 Task: Search one way flight ticket for 4 adults, 2 children, 2 infants in seat and 1 infant on lap in premium economy from Christiansted,st. Croix: Henry E. Rohlsen Airport to Jacksonville: Albert J. Ellis Airport on 5-3-2023. Choice of flights is Delta. Number of bags: 1 carry on bag. Price is upto 89000. Outbound departure time preference is 14:30.
Action: Mouse moved to (412, 344)
Screenshot: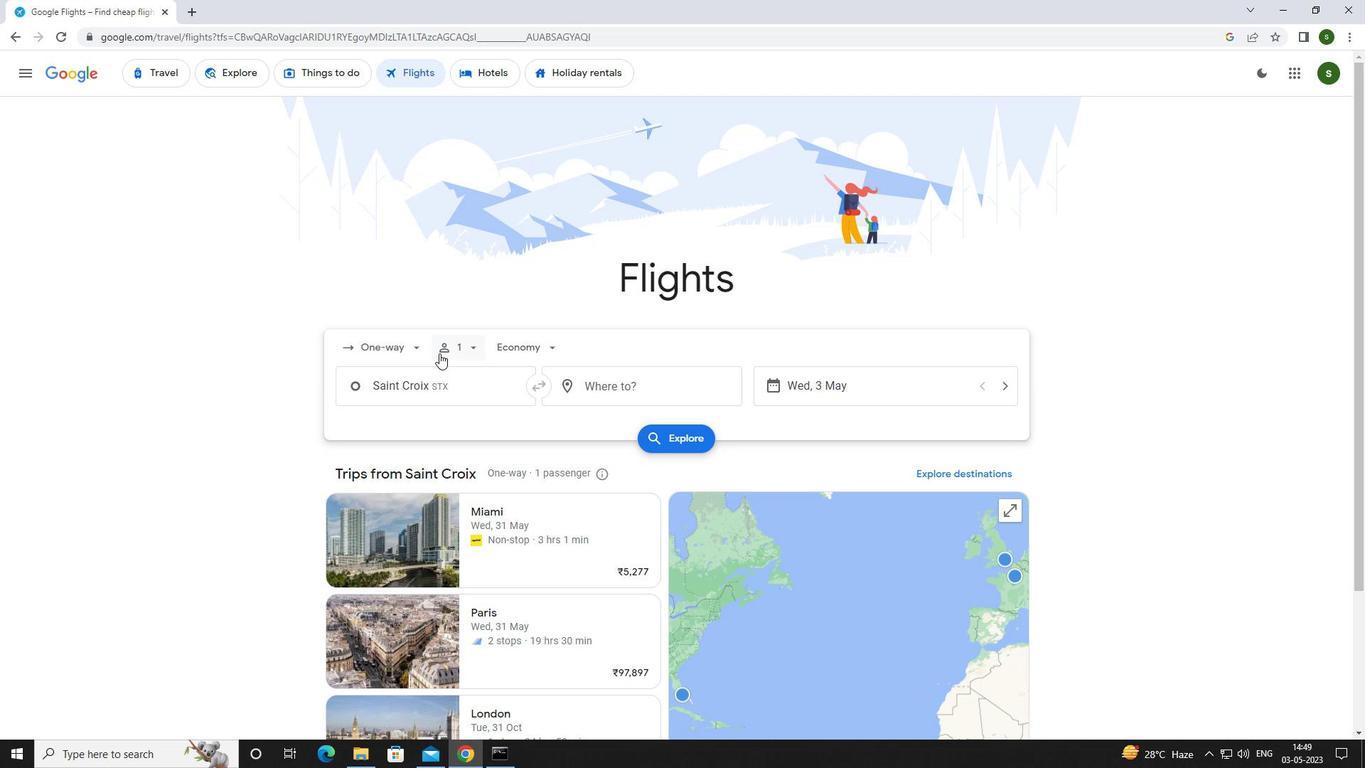 
Action: Mouse pressed left at (412, 344)
Screenshot: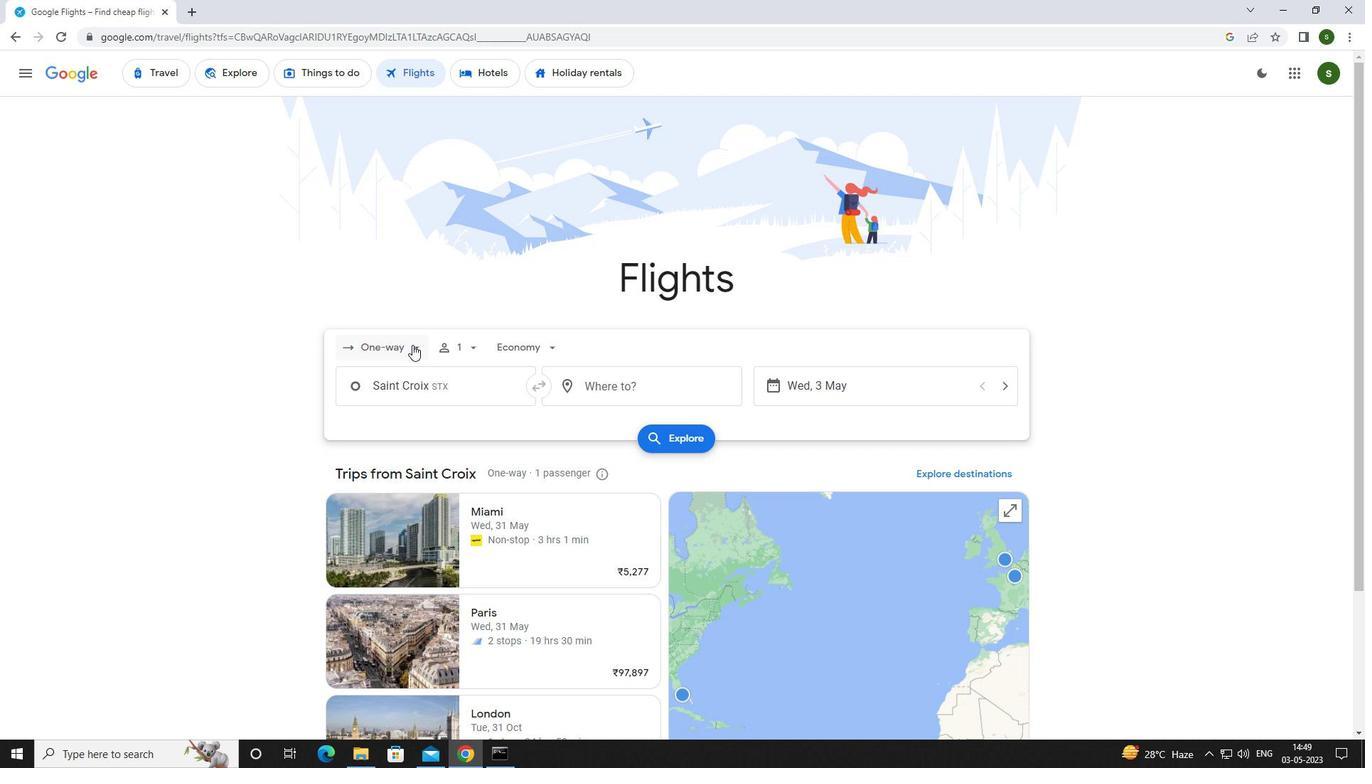 
Action: Mouse moved to (423, 408)
Screenshot: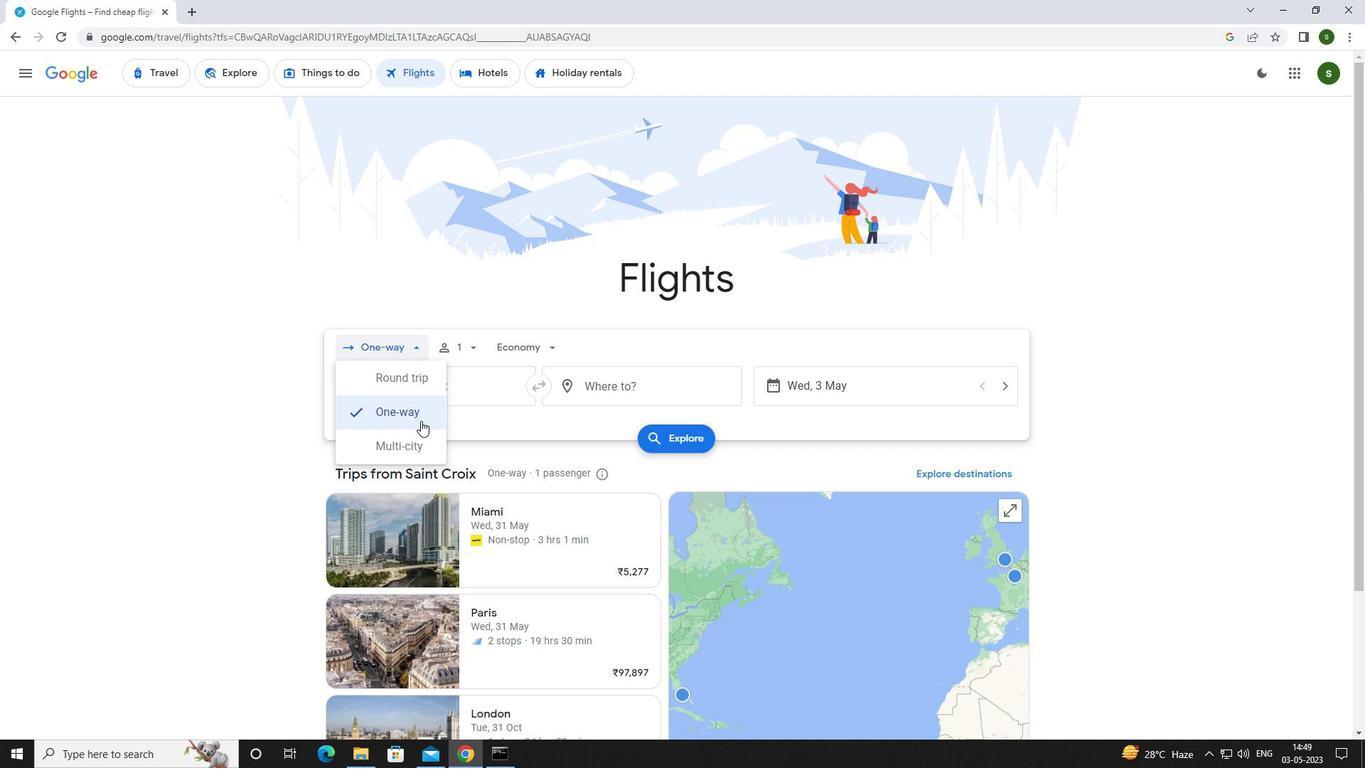 
Action: Mouse pressed left at (423, 408)
Screenshot: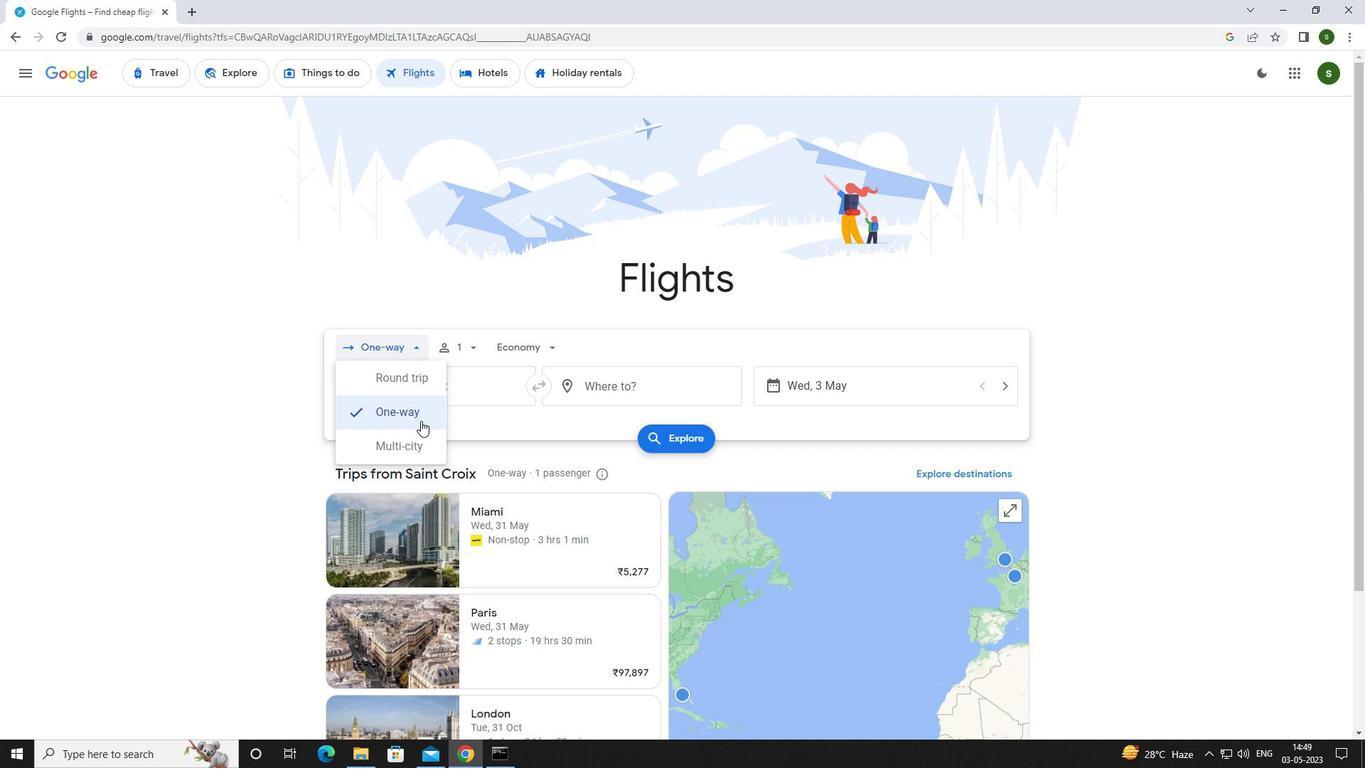 
Action: Mouse moved to (474, 353)
Screenshot: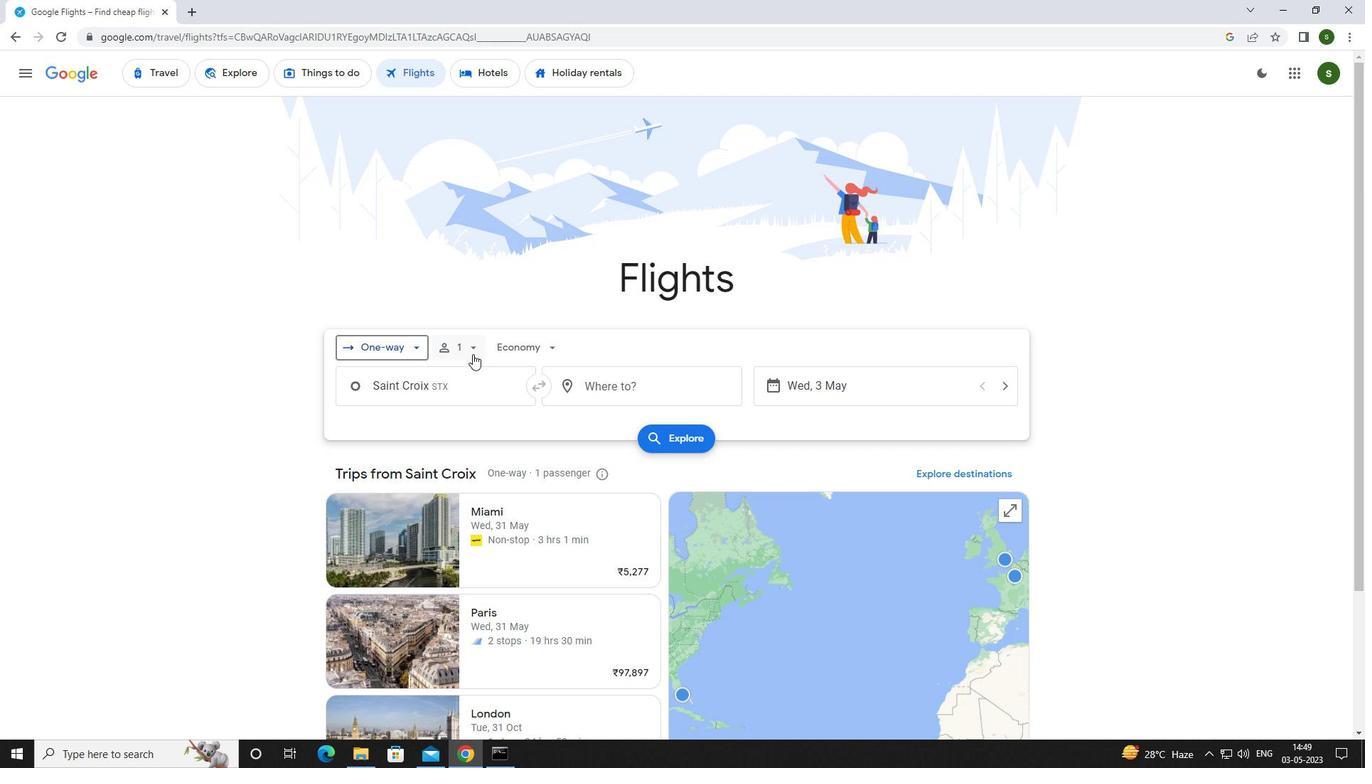 
Action: Mouse pressed left at (474, 353)
Screenshot: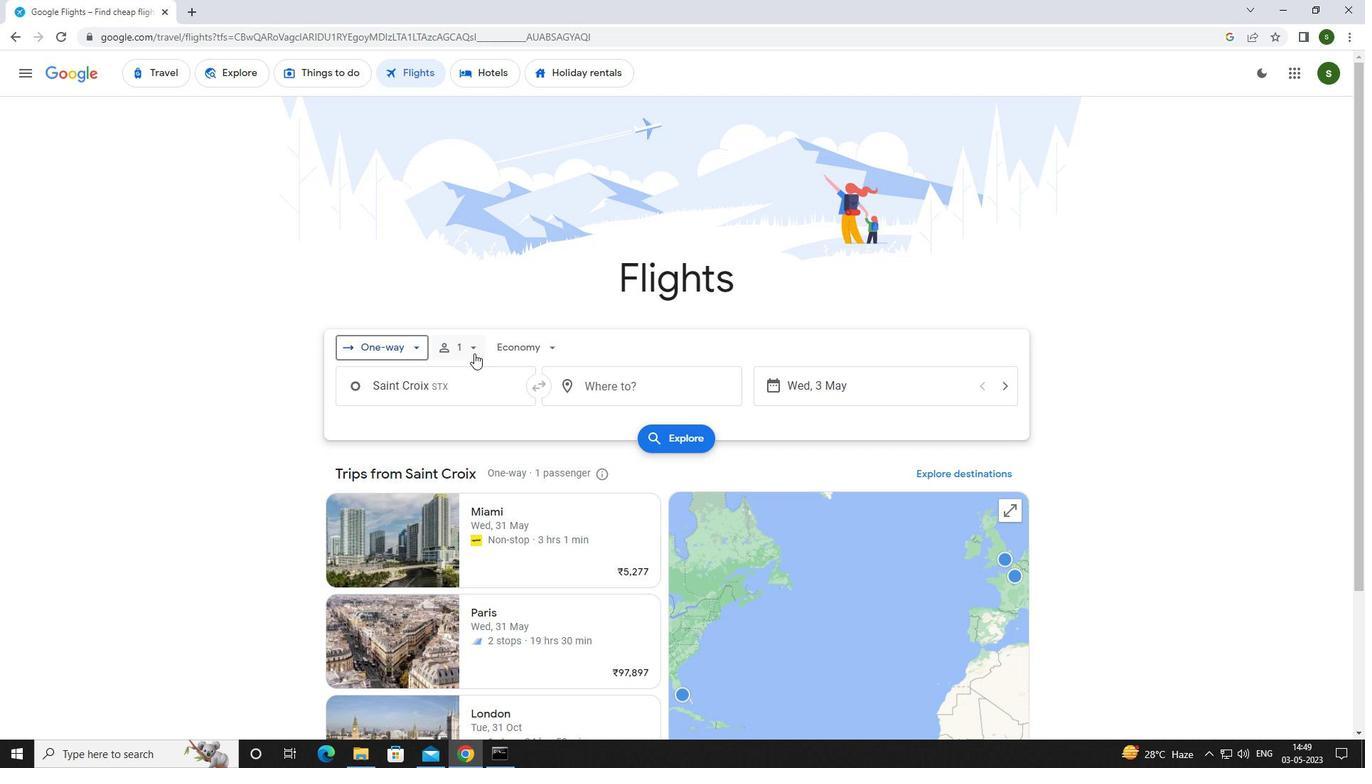 
Action: Mouse moved to (586, 384)
Screenshot: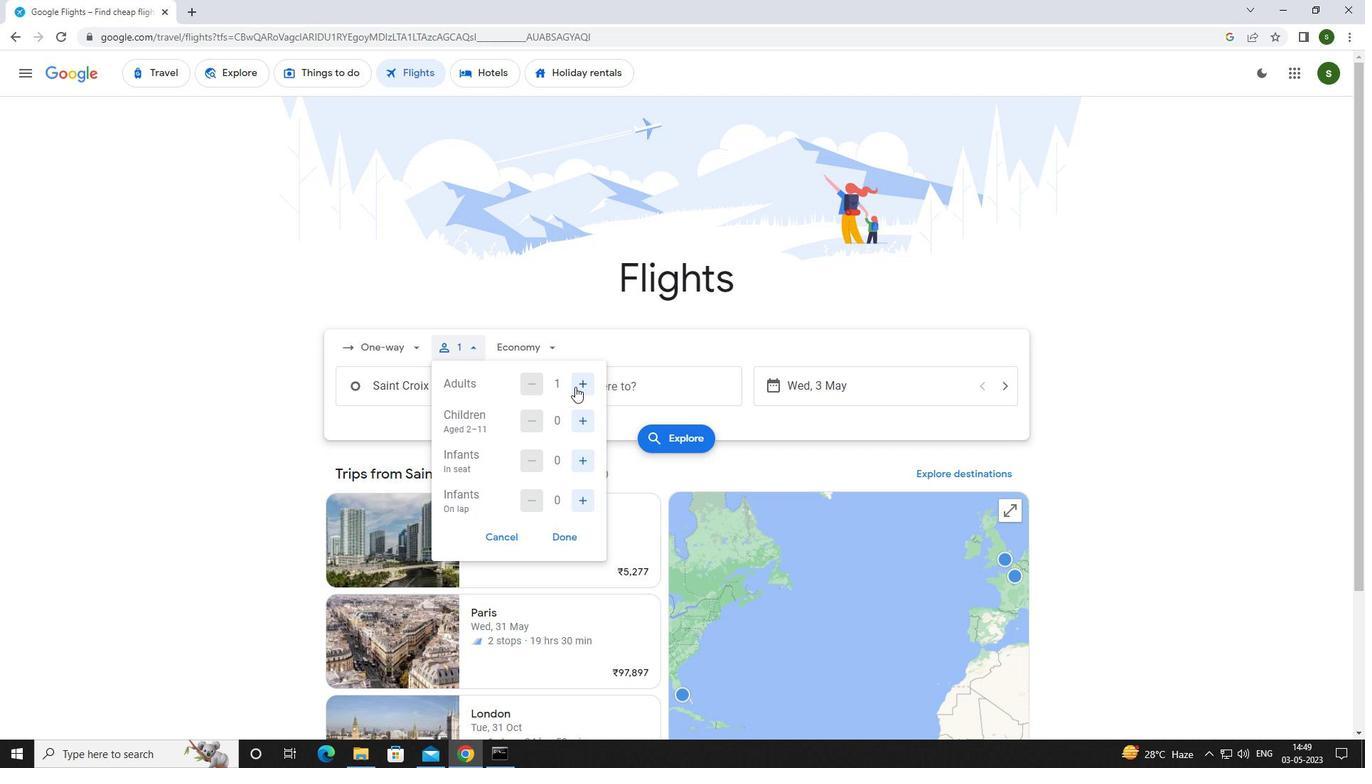 
Action: Mouse pressed left at (586, 384)
Screenshot: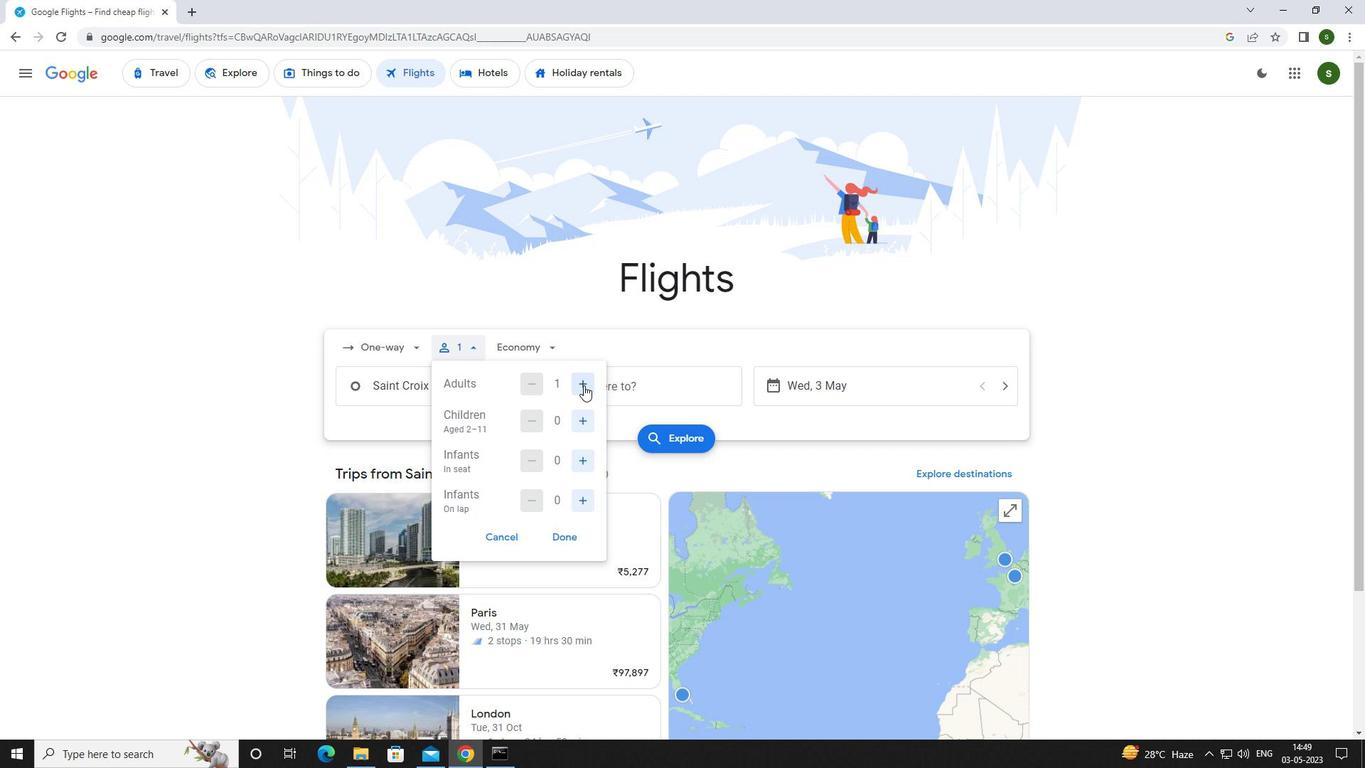 
Action: Mouse pressed left at (586, 384)
Screenshot: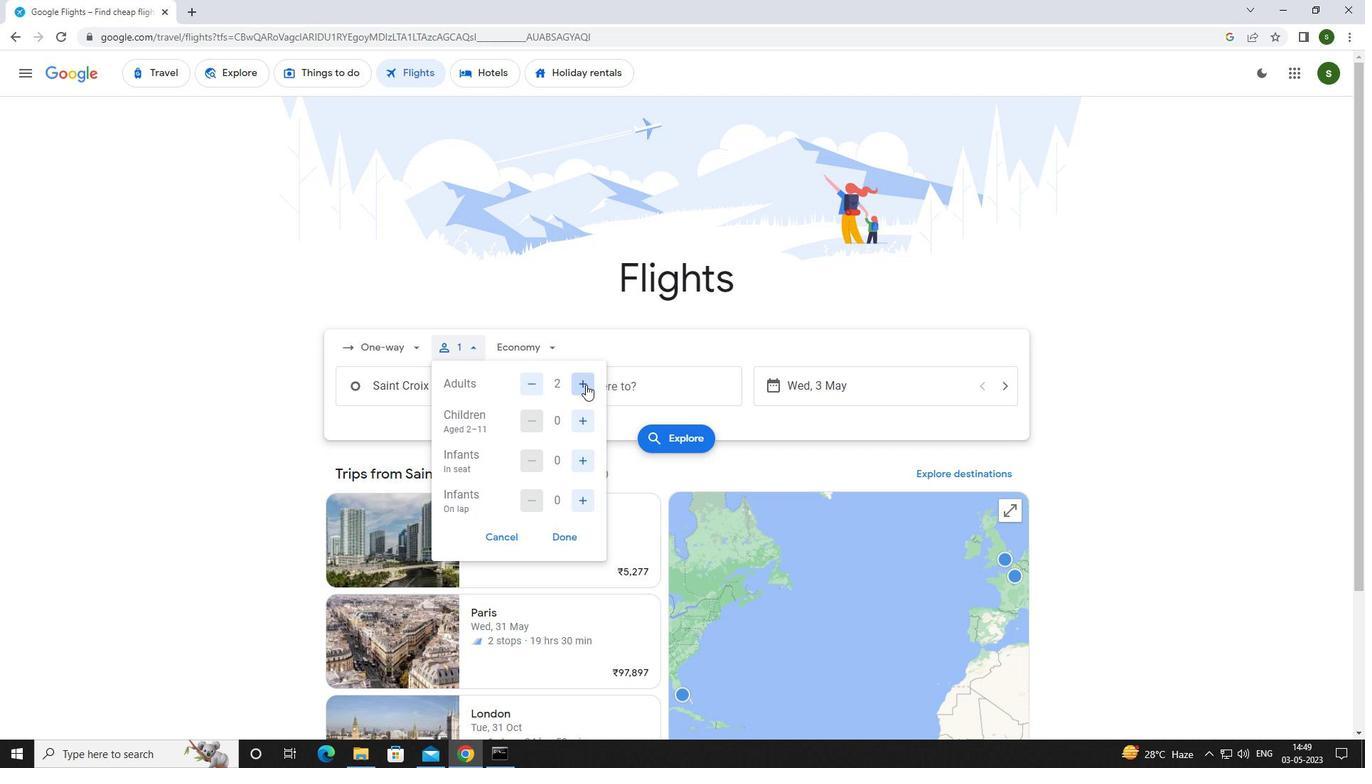 
Action: Mouse pressed left at (586, 384)
Screenshot: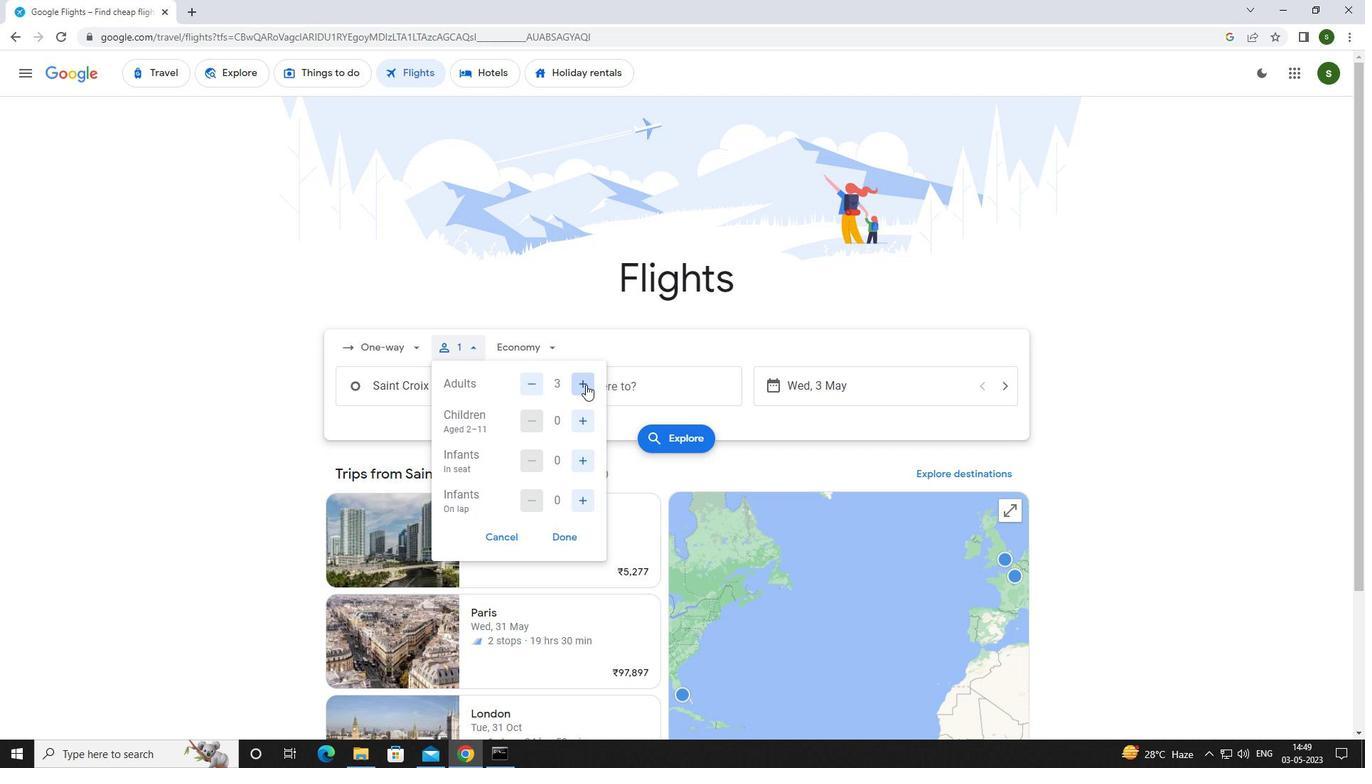 
Action: Mouse moved to (589, 416)
Screenshot: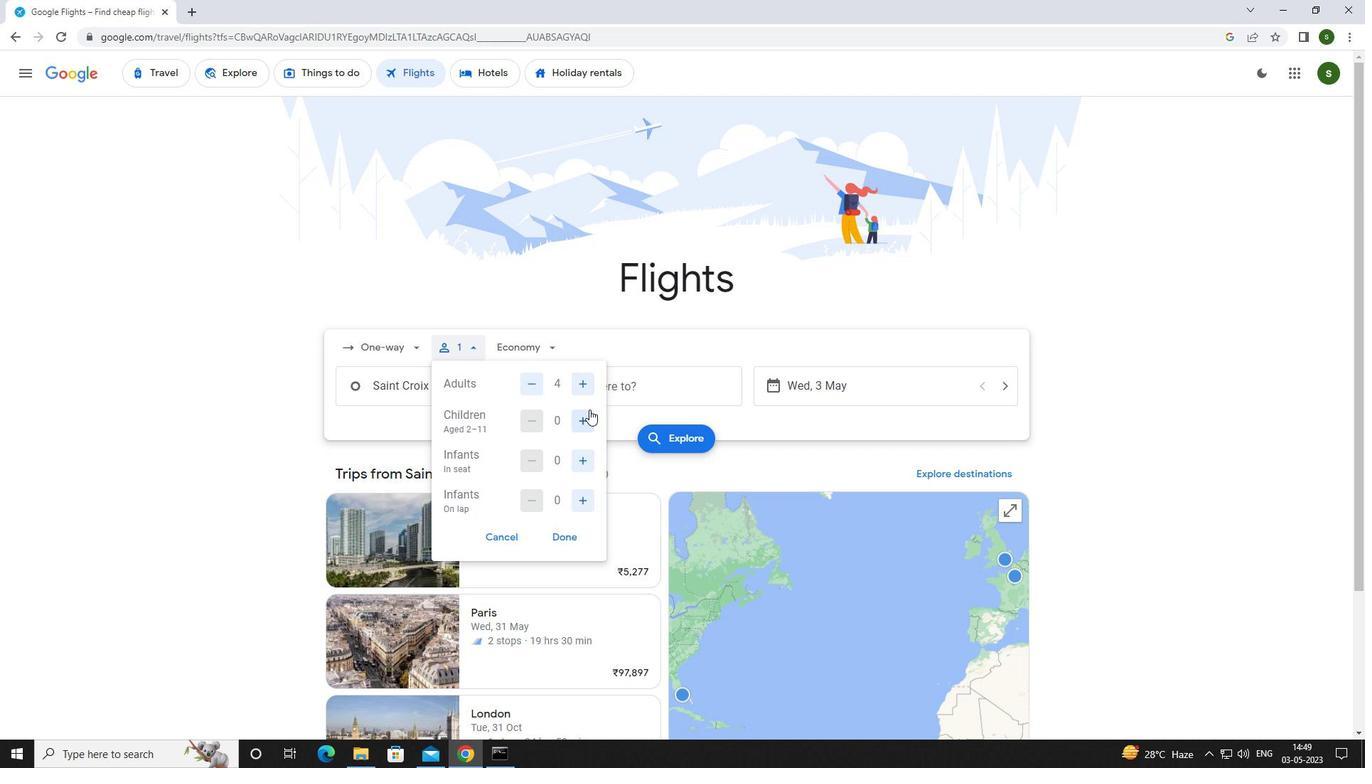 
Action: Mouse pressed left at (589, 416)
Screenshot: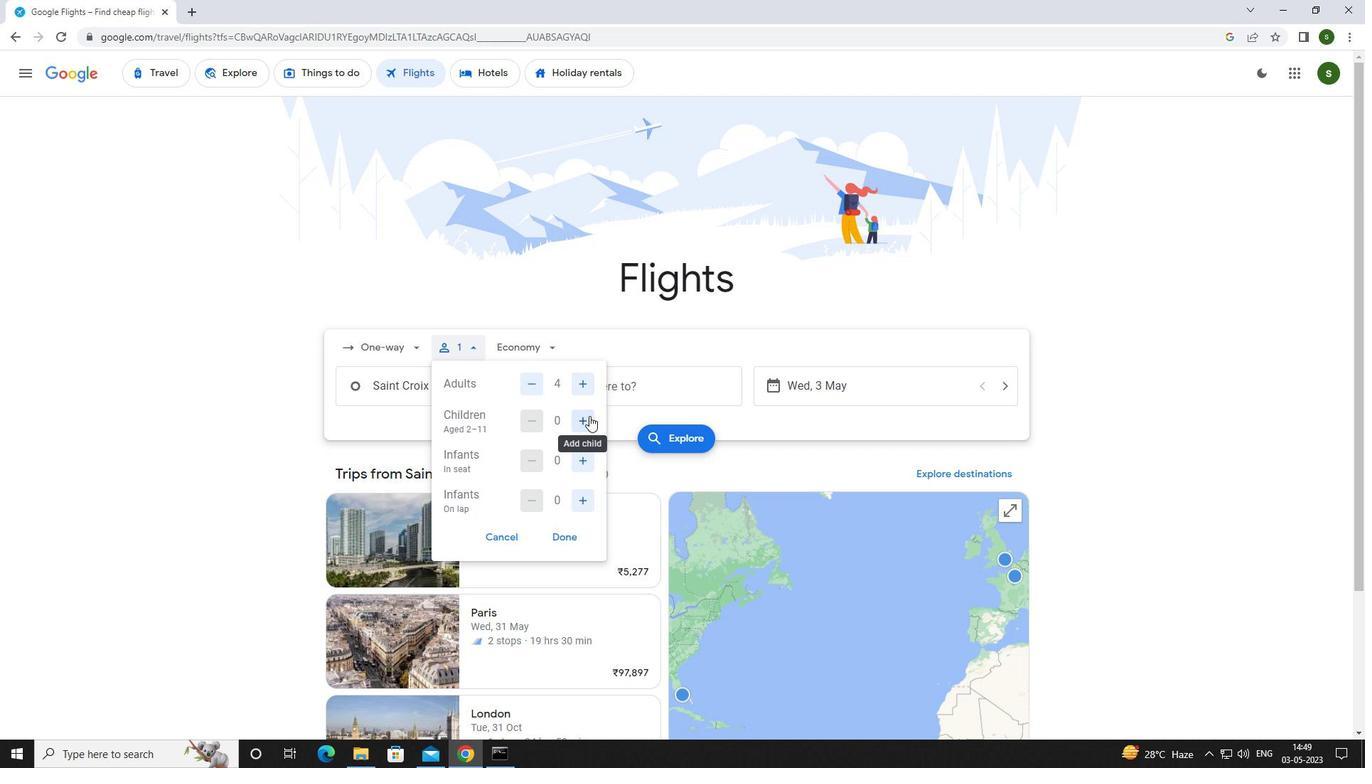 
Action: Mouse pressed left at (589, 416)
Screenshot: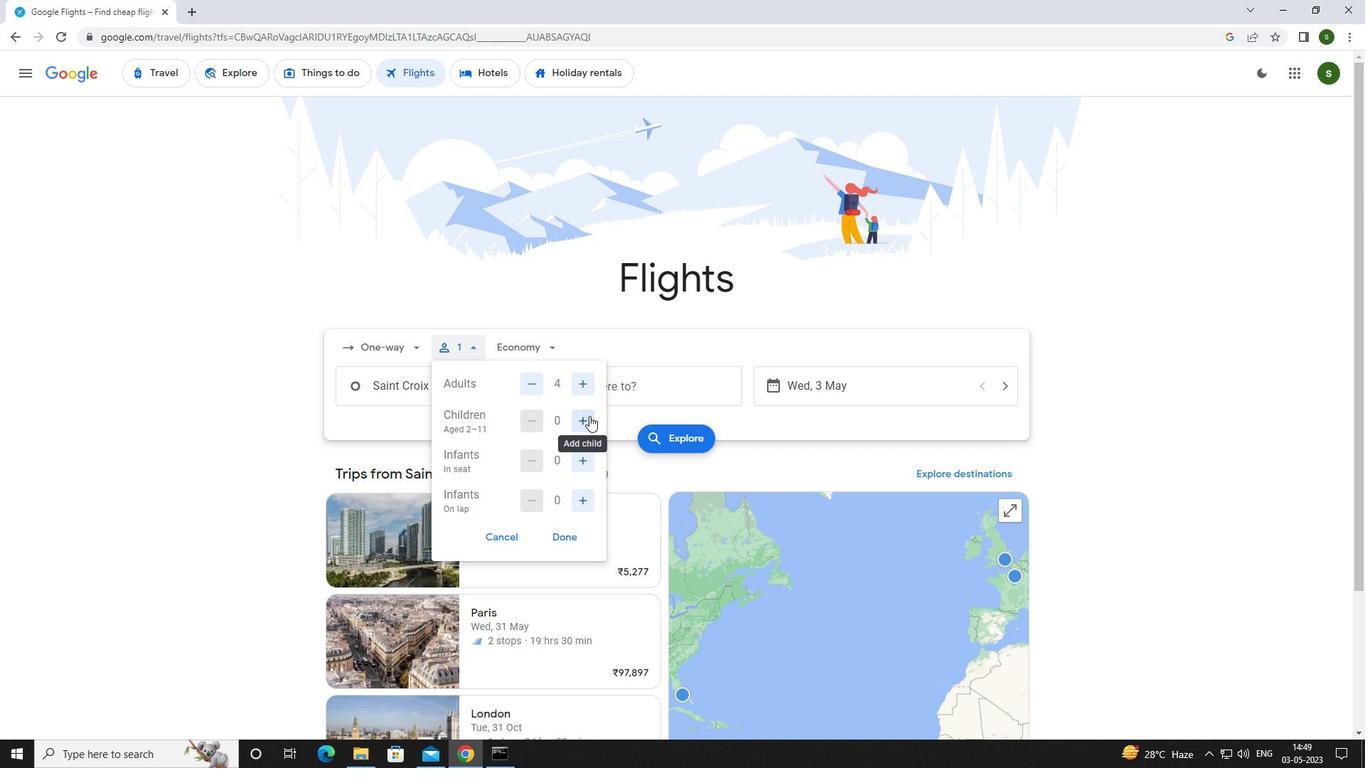
Action: Mouse moved to (587, 456)
Screenshot: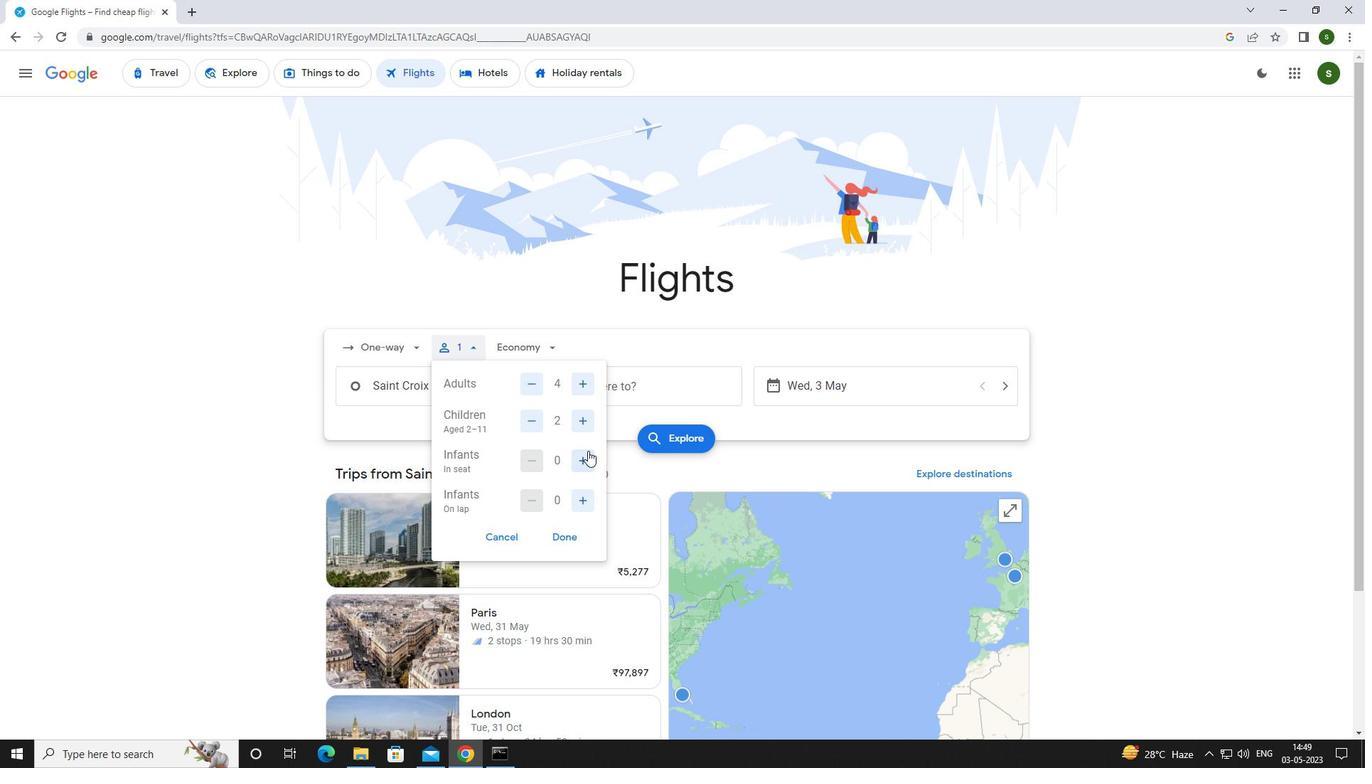 
Action: Mouse pressed left at (587, 456)
Screenshot: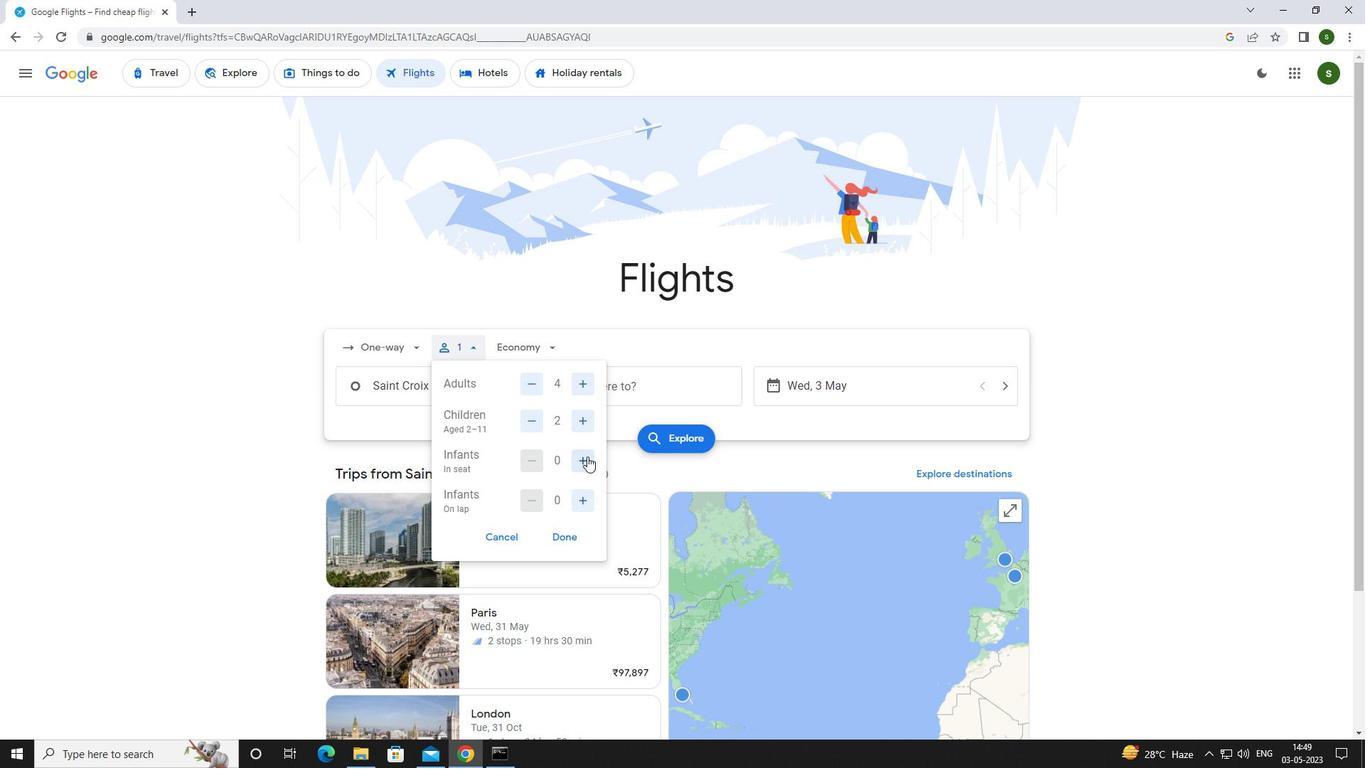 
Action: Mouse pressed left at (587, 456)
Screenshot: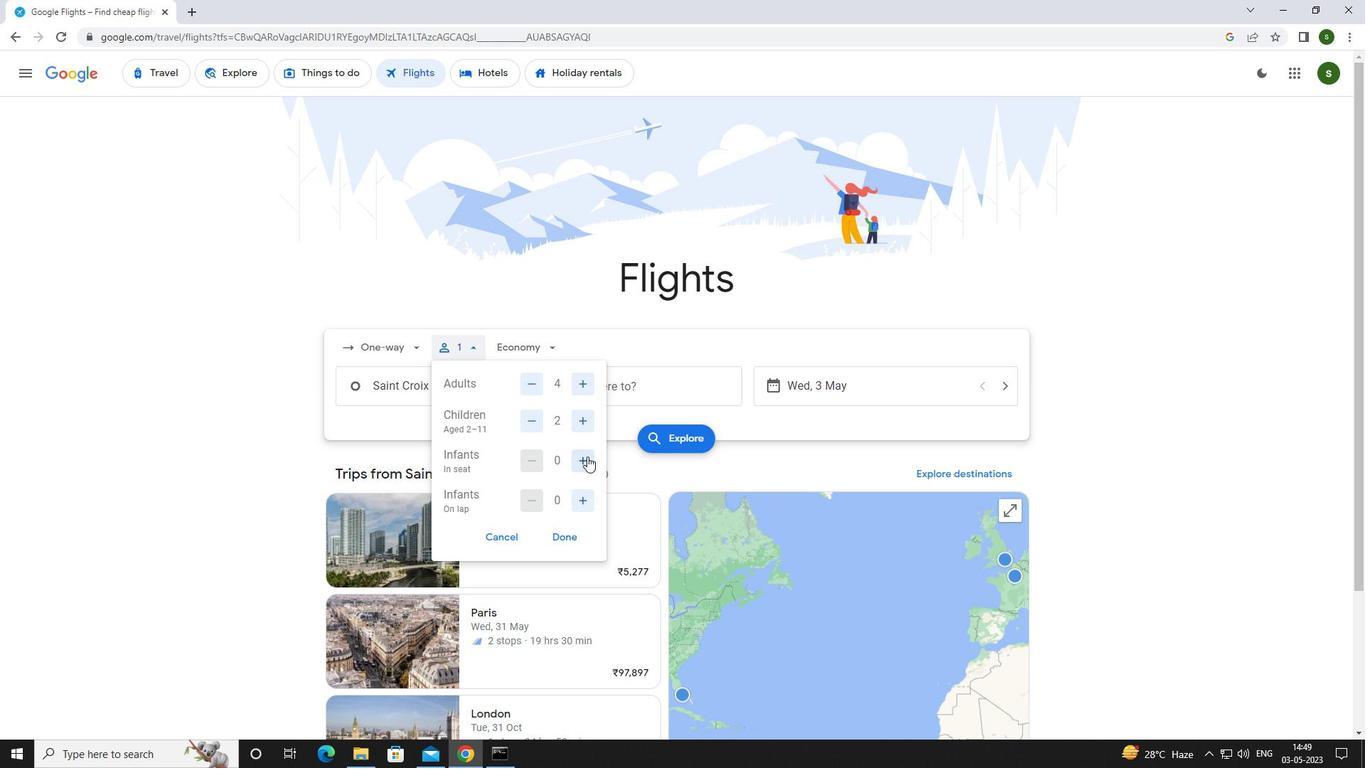 
Action: Mouse moved to (583, 497)
Screenshot: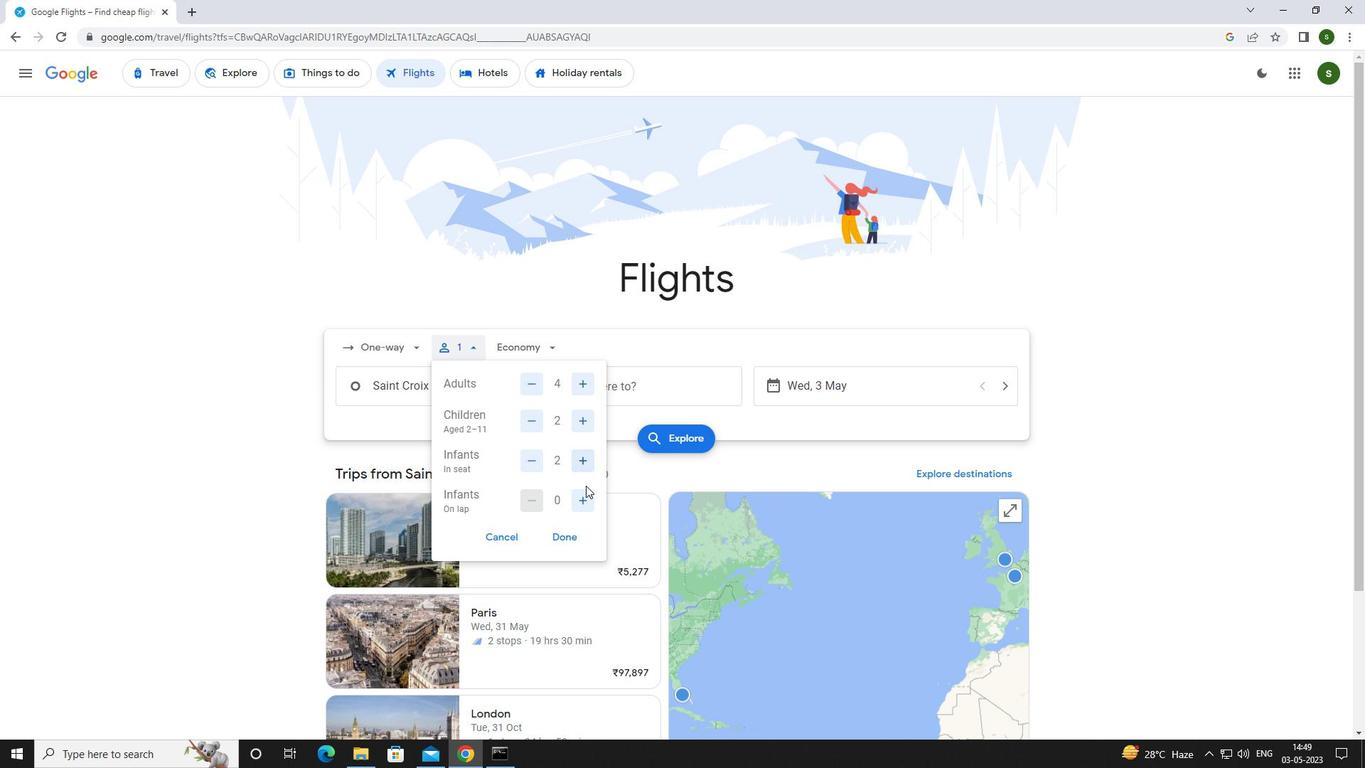 
Action: Mouse pressed left at (583, 497)
Screenshot: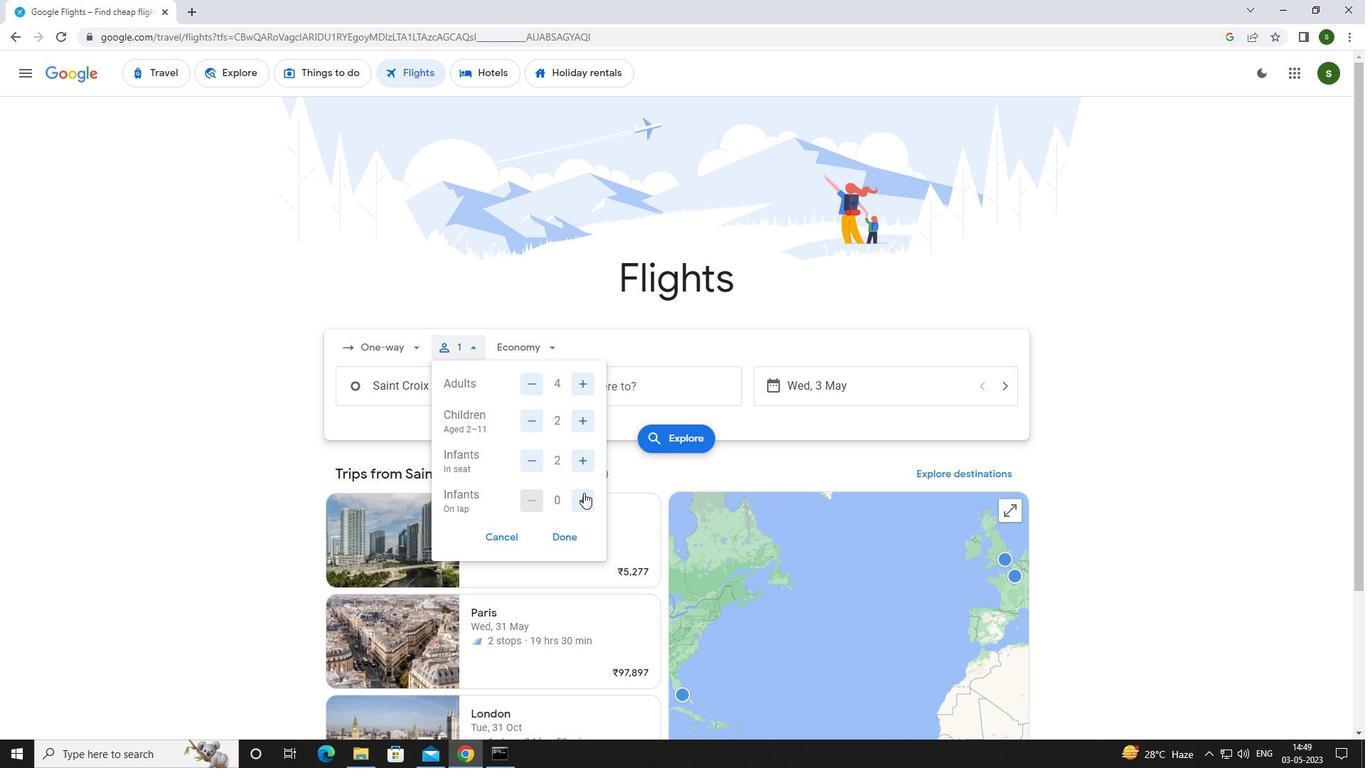 
Action: Mouse moved to (535, 344)
Screenshot: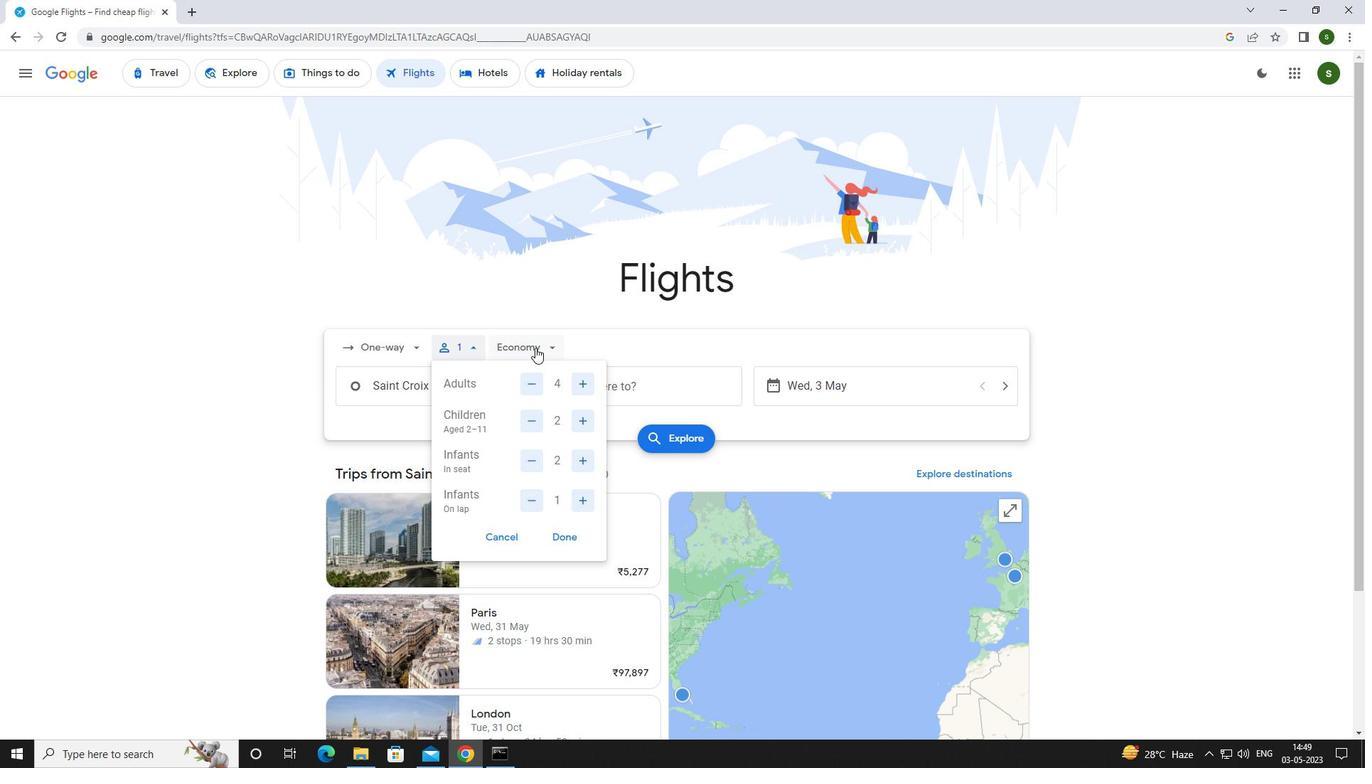 
Action: Mouse pressed left at (535, 344)
Screenshot: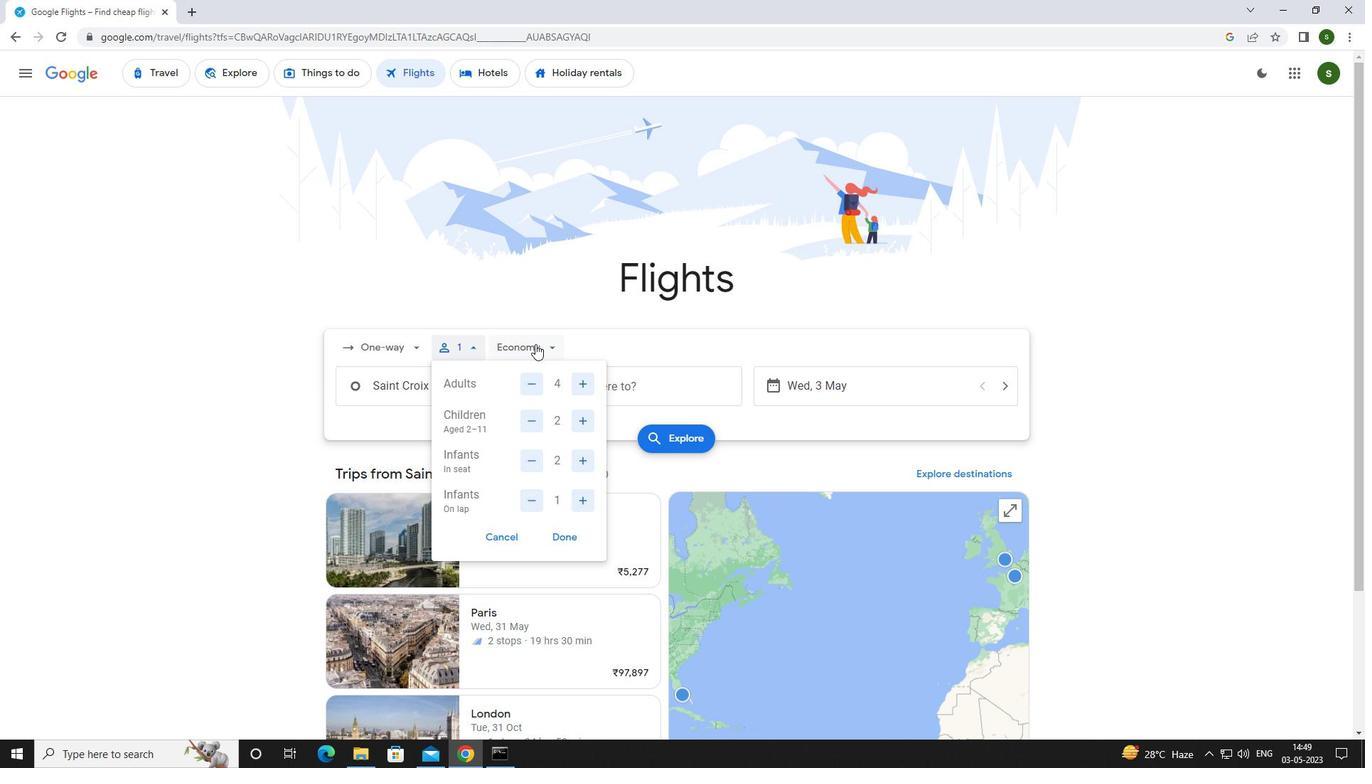 
Action: Mouse moved to (558, 400)
Screenshot: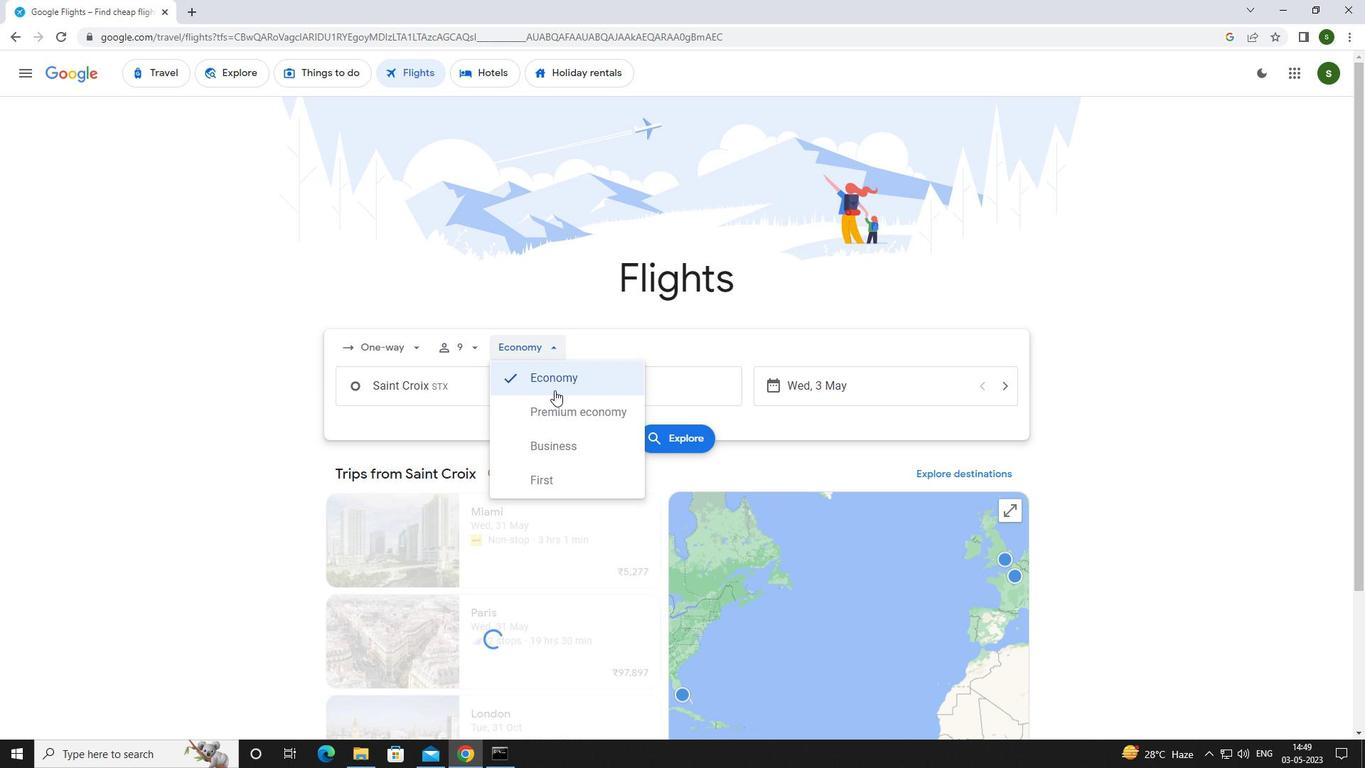 
Action: Mouse pressed left at (558, 400)
Screenshot: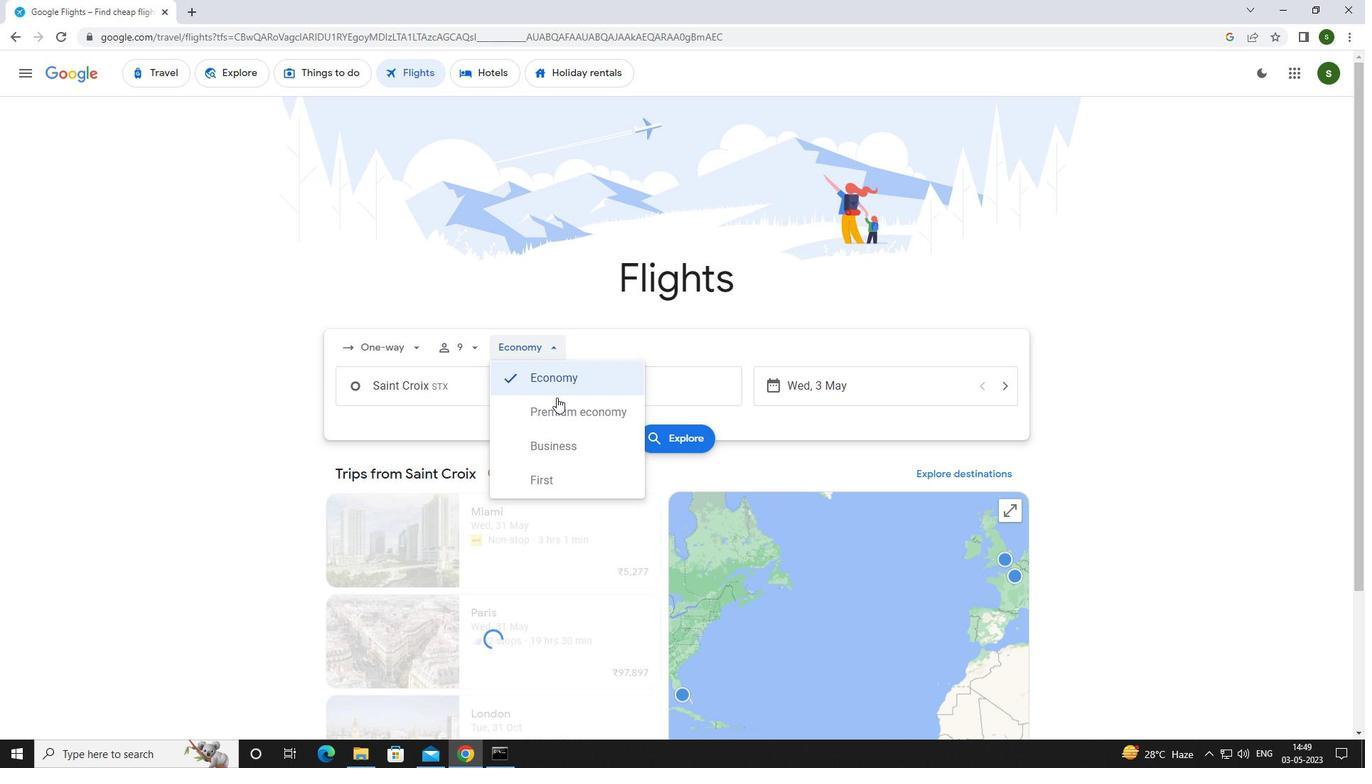 
Action: Mouse moved to (485, 390)
Screenshot: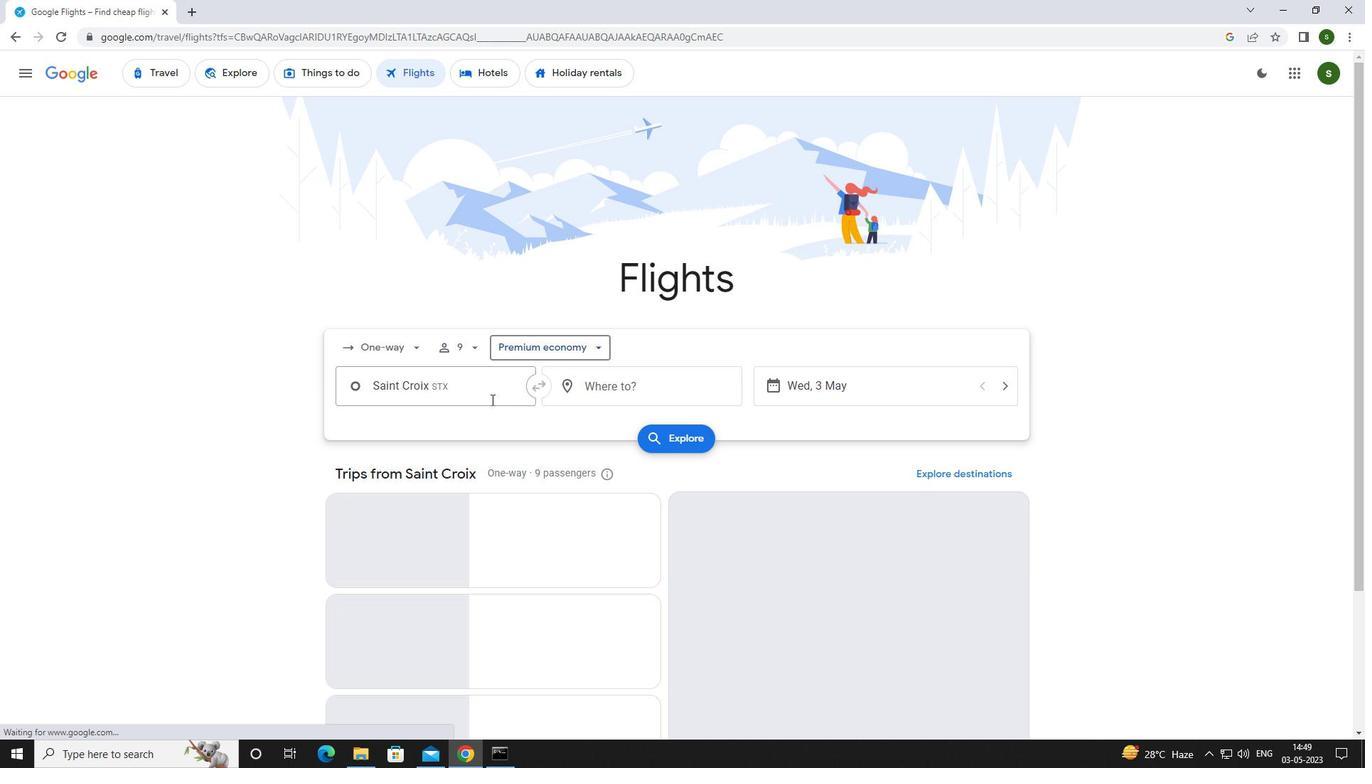 
Action: Mouse pressed left at (485, 390)
Screenshot: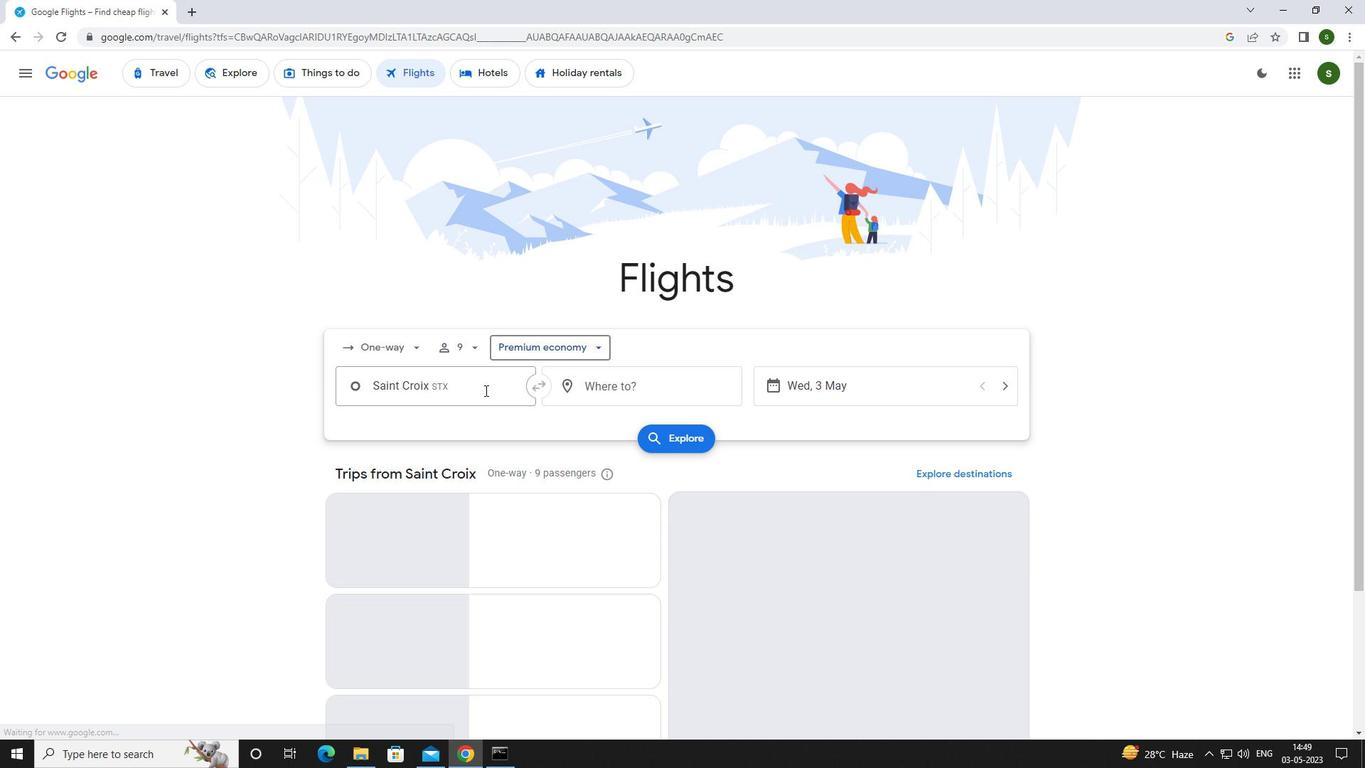 
Action: Mouse moved to (485, 391)
Screenshot: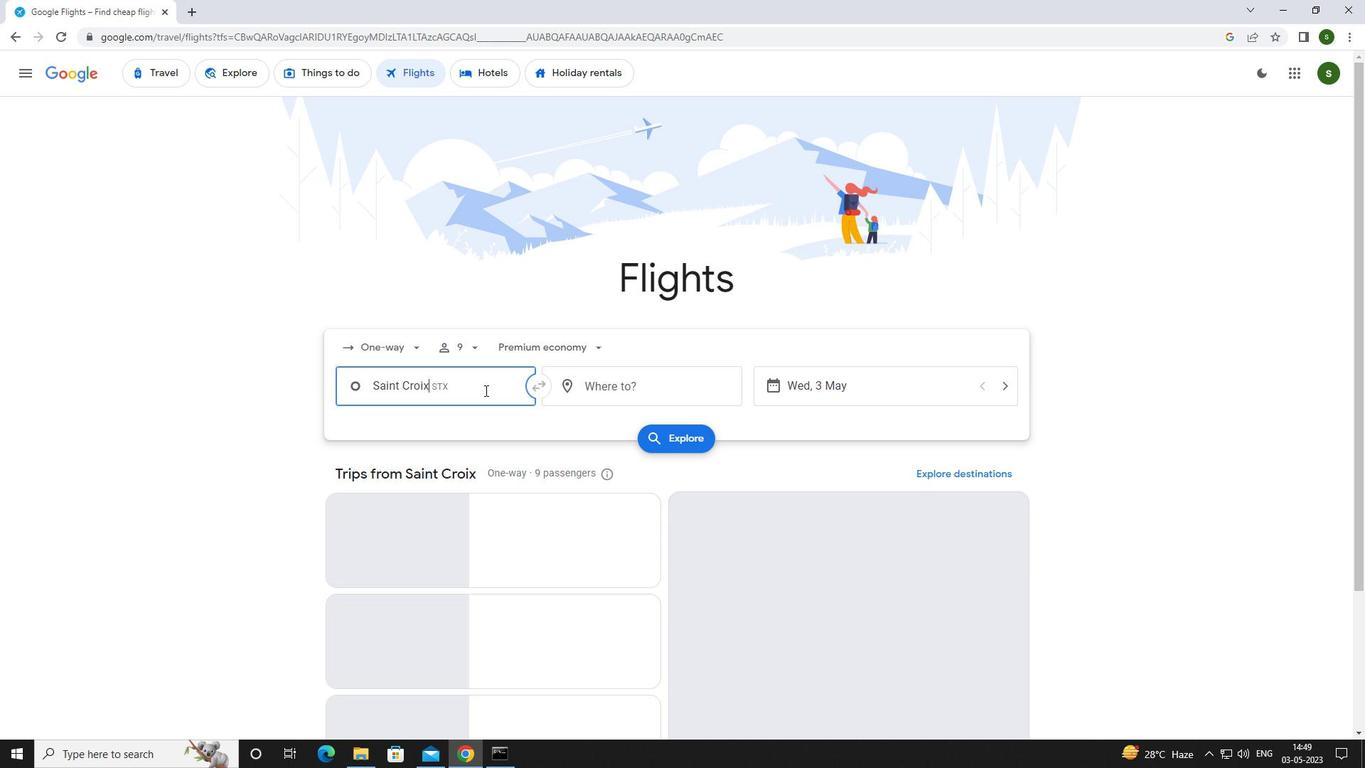 
Action: Key pressed <Key.caps_lock><Key.caps_lock>h<Key.caps_lock>enry<Key.space><Key.caps_lock>e
Screenshot: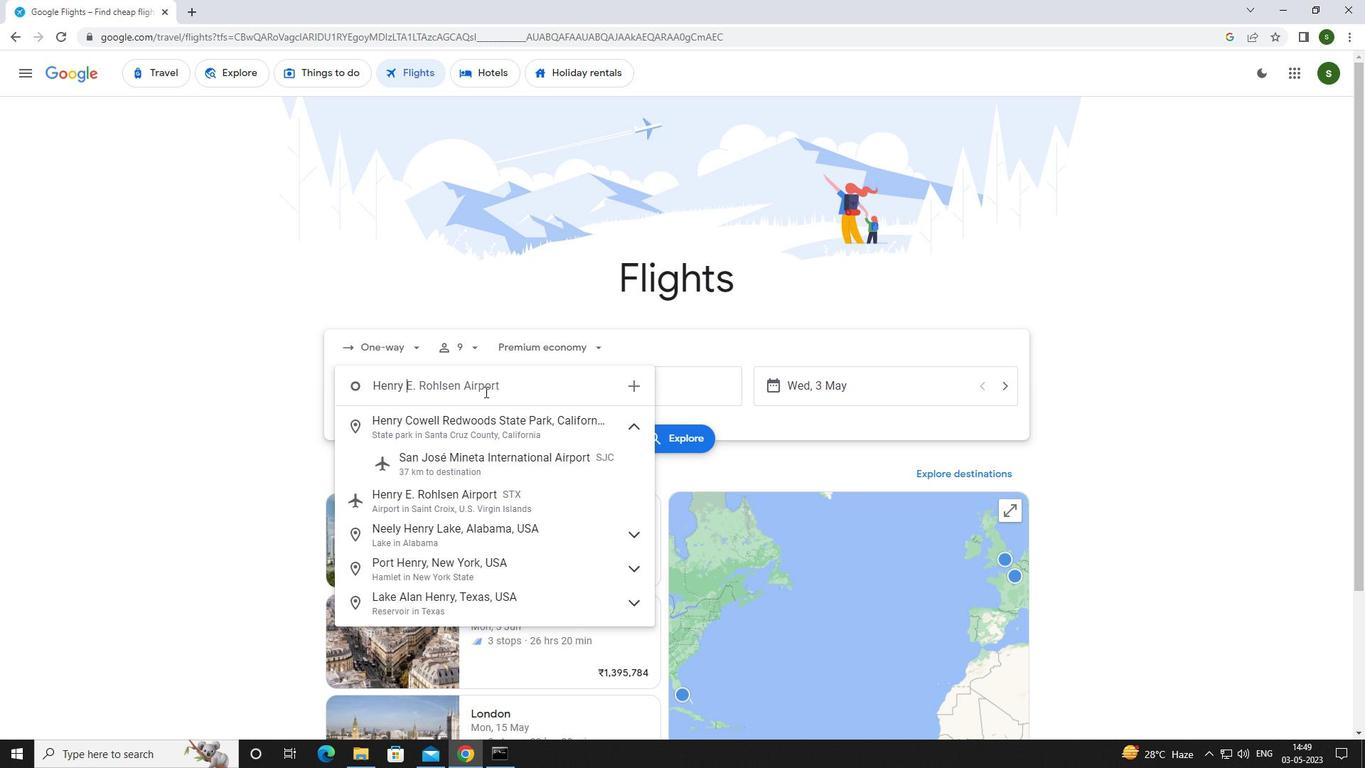 
Action: Mouse moved to (485, 424)
Screenshot: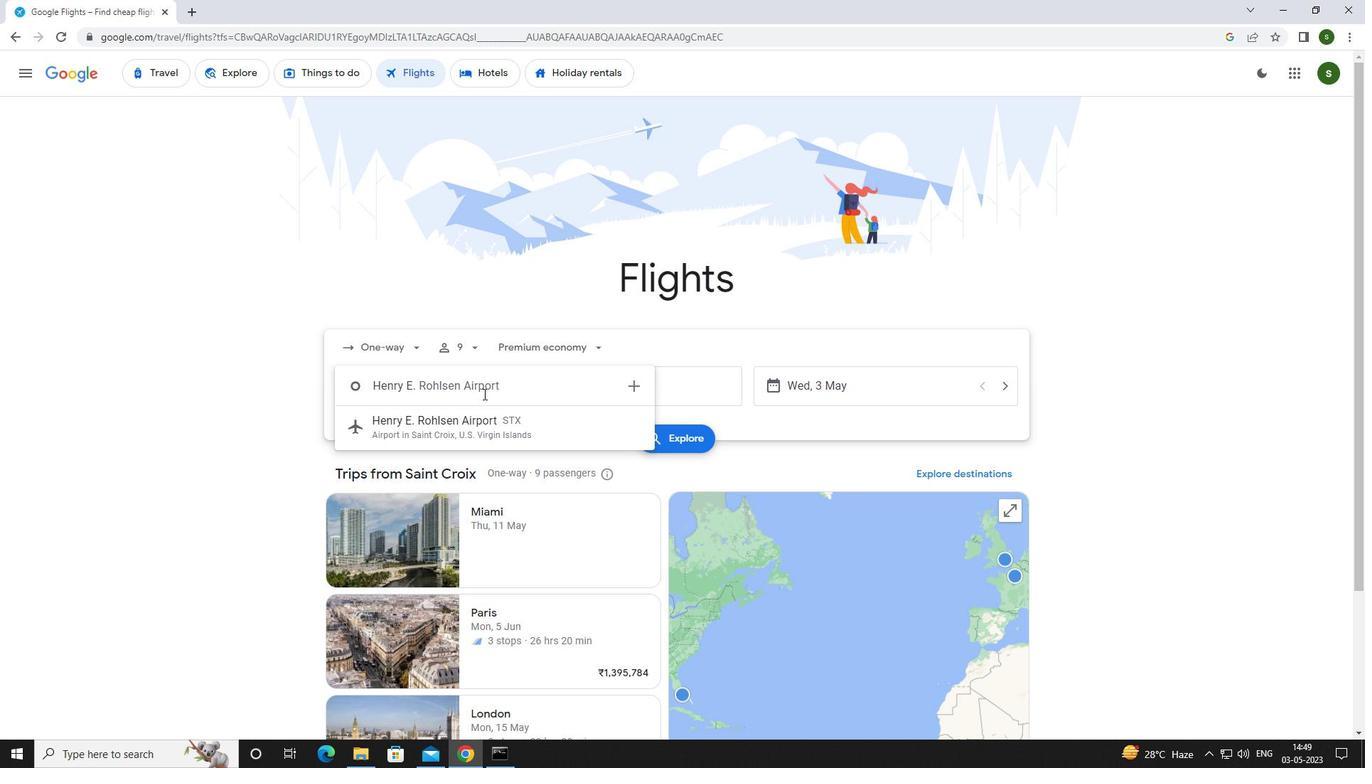 
Action: Mouse pressed left at (485, 424)
Screenshot: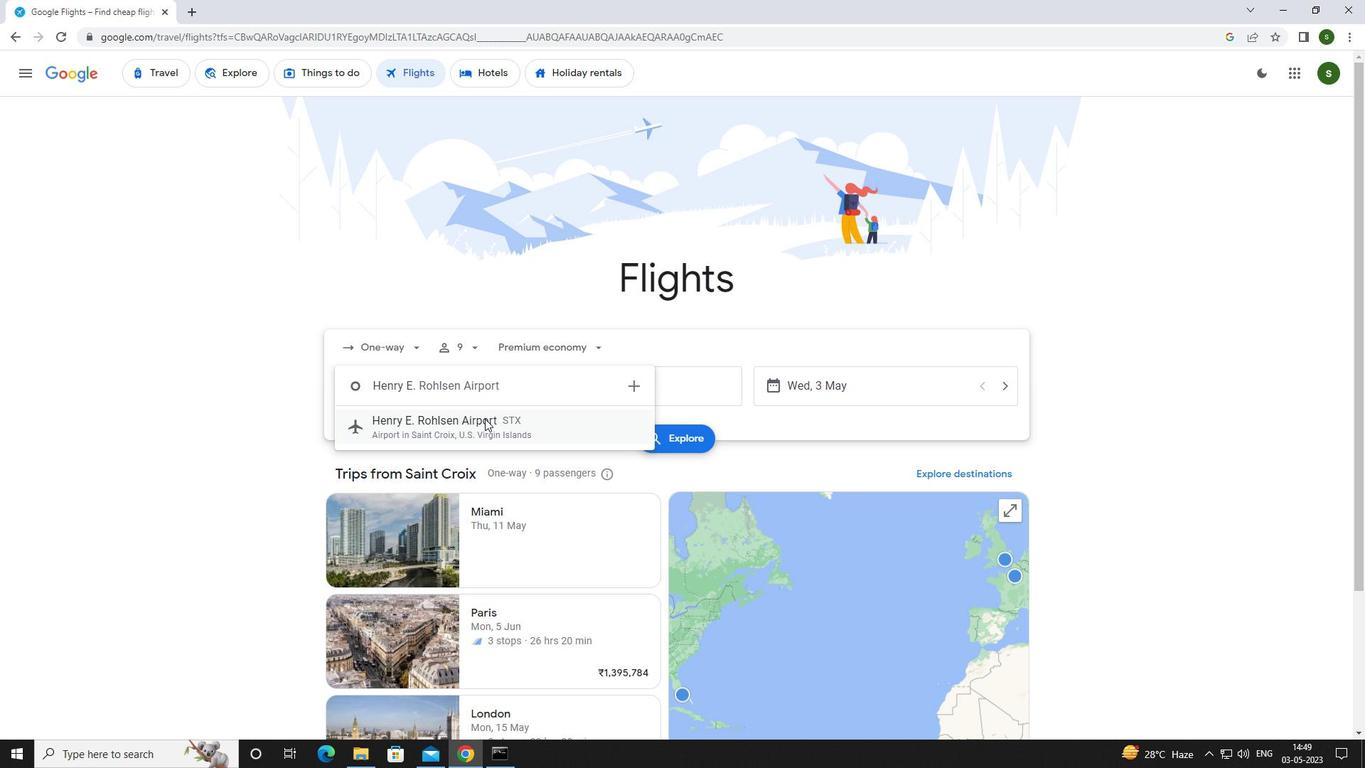 
Action: Mouse moved to (651, 390)
Screenshot: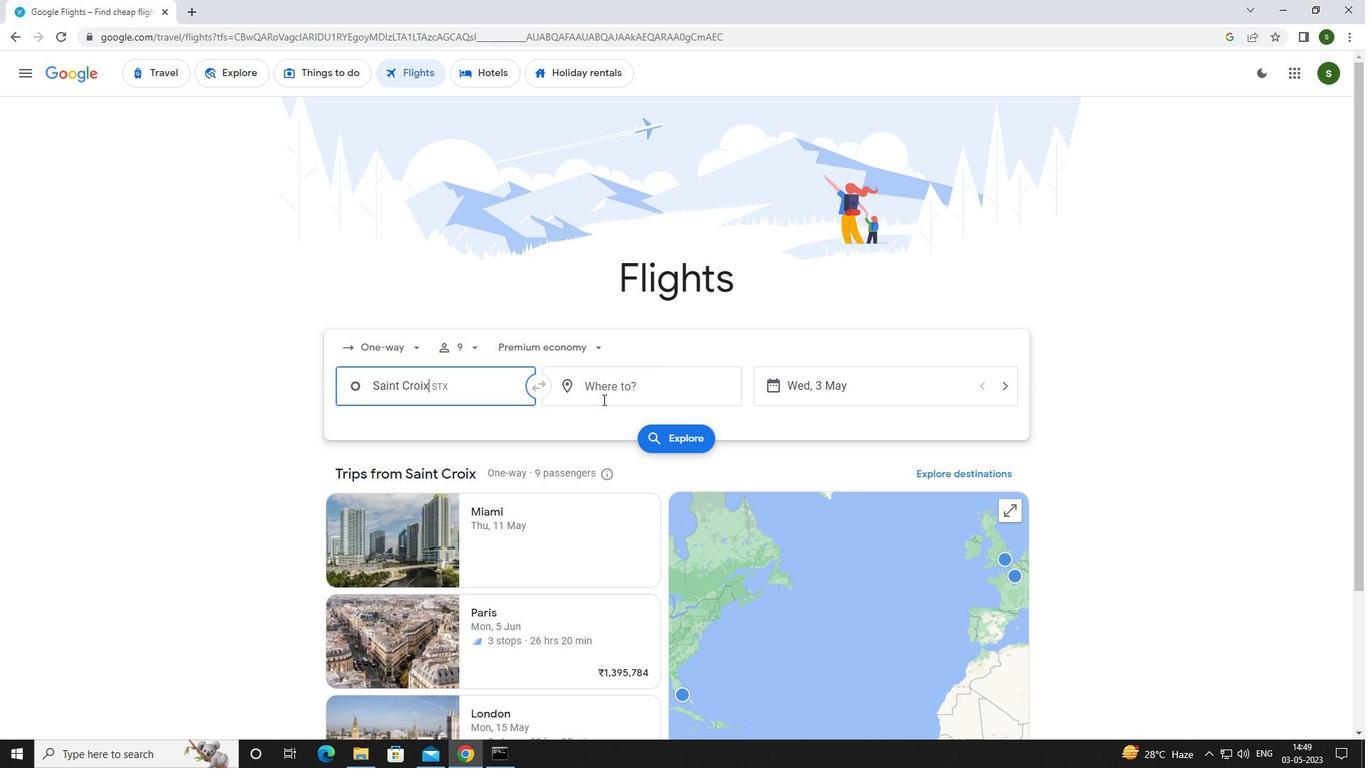 
Action: Mouse pressed left at (651, 390)
Screenshot: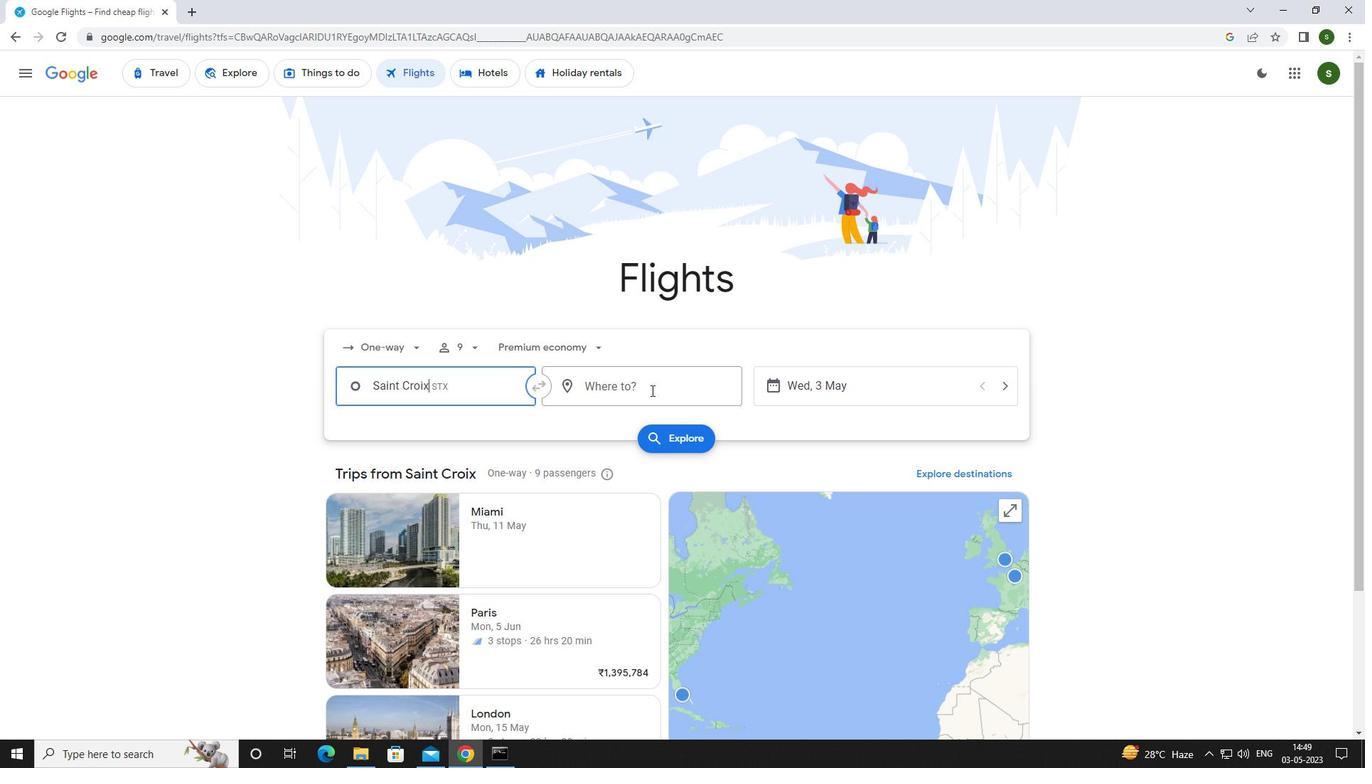
Action: Key pressed <Key.caps_lock>a<Key.caps_lock>lbert<Key.space>
Screenshot: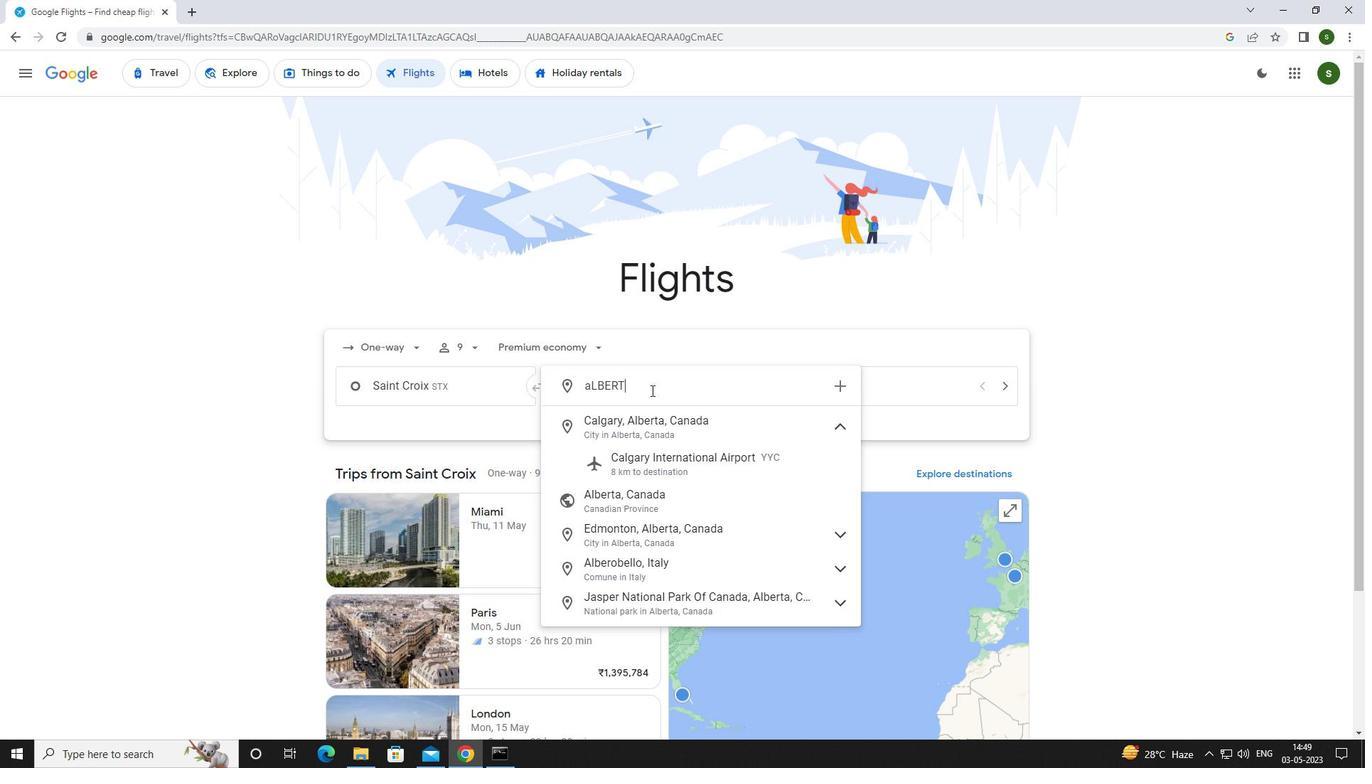 
Action: Mouse moved to (652, 428)
Screenshot: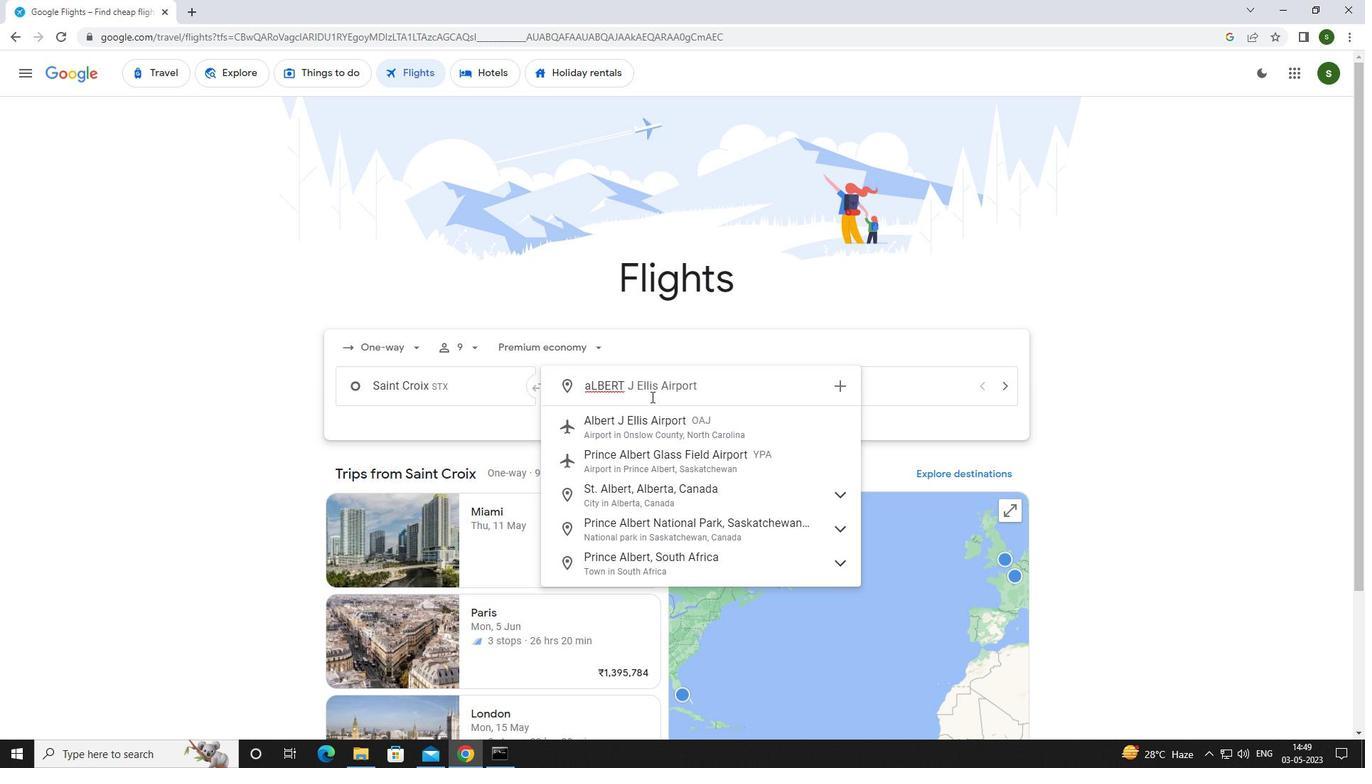 
Action: Mouse pressed left at (652, 428)
Screenshot: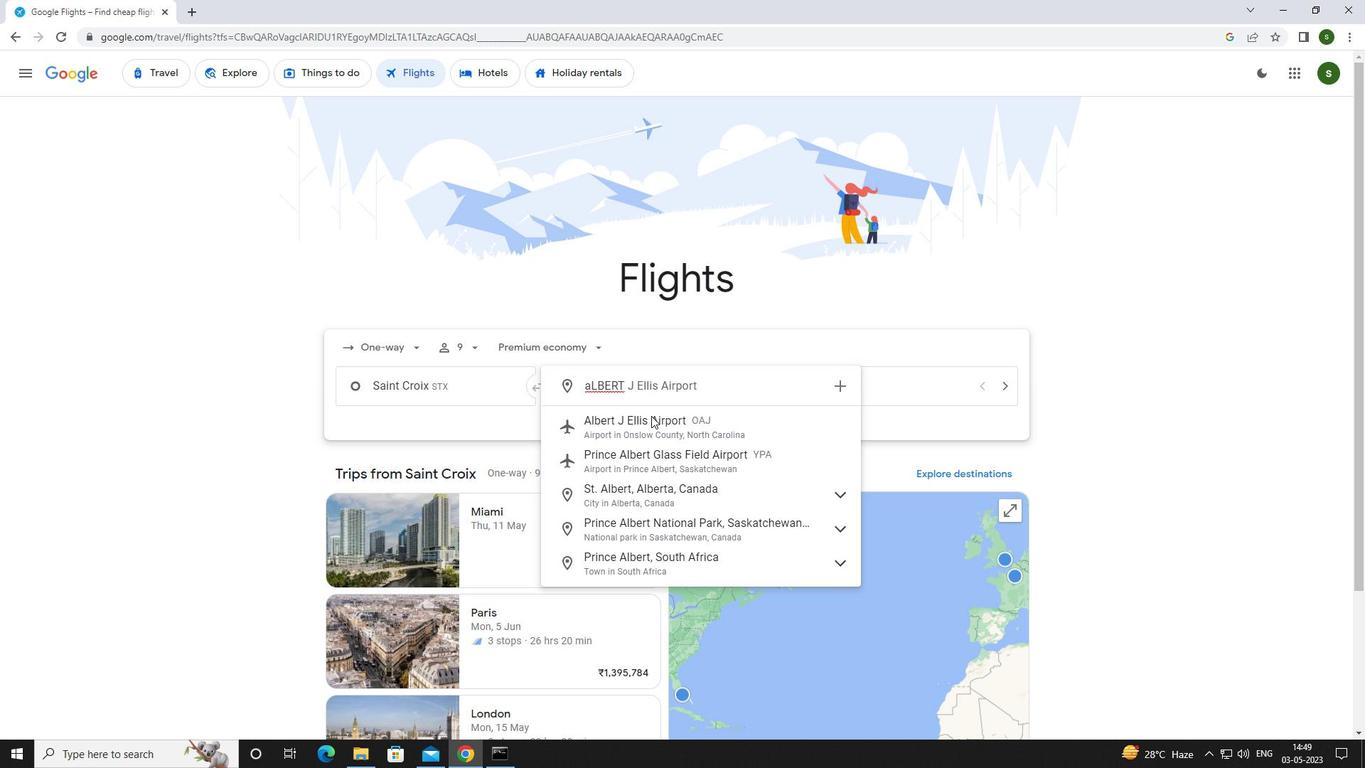 
Action: Mouse moved to (844, 386)
Screenshot: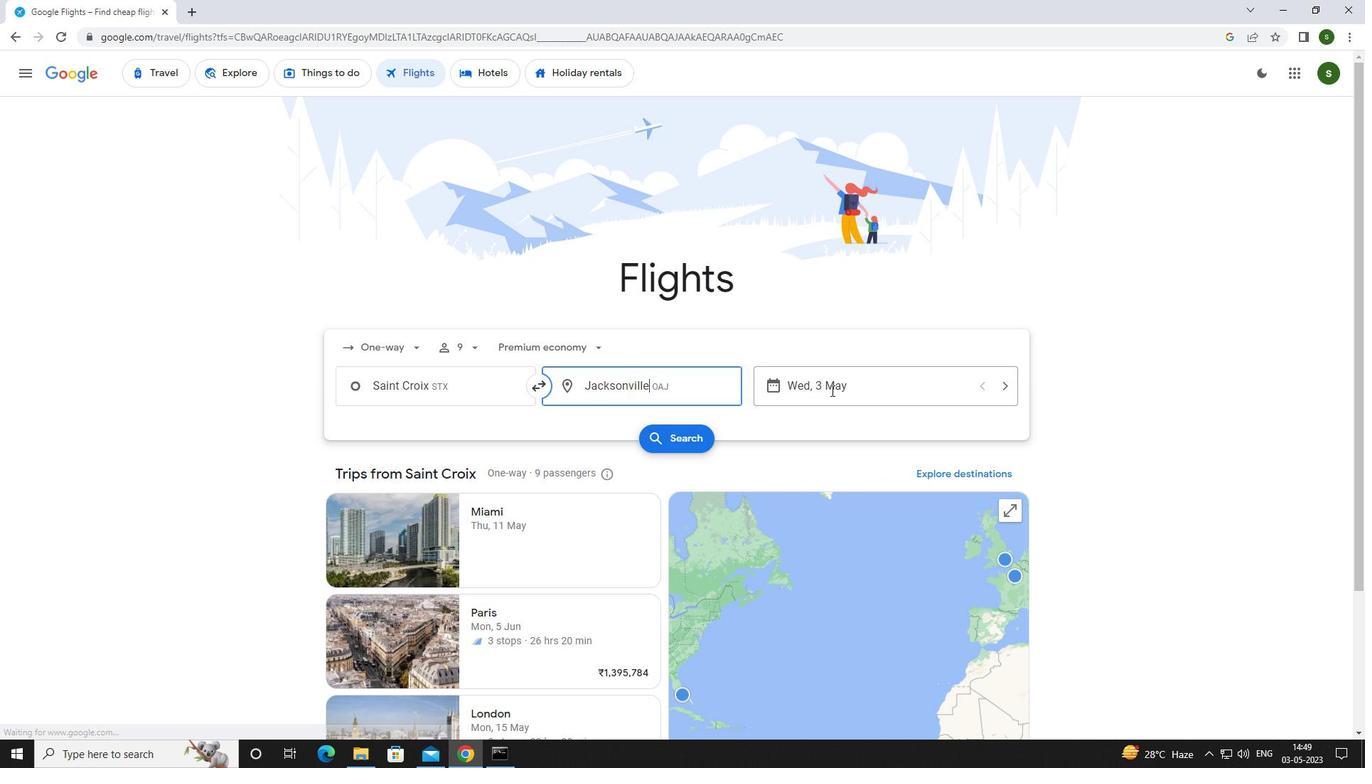 
Action: Mouse pressed left at (844, 386)
Screenshot: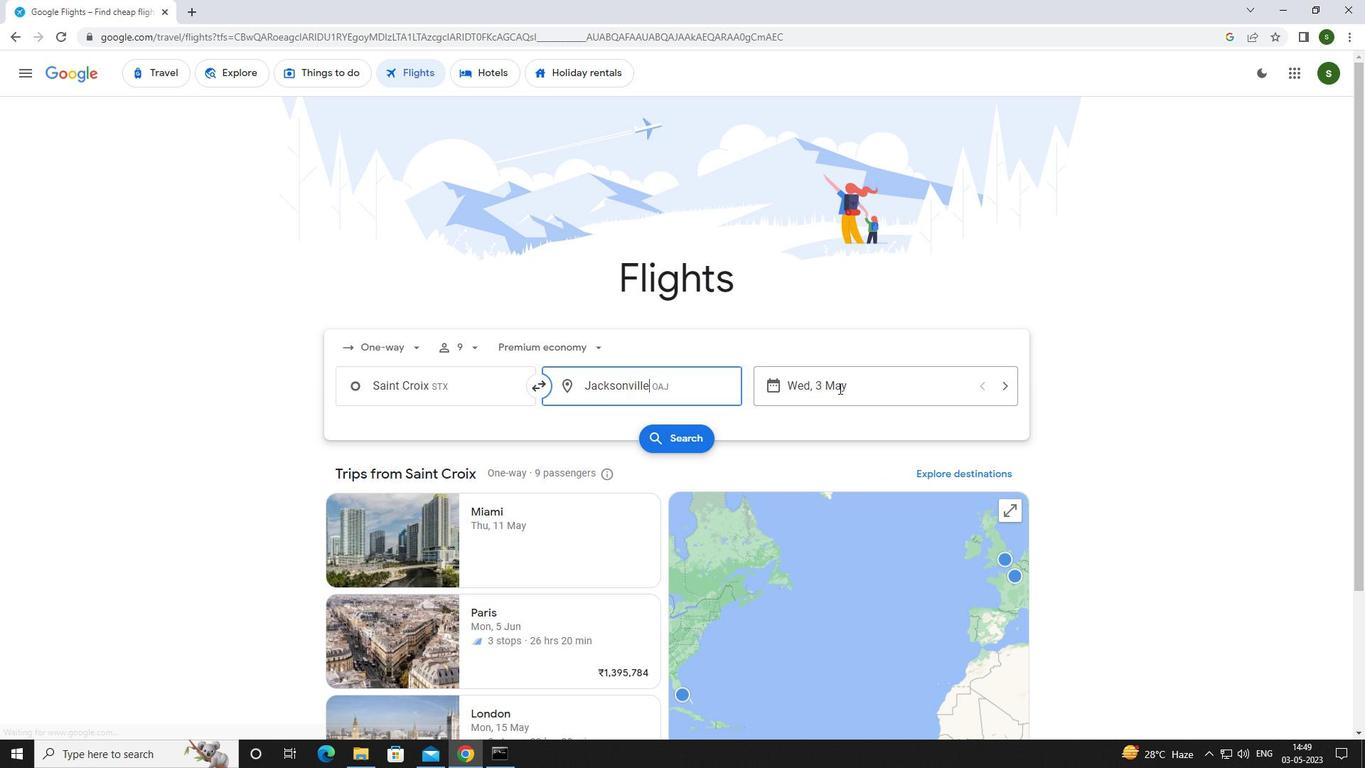 
Action: Mouse moved to (613, 483)
Screenshot: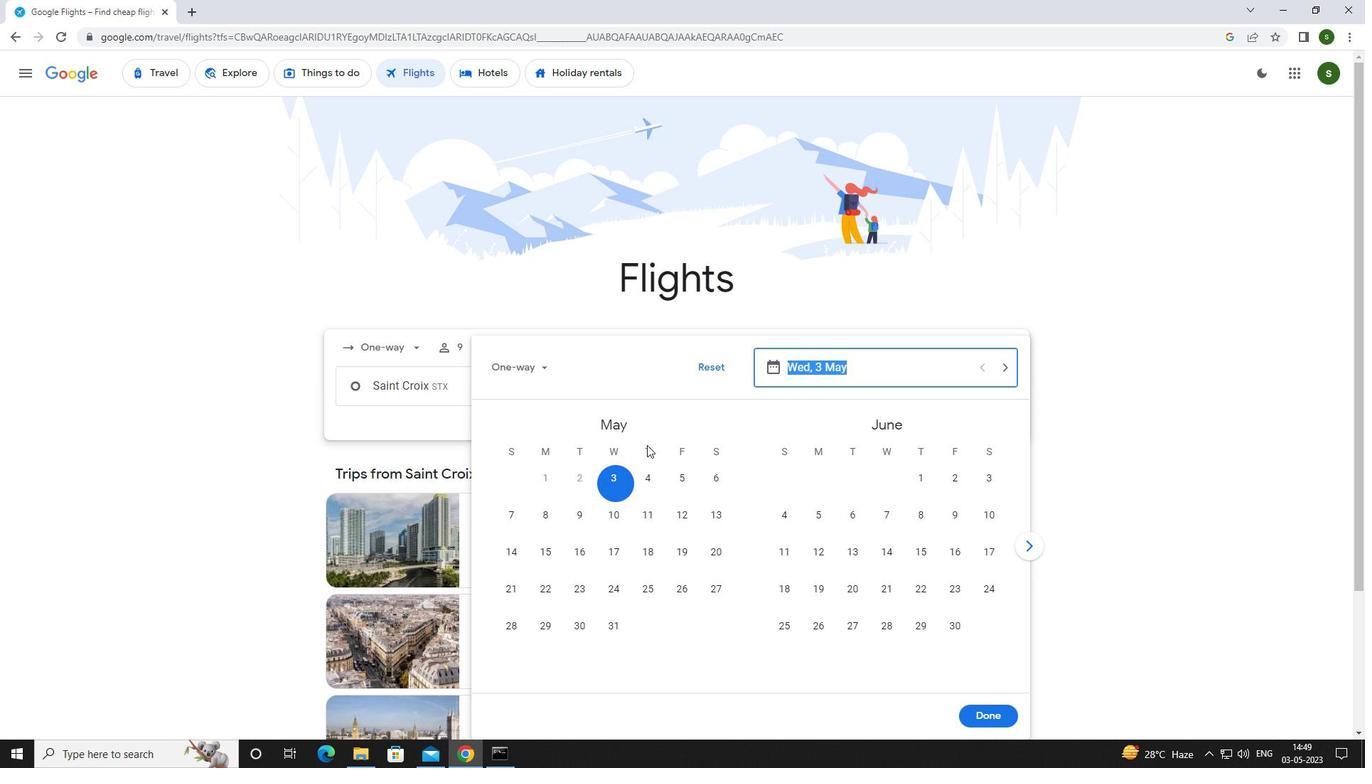 
Action: Mouse pressed left at (613, 483)
Screenshot: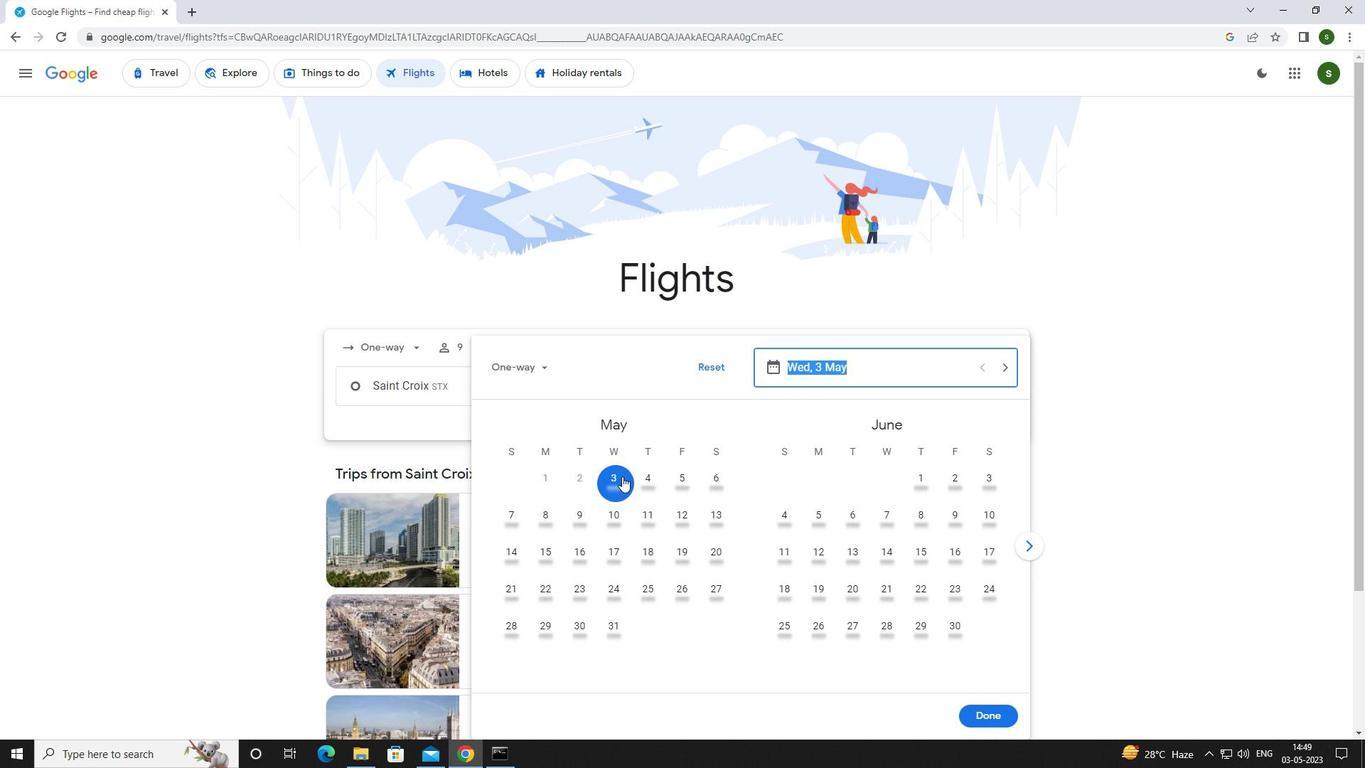 
Action: Mouse moved to (985, 721)
Screenshot: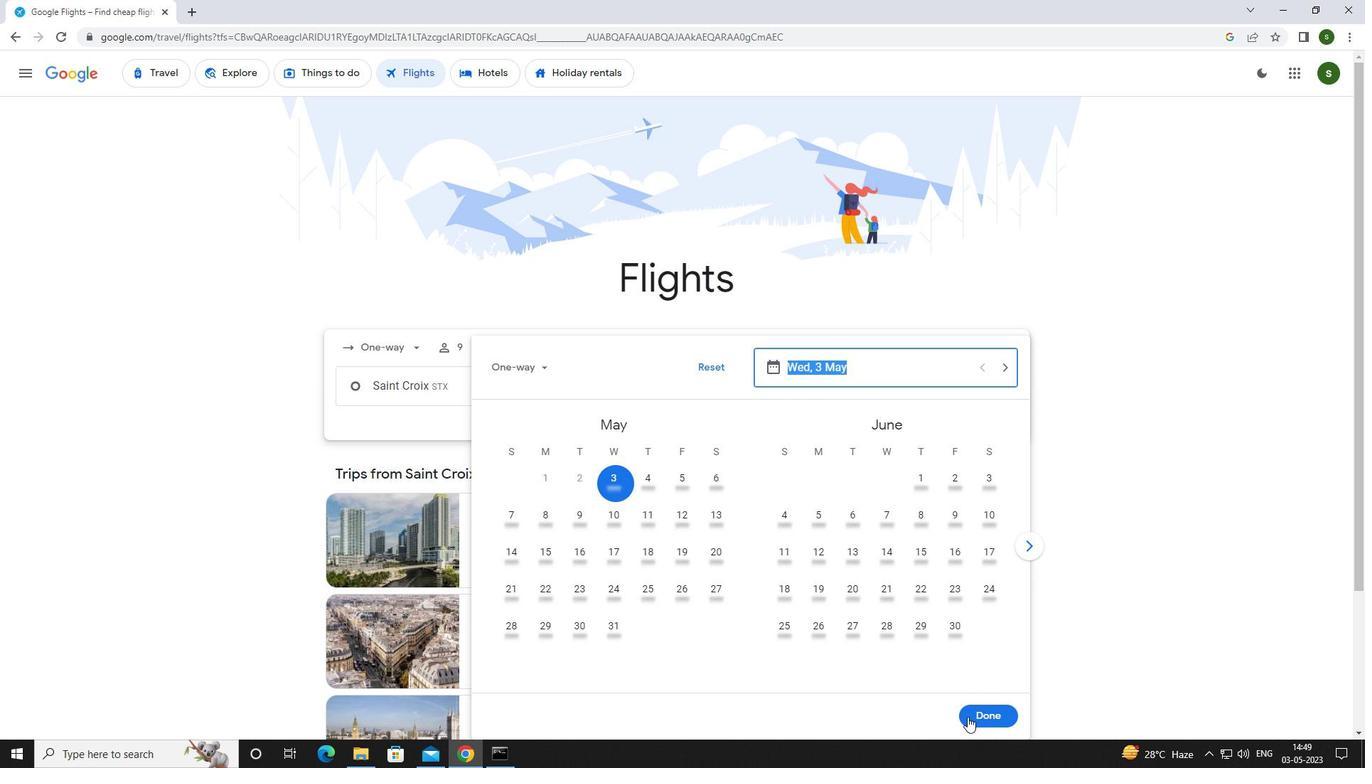 
Action: Mouse pressed left at (985, 721)
Screenshot: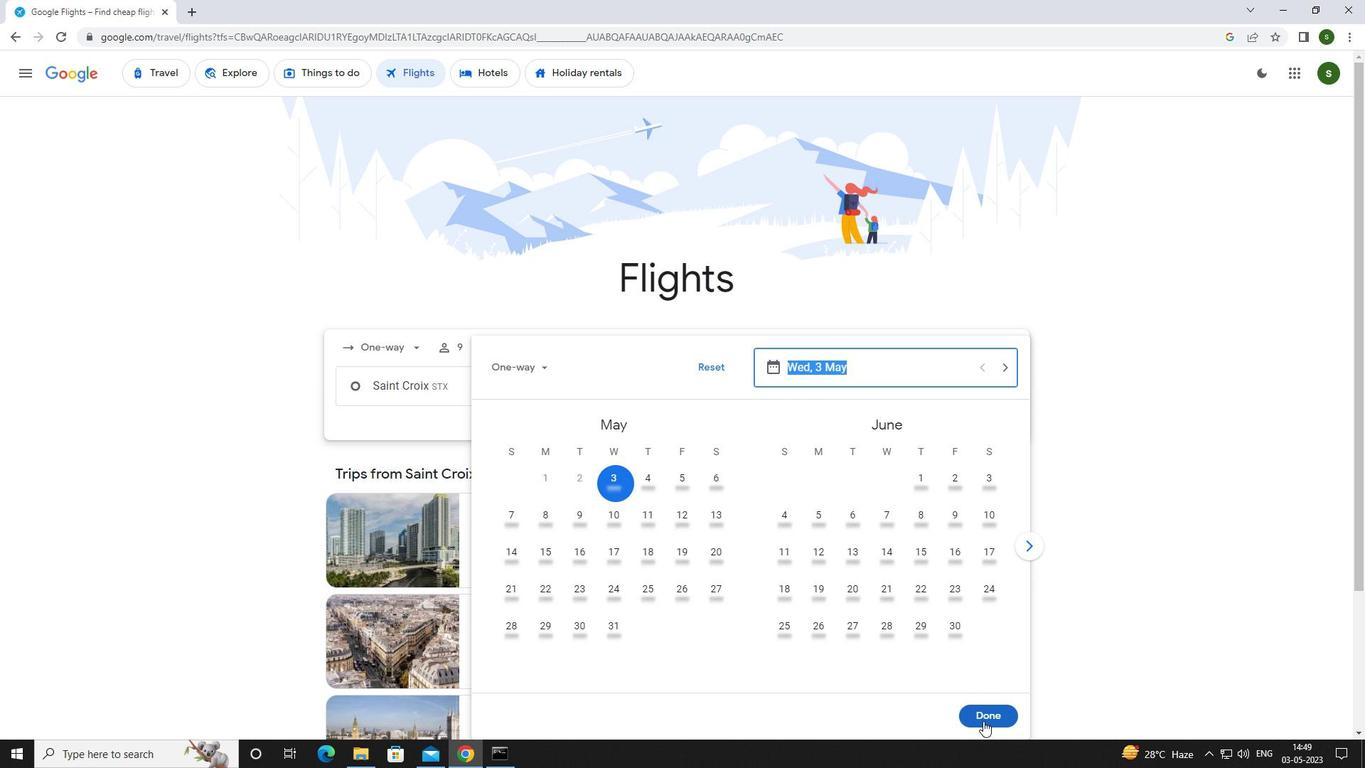 
Action: Mouse moved to (659, 430)
Screenshot: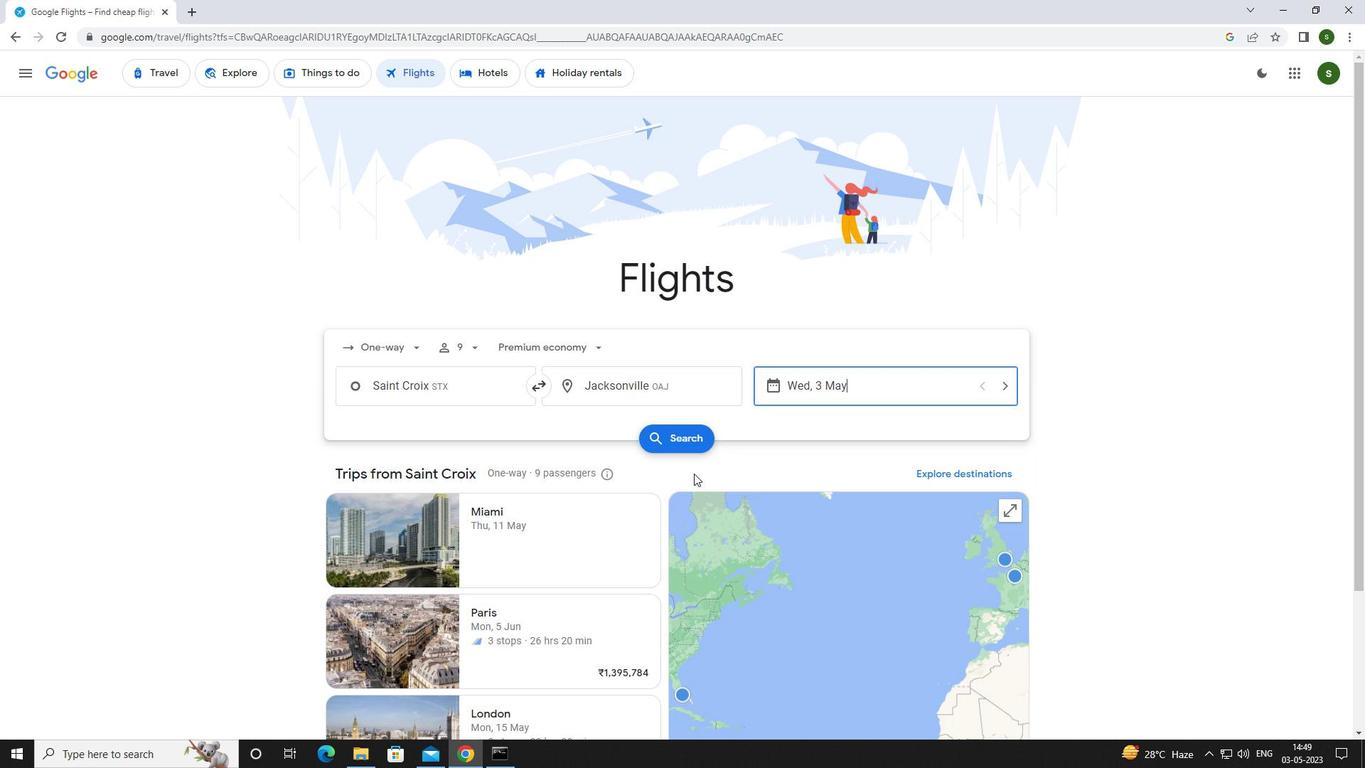 
Action: Mouse pressed left at (659, 430)
Screenshot: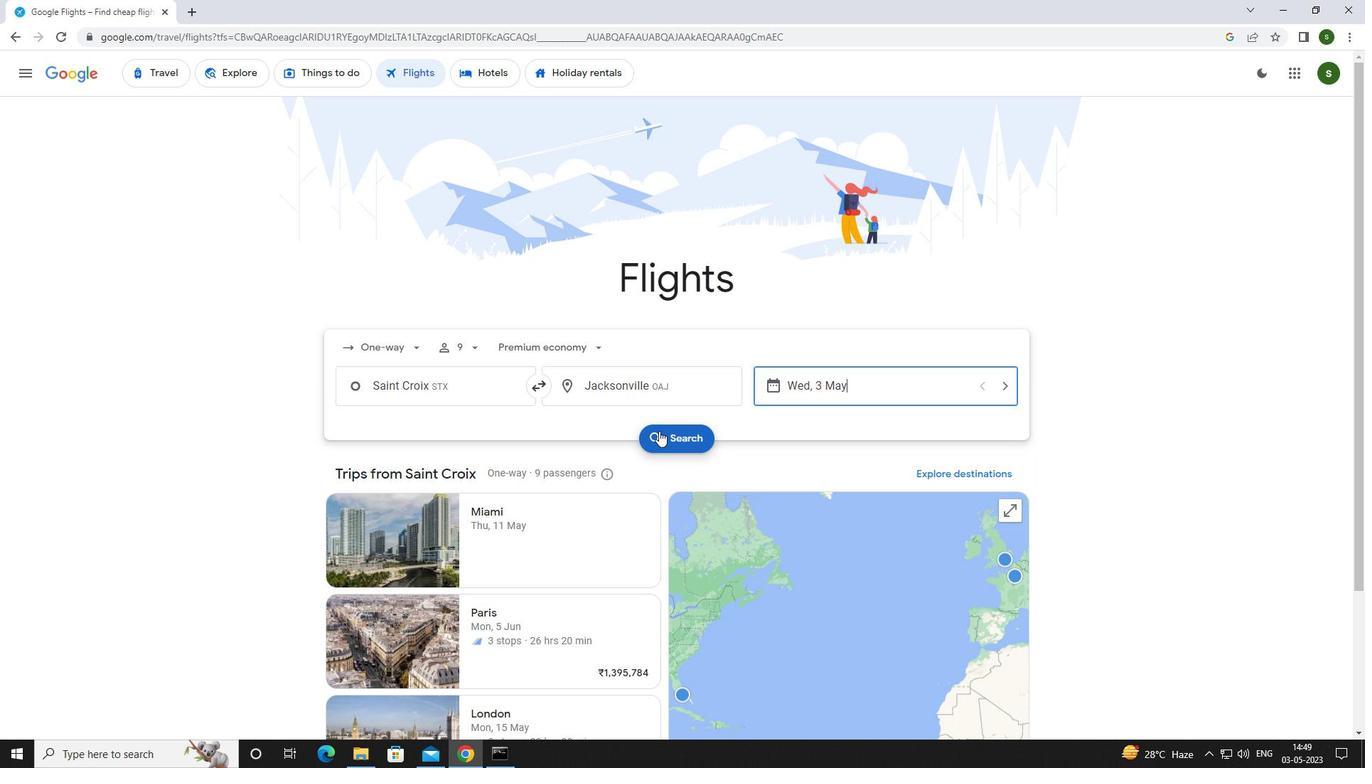 
Action: Mouse moved to (373, 205)
Screenshot: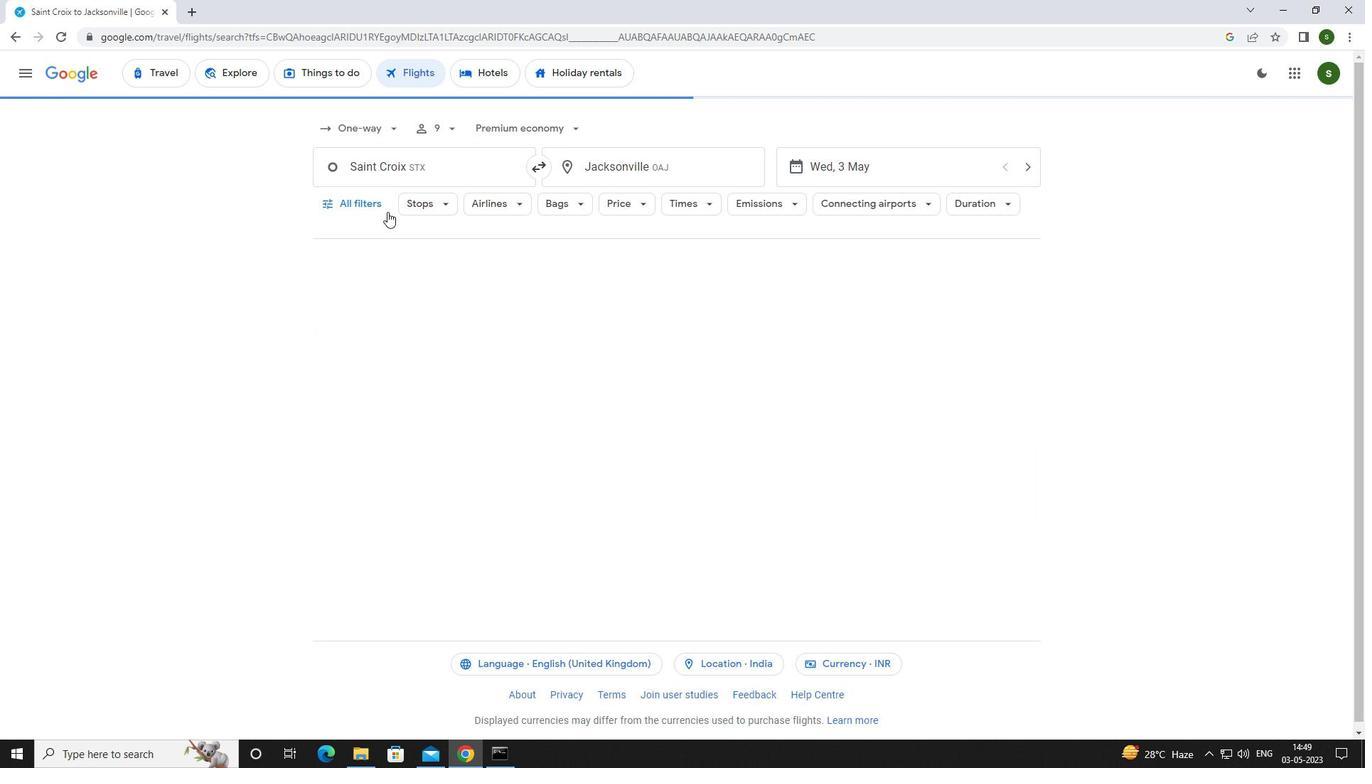 
Action: Mouse pressed left at (373, 205)
Screenshot: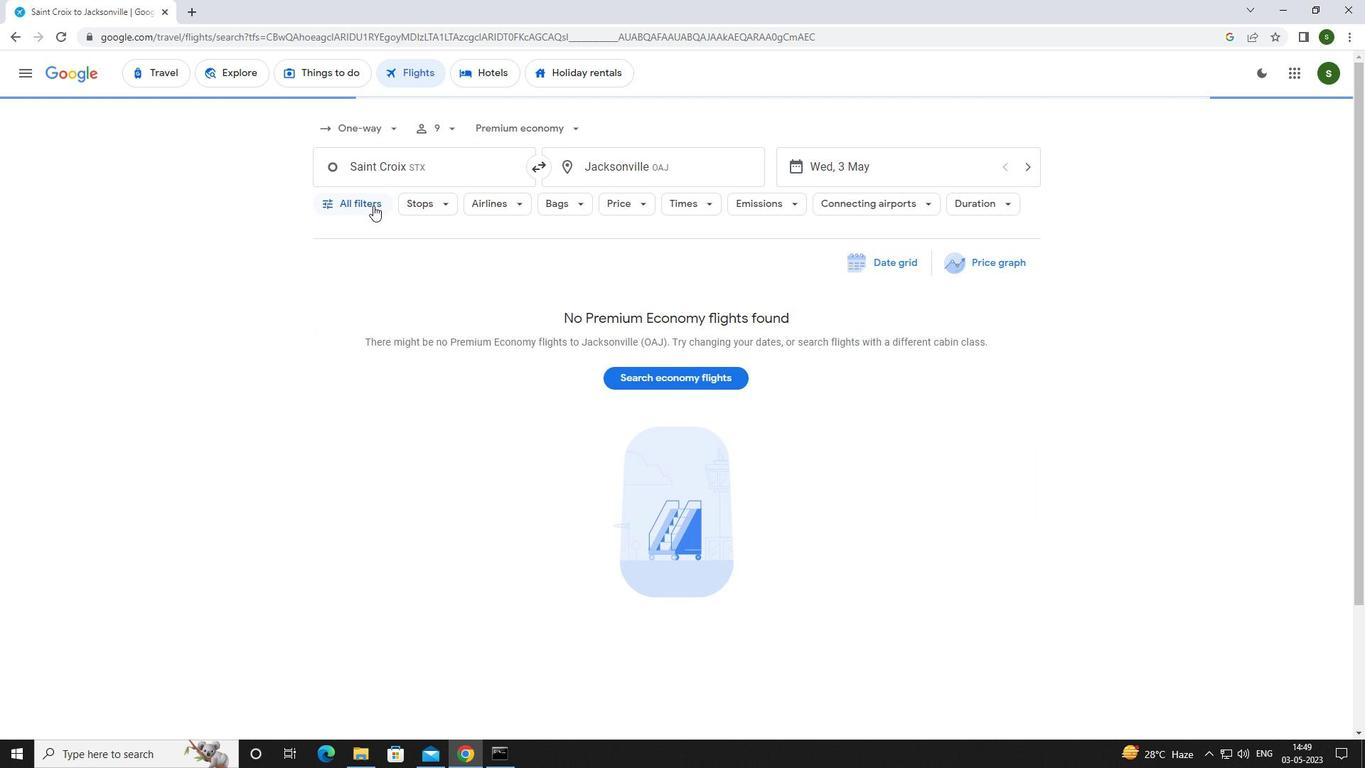 
Action: Mouse moved to (527, 506)
Screenshot: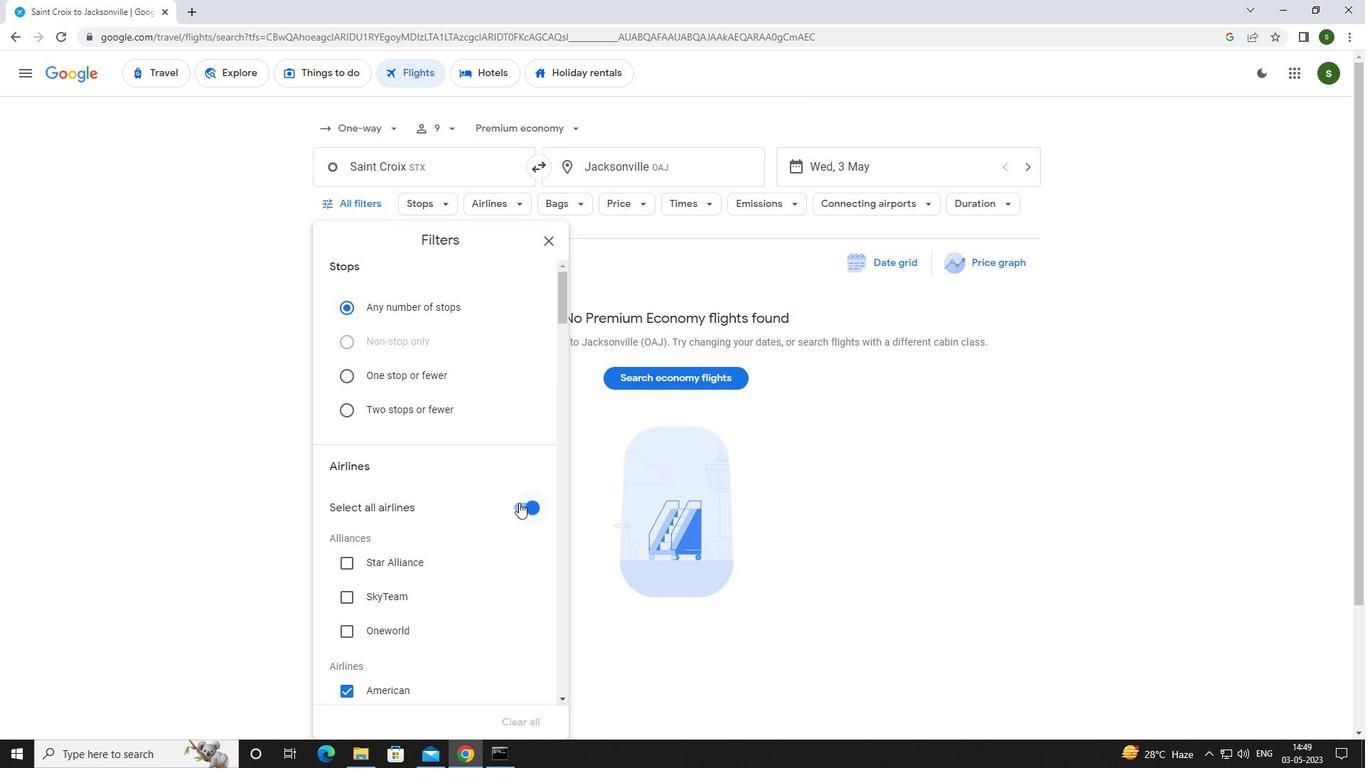 
Action: Mouse pressed left at (527, 506)
Screenshot: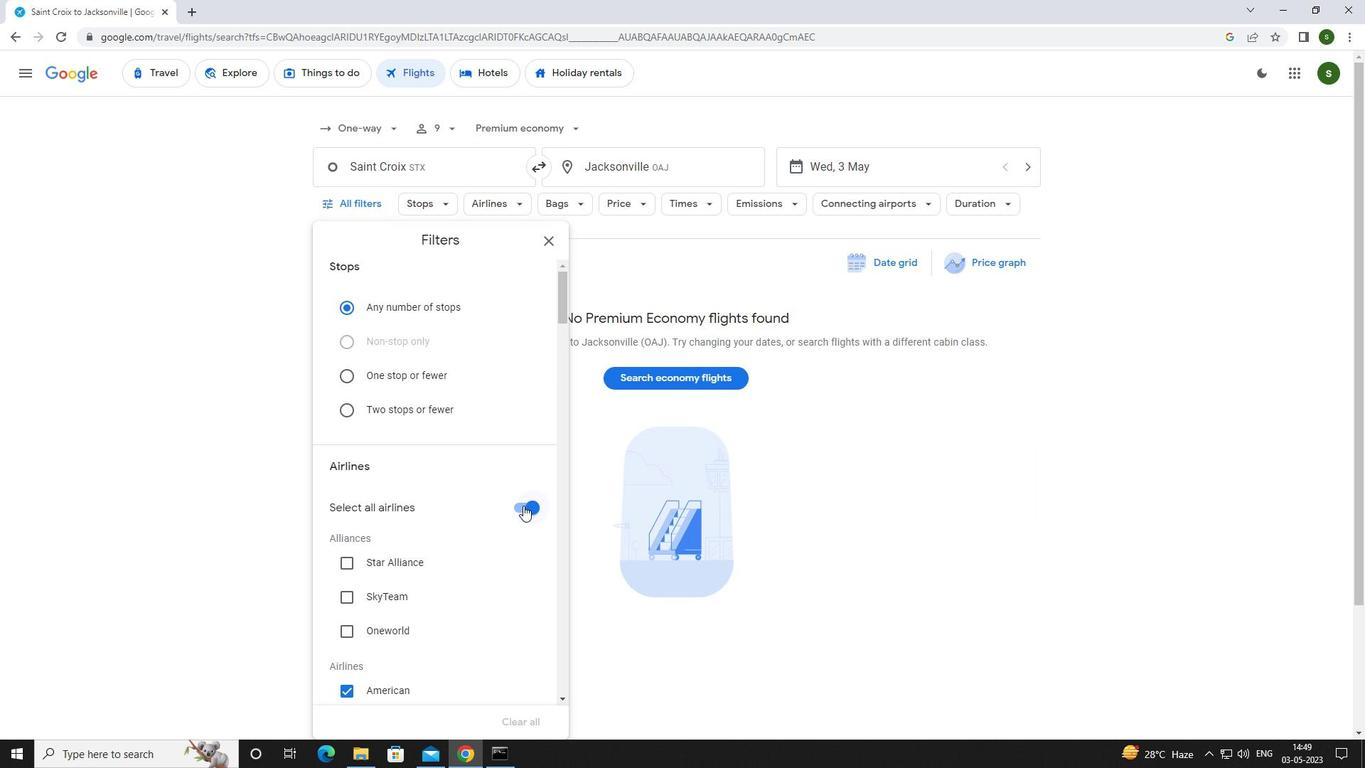 
Action: Mouse moved to (482, 434)
Screenshot: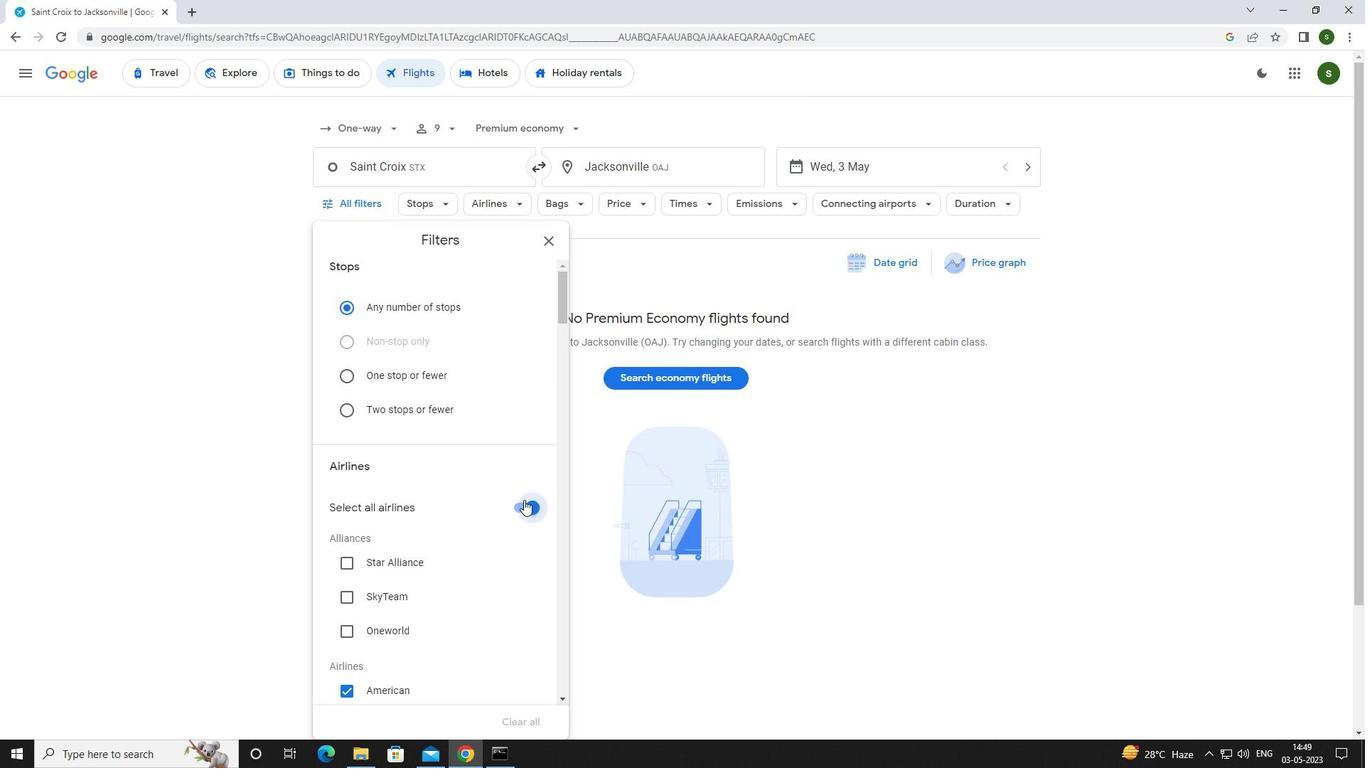 
Action: Mouse scrolled (482, 433) with delta (0, 0)
Screenshot: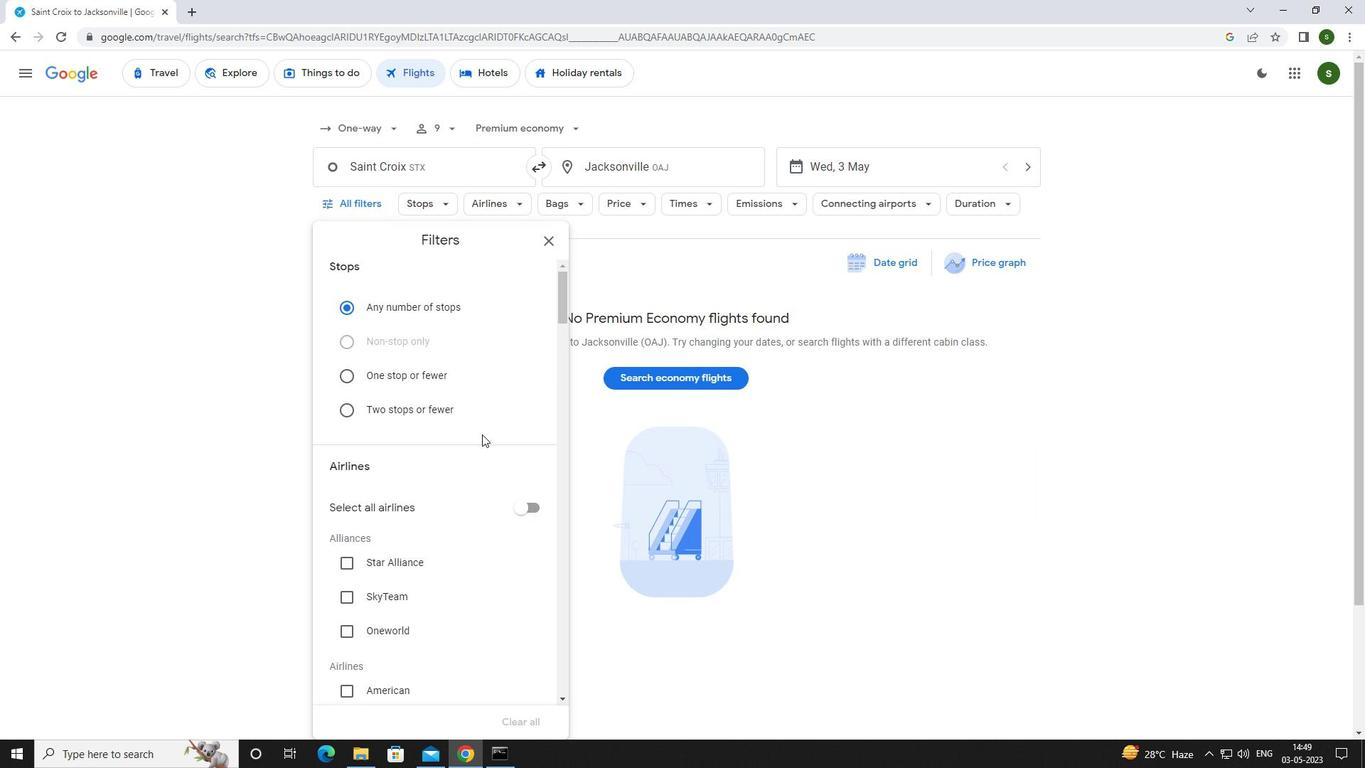 
Action: Mouse scrolled (482, 433) with delta (0, 0)
Screenshot: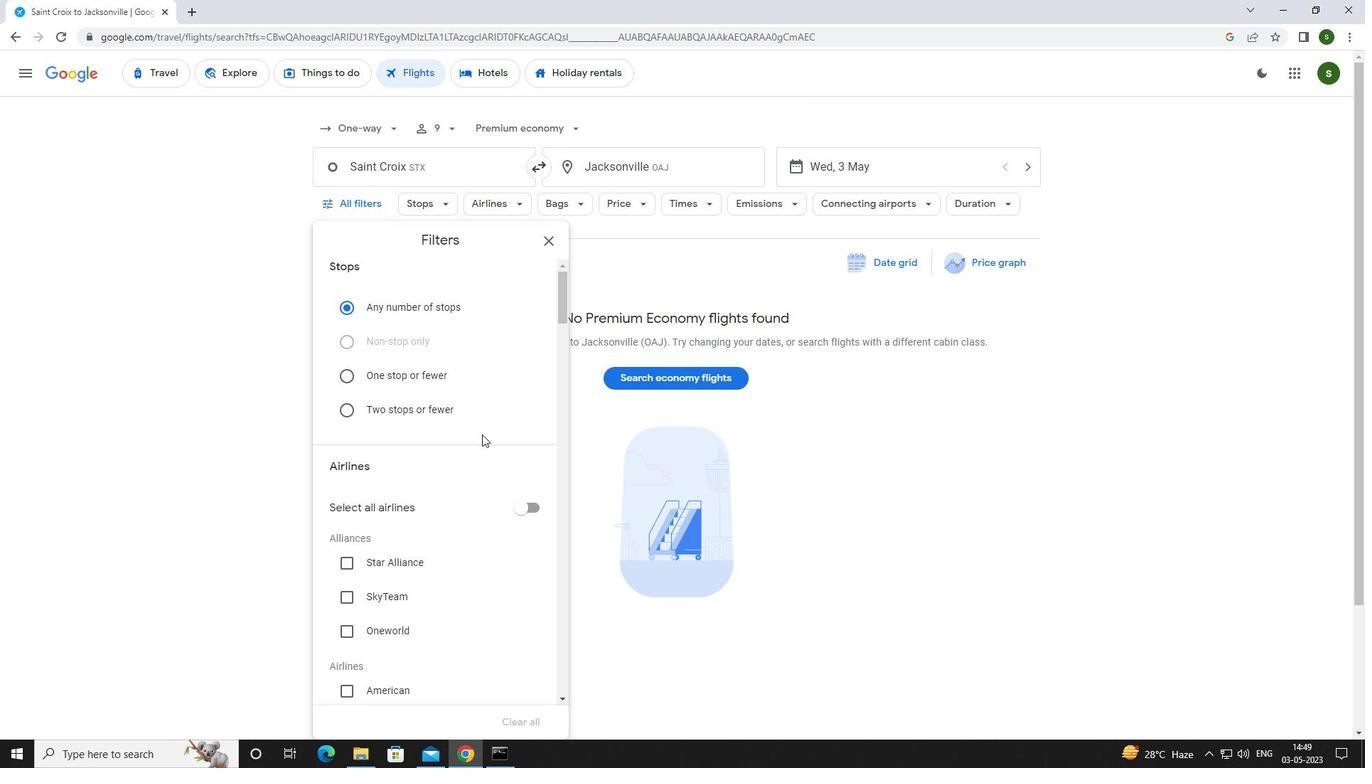 
Action: Mouse scrolled (482, 433) with delta (0, 0)
Screenshot: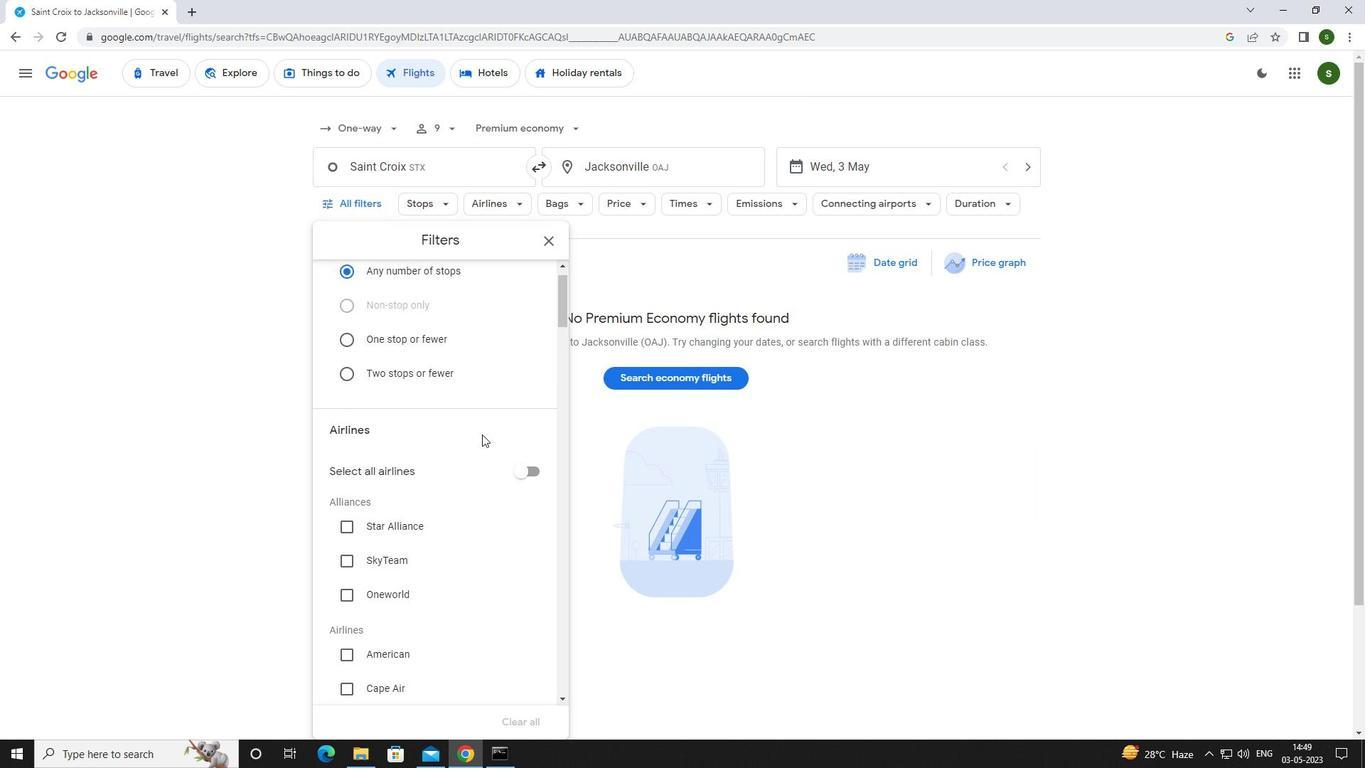 
Action: Mouse scrolled (482, 433) with delta (0, 0)
Screenshot: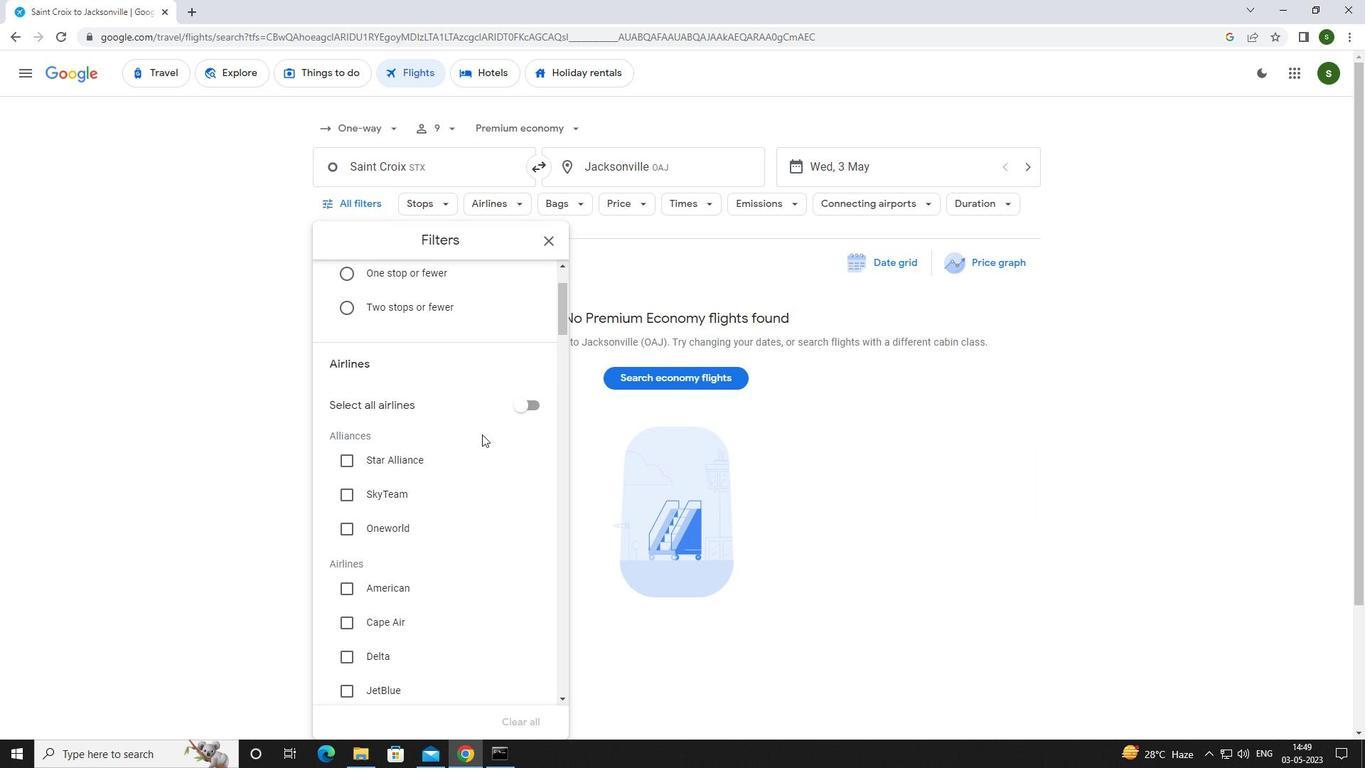 
Action: Mouse moved to (371, 470)
Screenshot: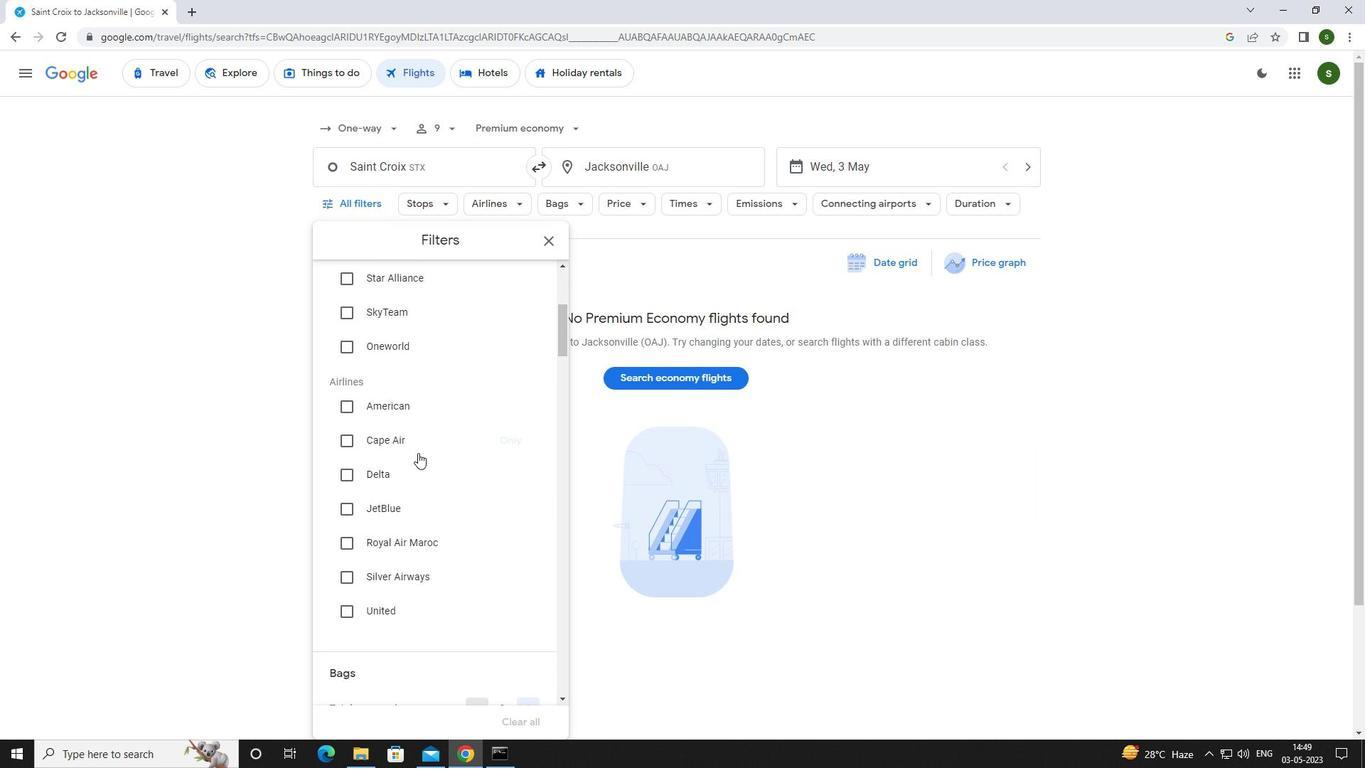 
Action: Mouse pressed left at (371, 470)
Screenshot: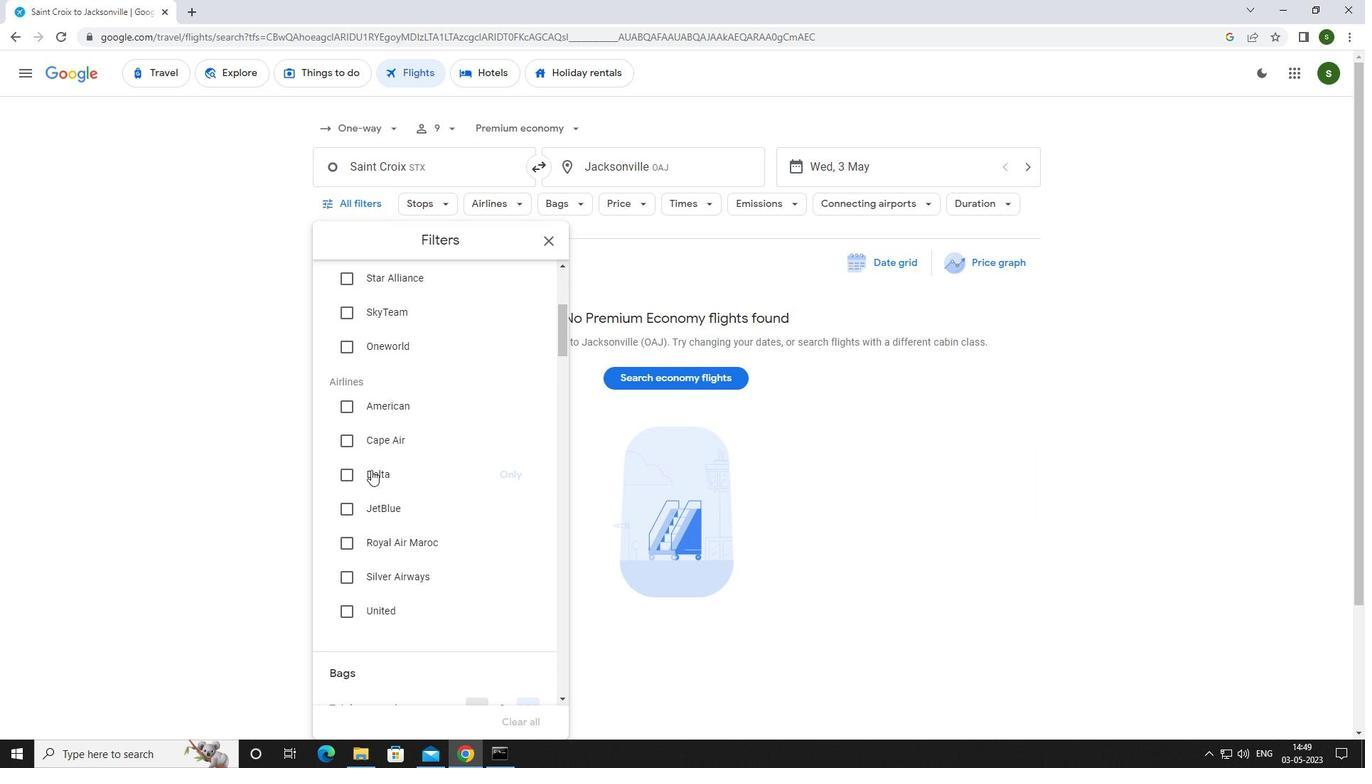 
Action: Mouse scrolled (371, 469) with delta (0, 0)
Screenshot: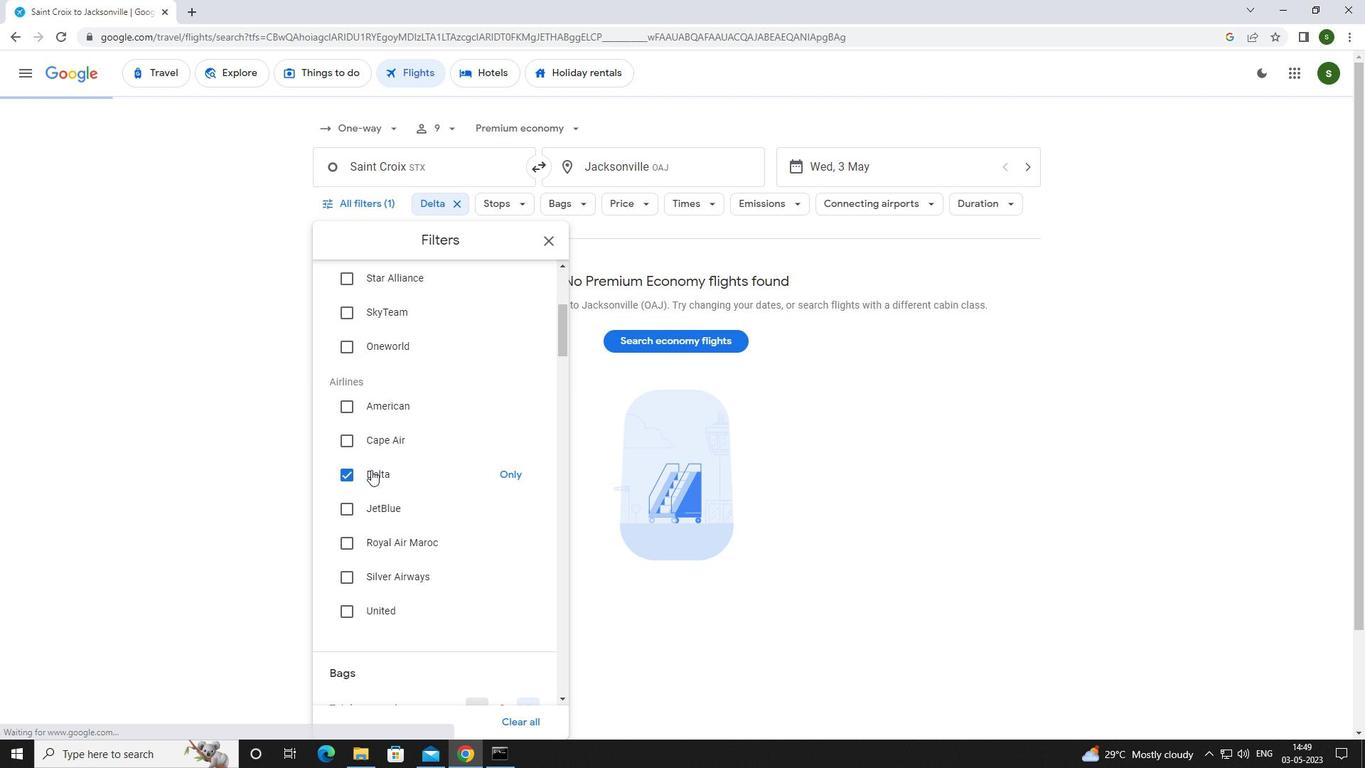 
Action: Mouse scrolled (371, 469) with delta (0, 0)
Screenshot: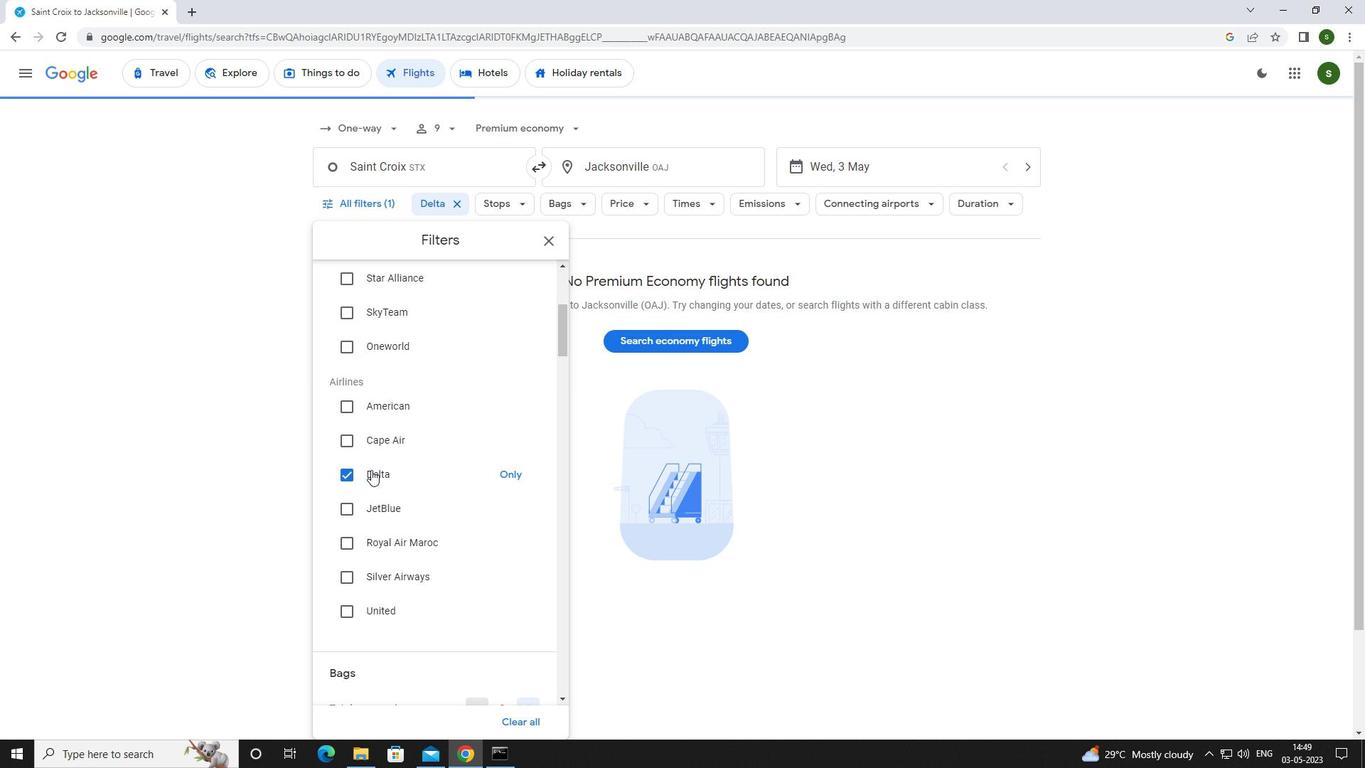 
Action: Mouse scrolled (371, 469) with delta (0, 0)
Screenshot: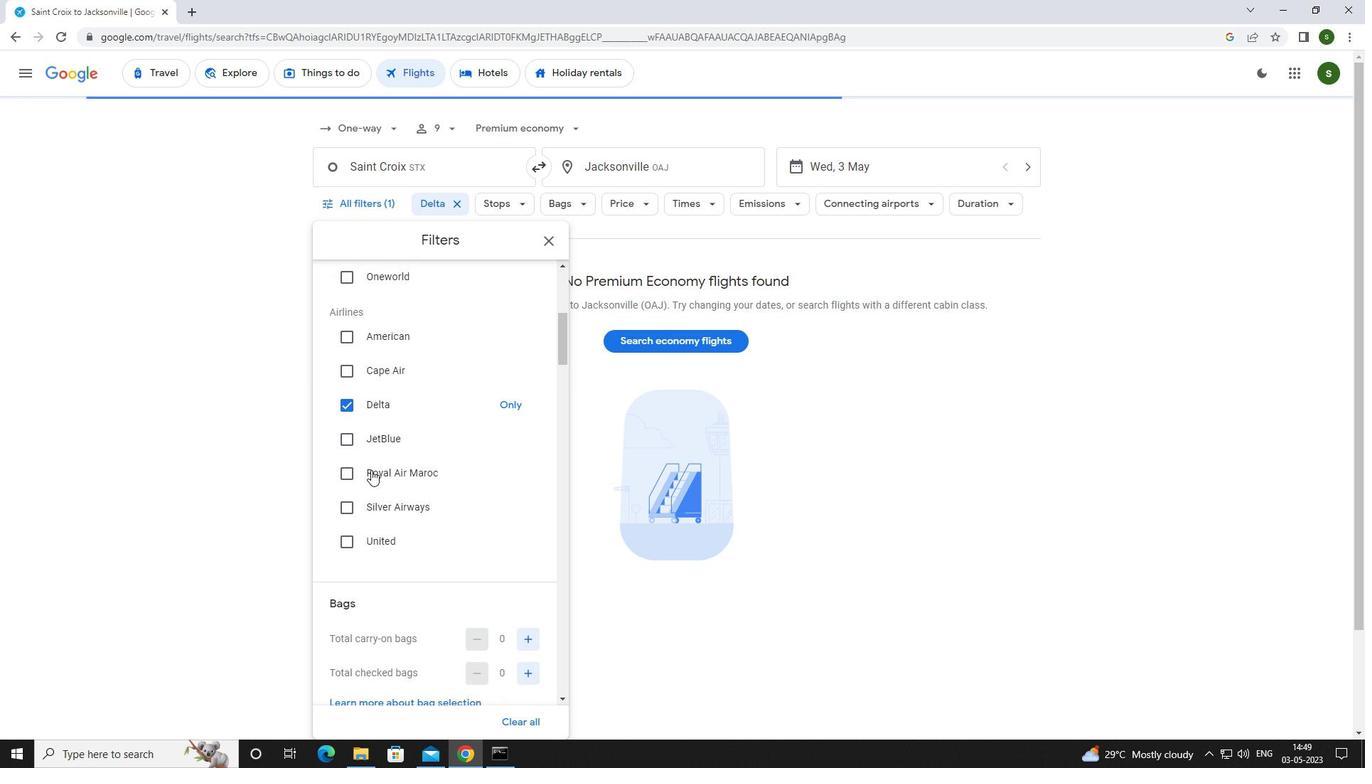 
Action: Mouse scrolled (371, 469) with delta (0, 0)
Screenshot: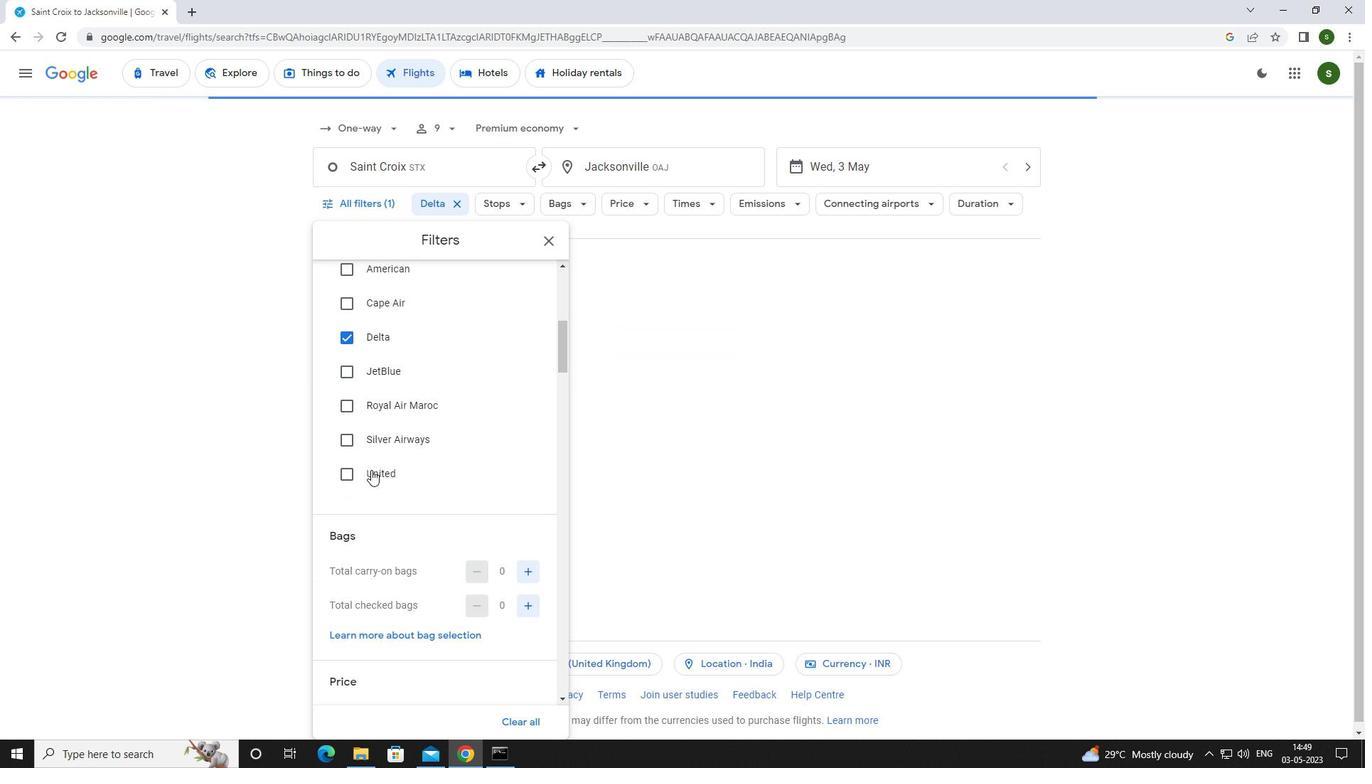 
Action: Mouse moved to (528, 423)
Screenshot: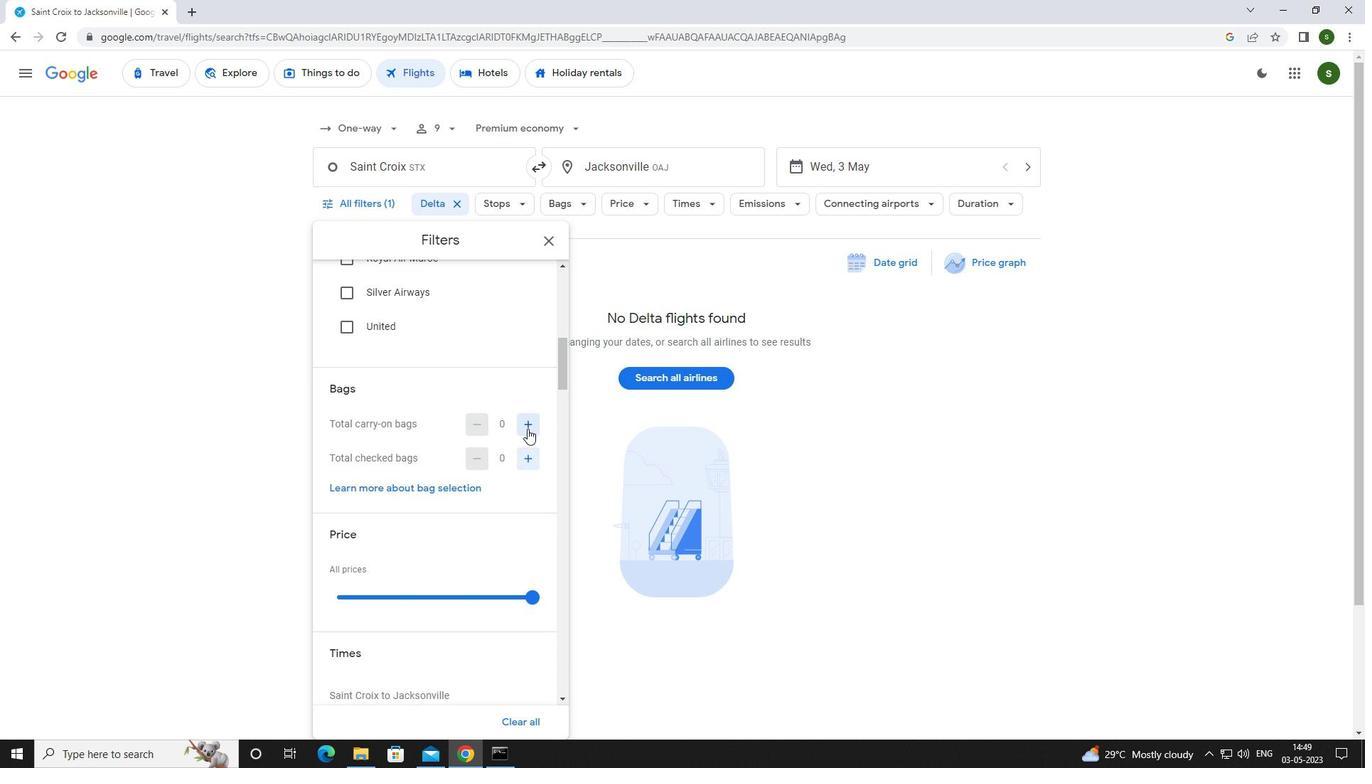 
Action: Mouse pressed left at (528, 423)
Screenshot: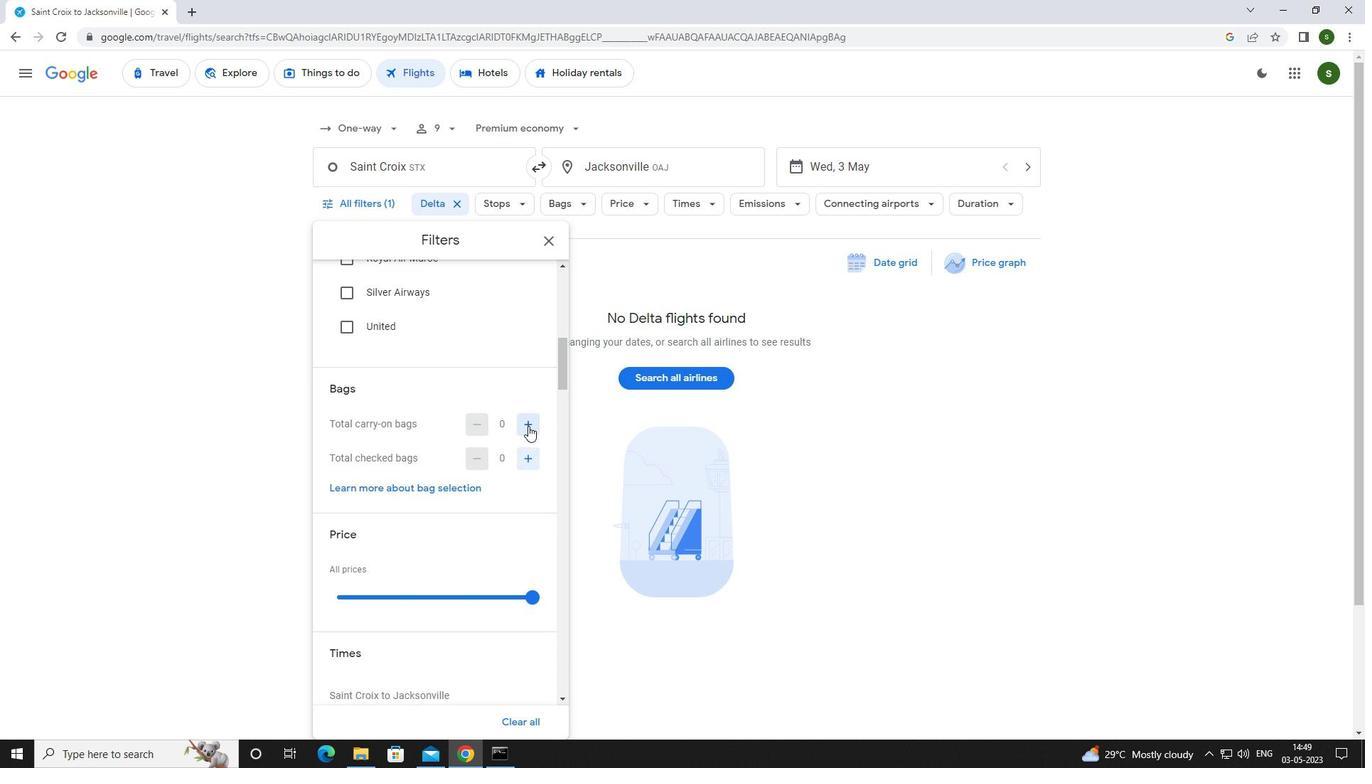 
Action: Mouse moved to (531, 598)
Screenshot: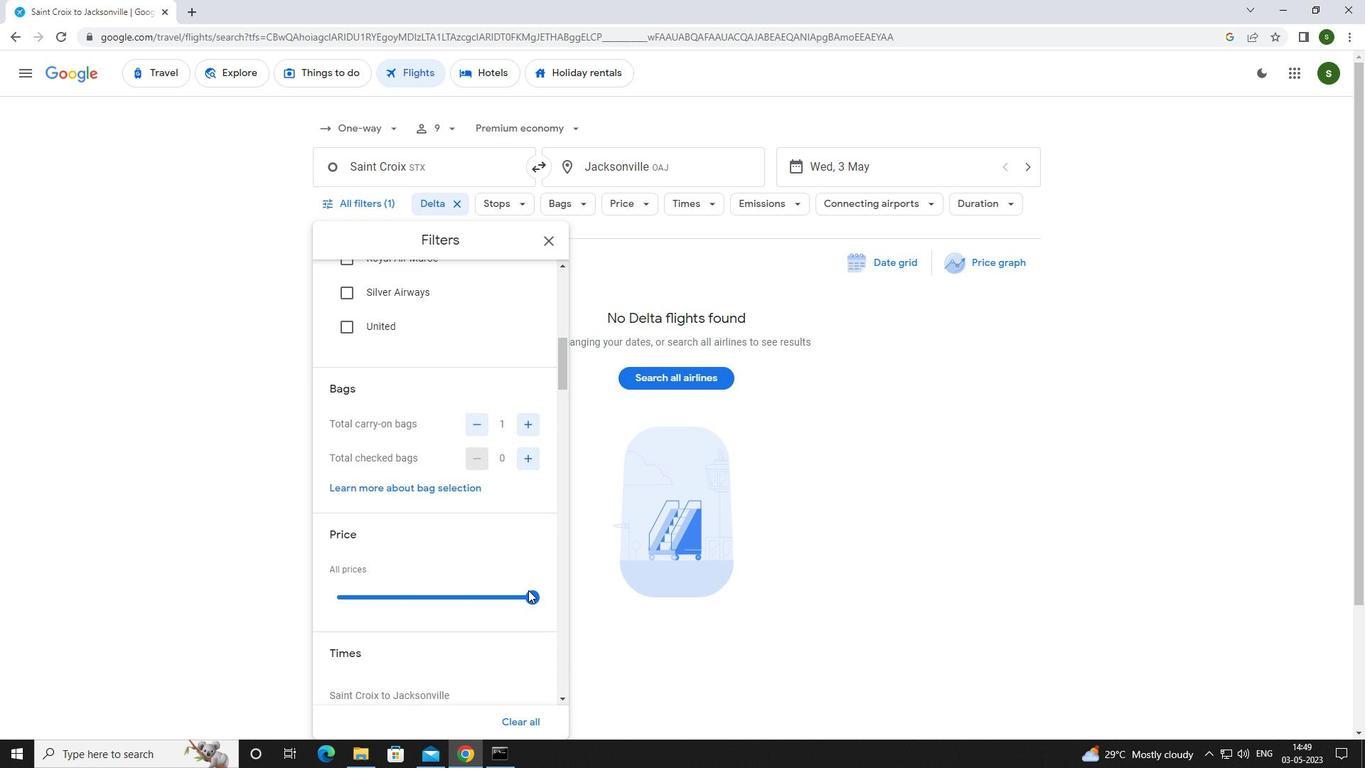 
Action: Mouse pressed left at (531, 598)
Screenshot: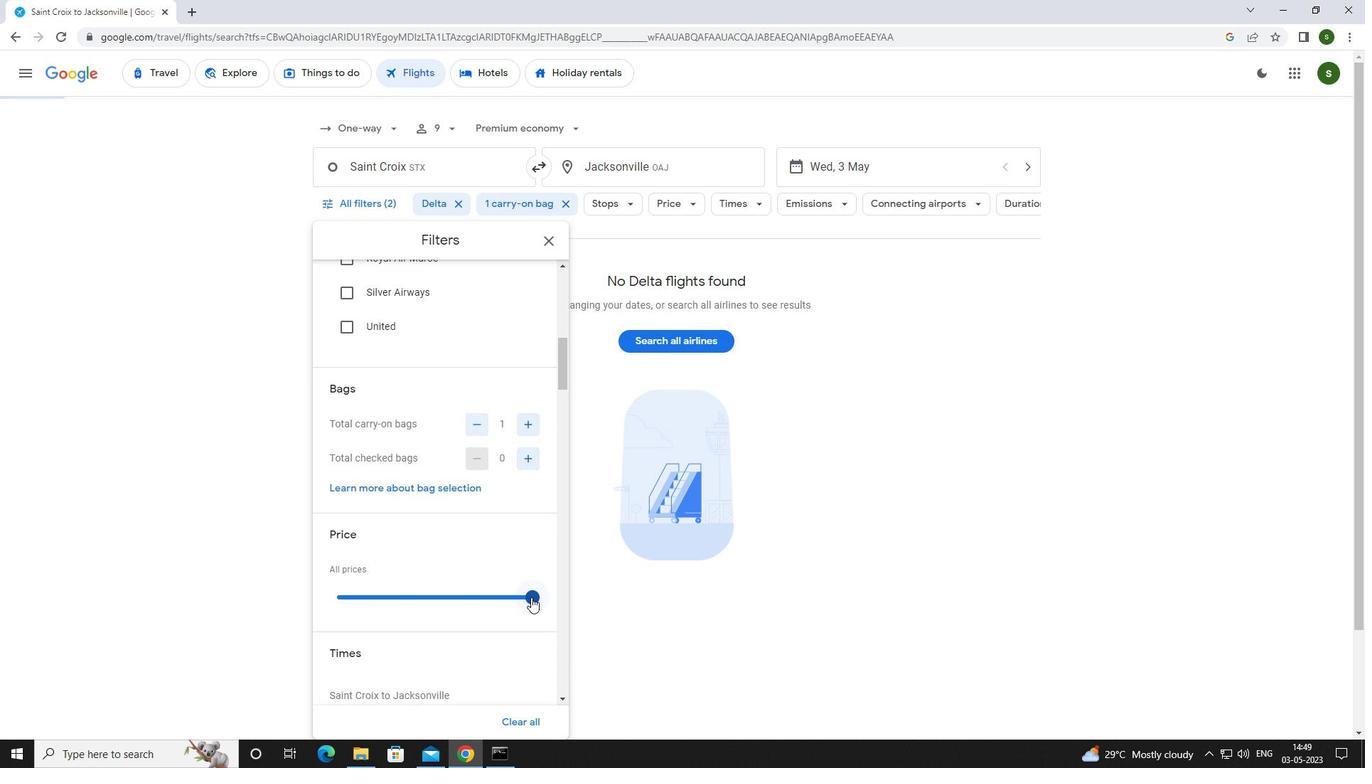 
Action: Mouse scrolled (531, 597) with delta (0, 0)
Screenshot: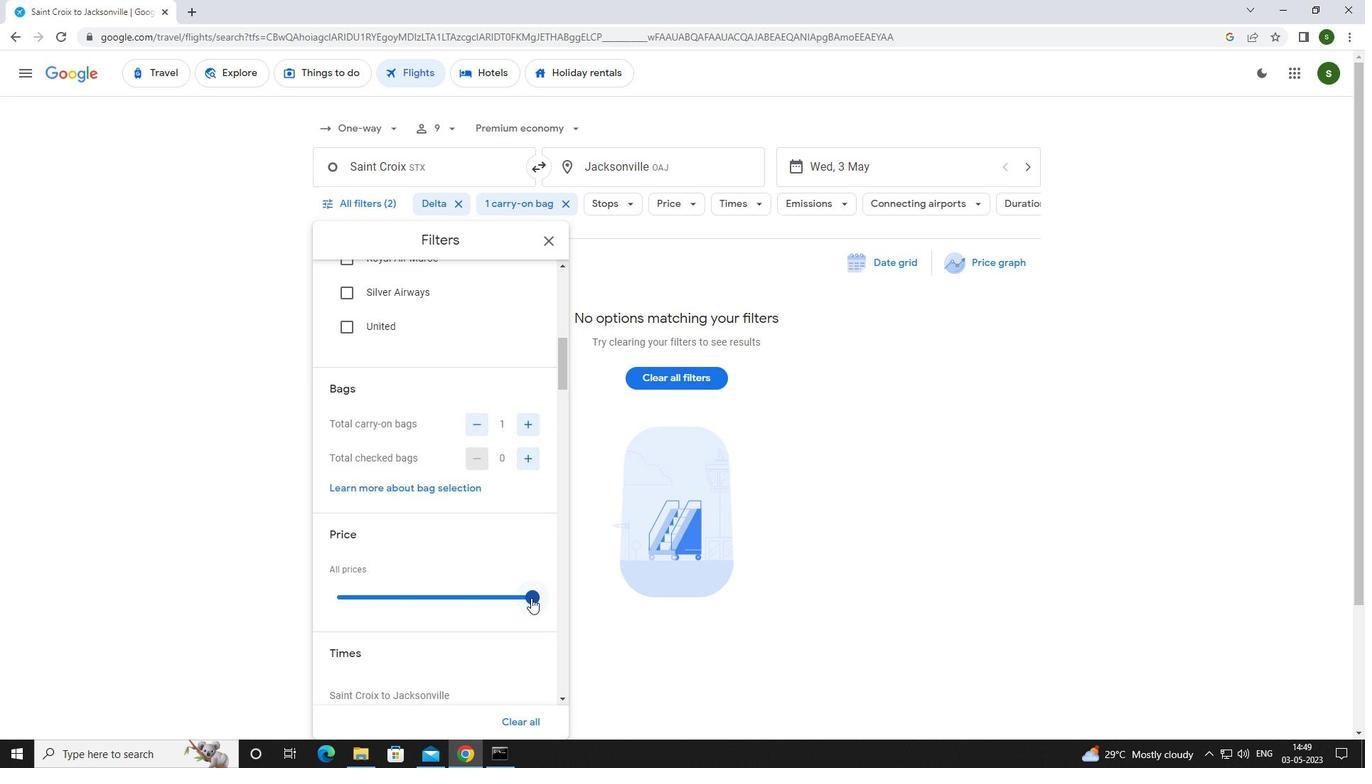 
Action: Mouse scrolled (531, 597) with delta (0, 0)
Screenshot: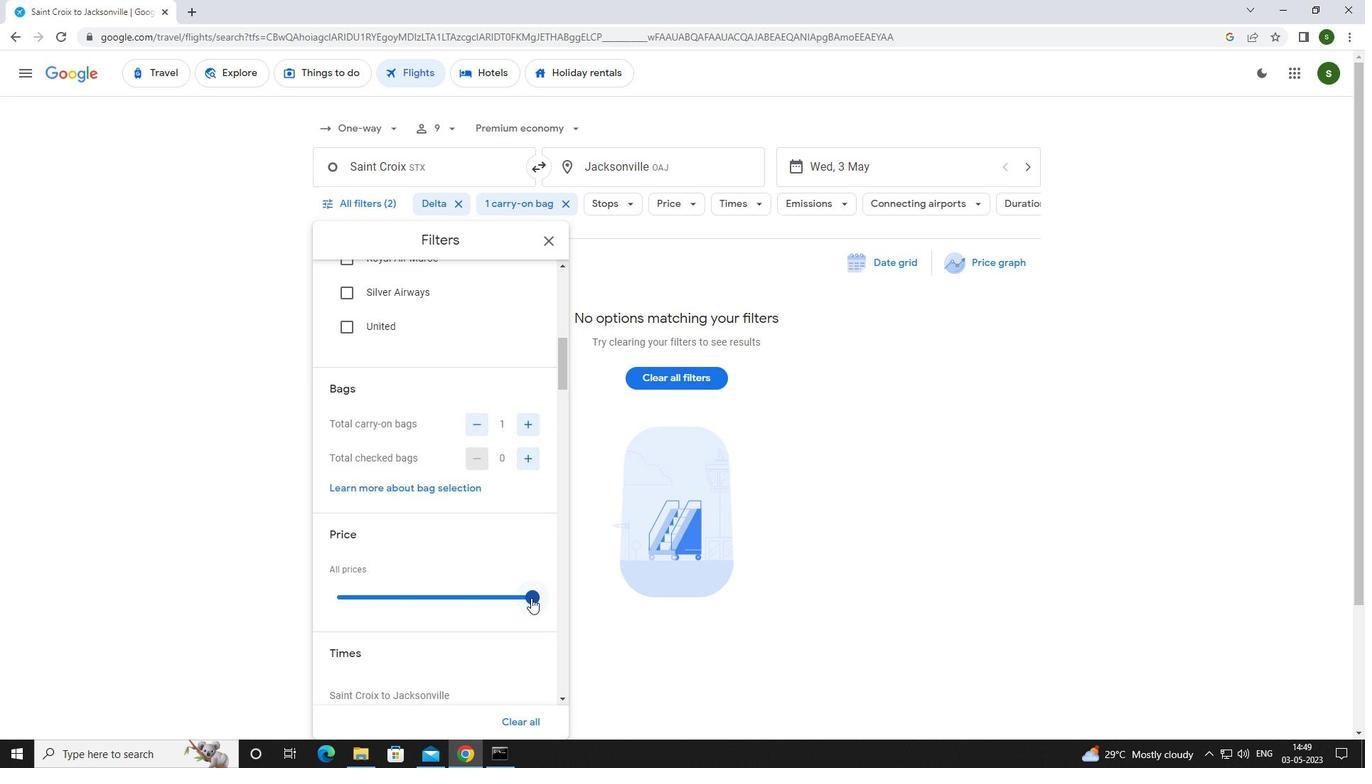 
Action: Mouse moved to (334, 611)
Screenshot: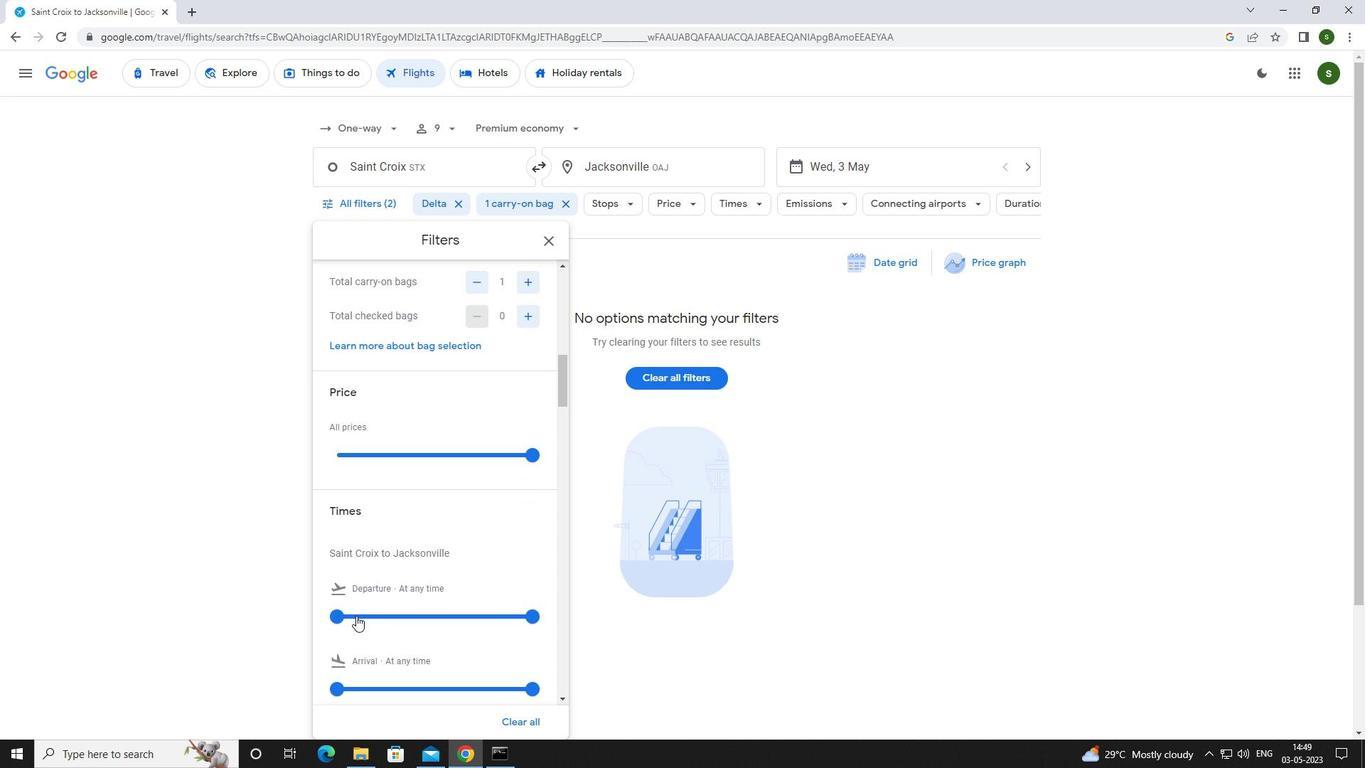 
Action: Mouse pressed left at (334, 611)
Screenshot: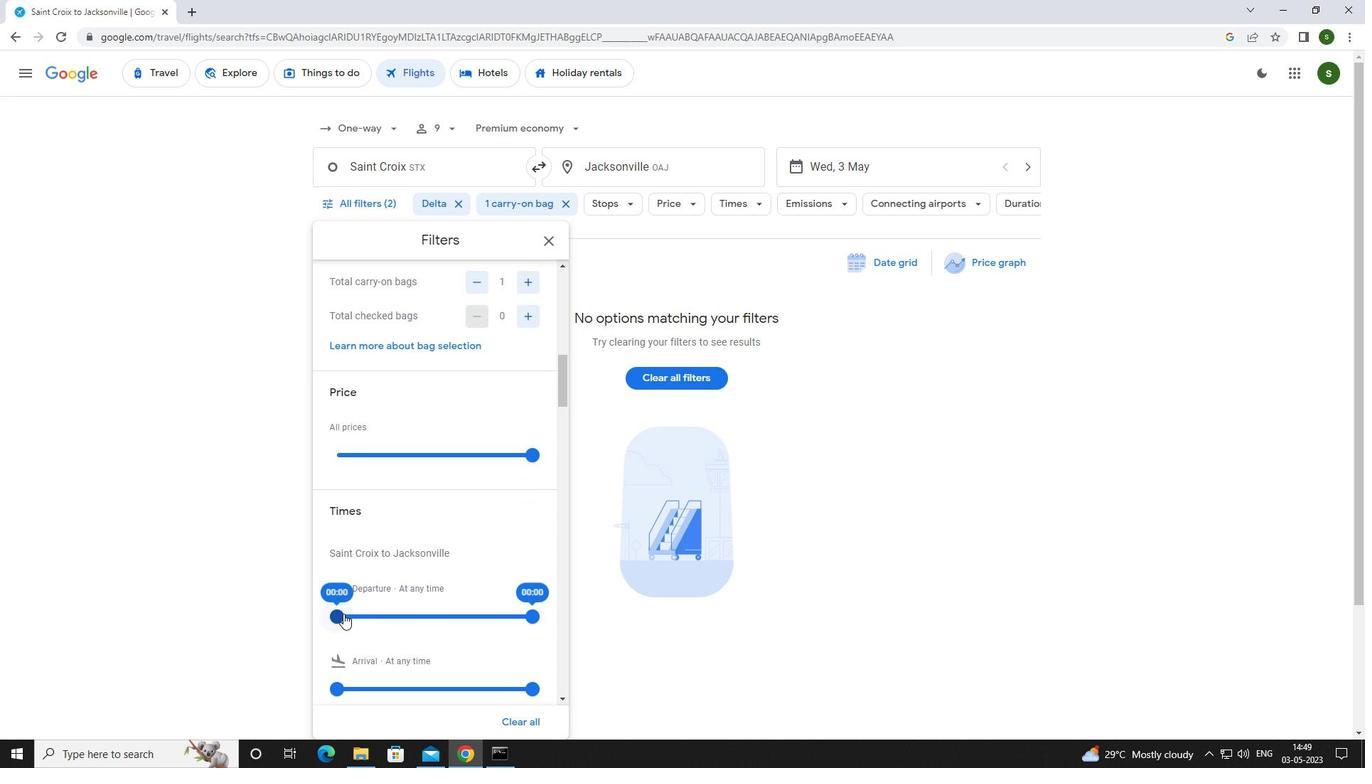 
Action: Mouse moved to (437, 610)
Screenshot: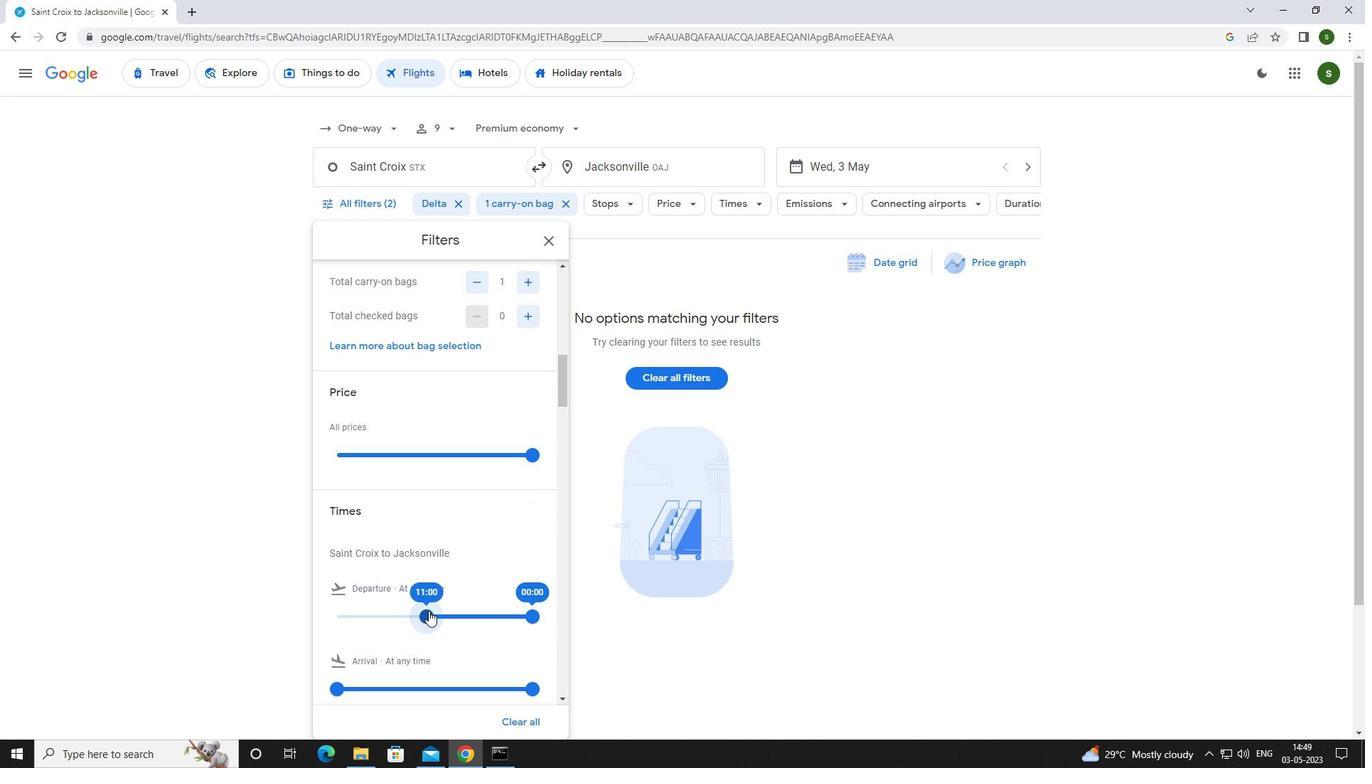 
Action: Mouse pressed left at (437, 610)
Screenshot: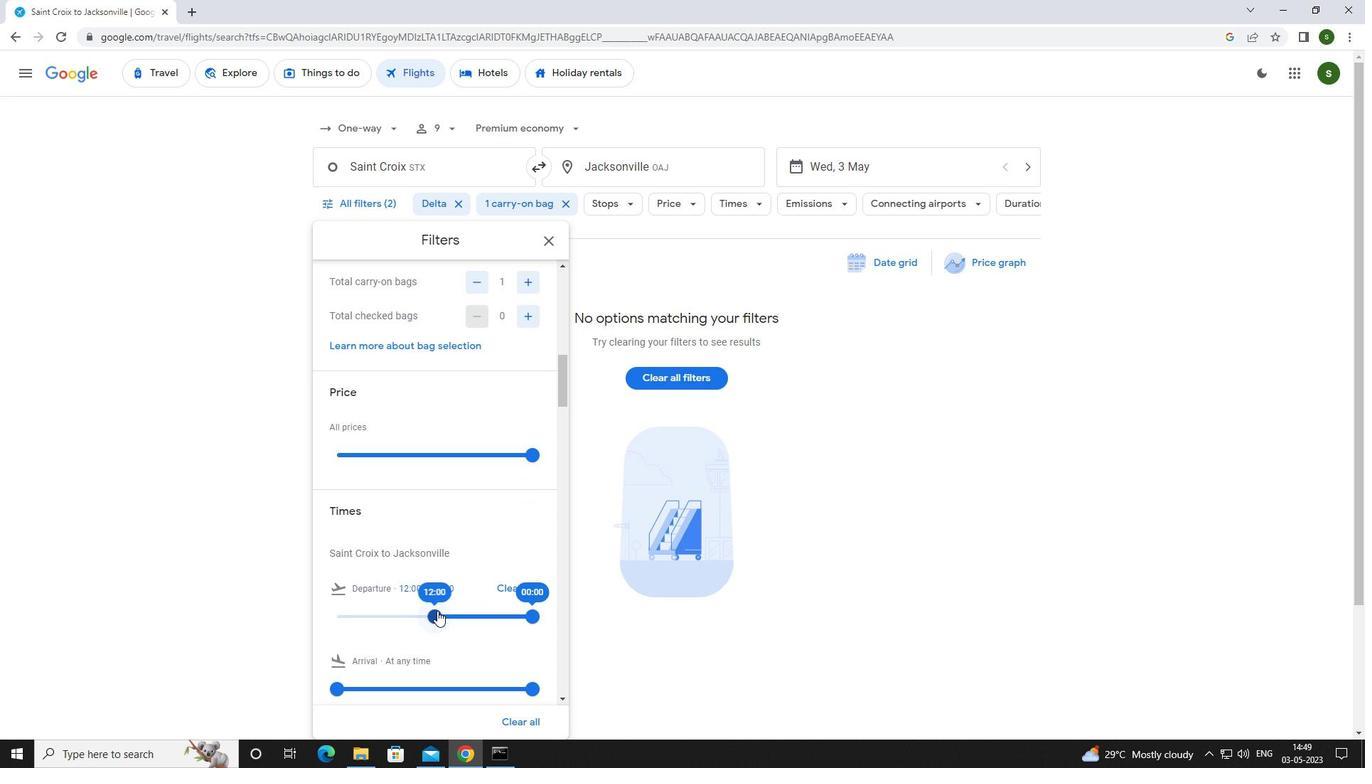 
Action: Mouse moved to (881, 484)
Screenshot: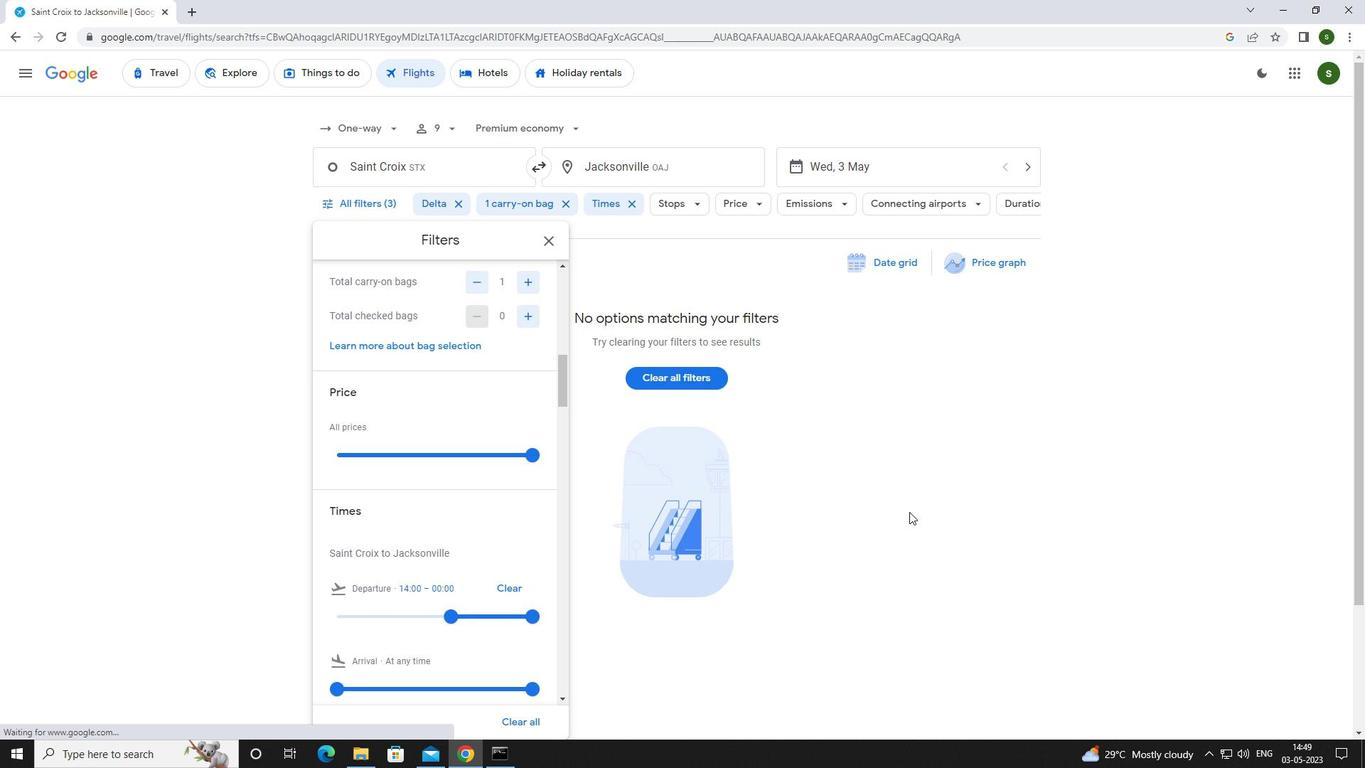 
Action: Mouse pressed left at (881, 484)
Screenshot: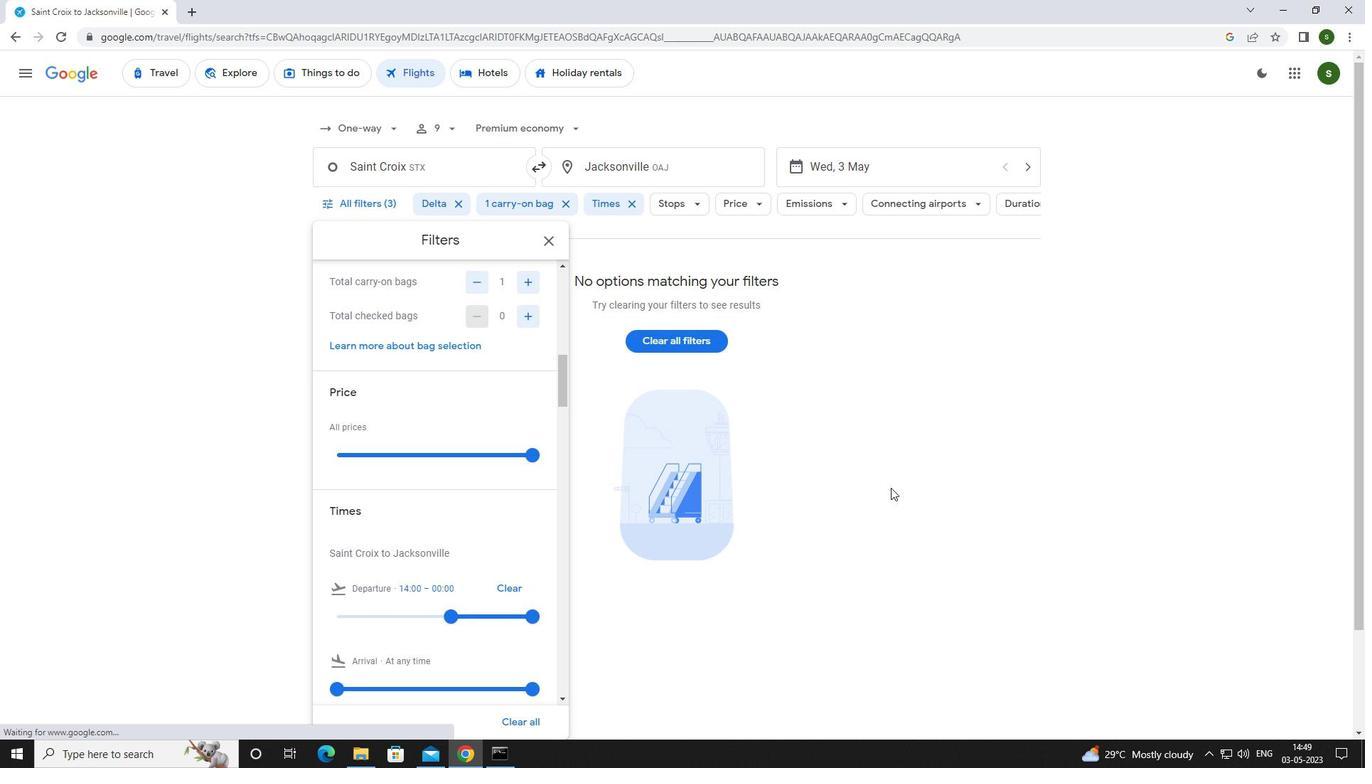 
